Task: Look for space in Fort-de-France, Martinique from 5th June, 2023 to 16th June, 2023 for 2 adults in price range Rs.14000 to Rs.18000. Place can be entire place with 1  bedroom having 1 bed and 1 bathroom. Property type can be house, flat, guest house, hotel. Amenities needed are: washing machine. Booking option can be shelf check-in. Required host language is English.
Action: Mouse moved to (603, 112)
Screenshot: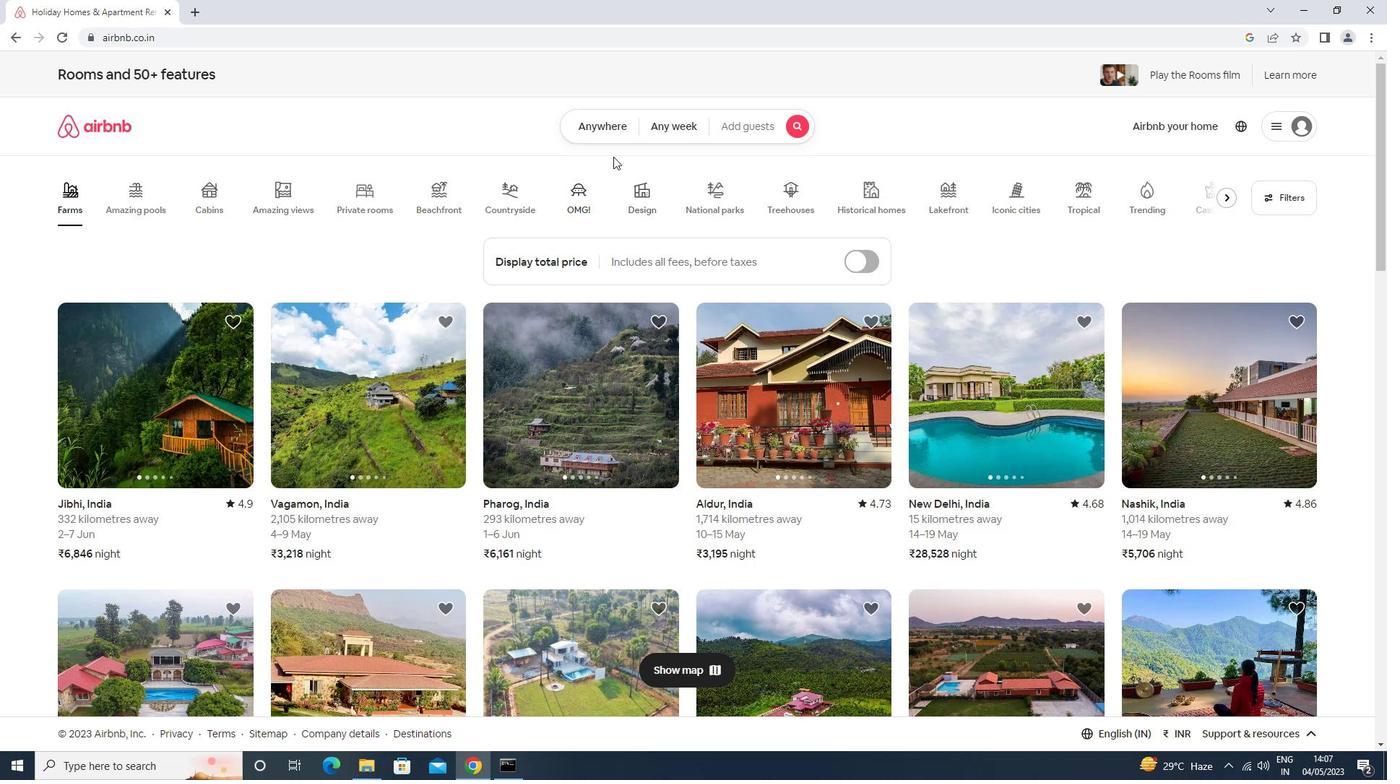 
Action: Mouse pressed left at (603, 112)
Screenshot: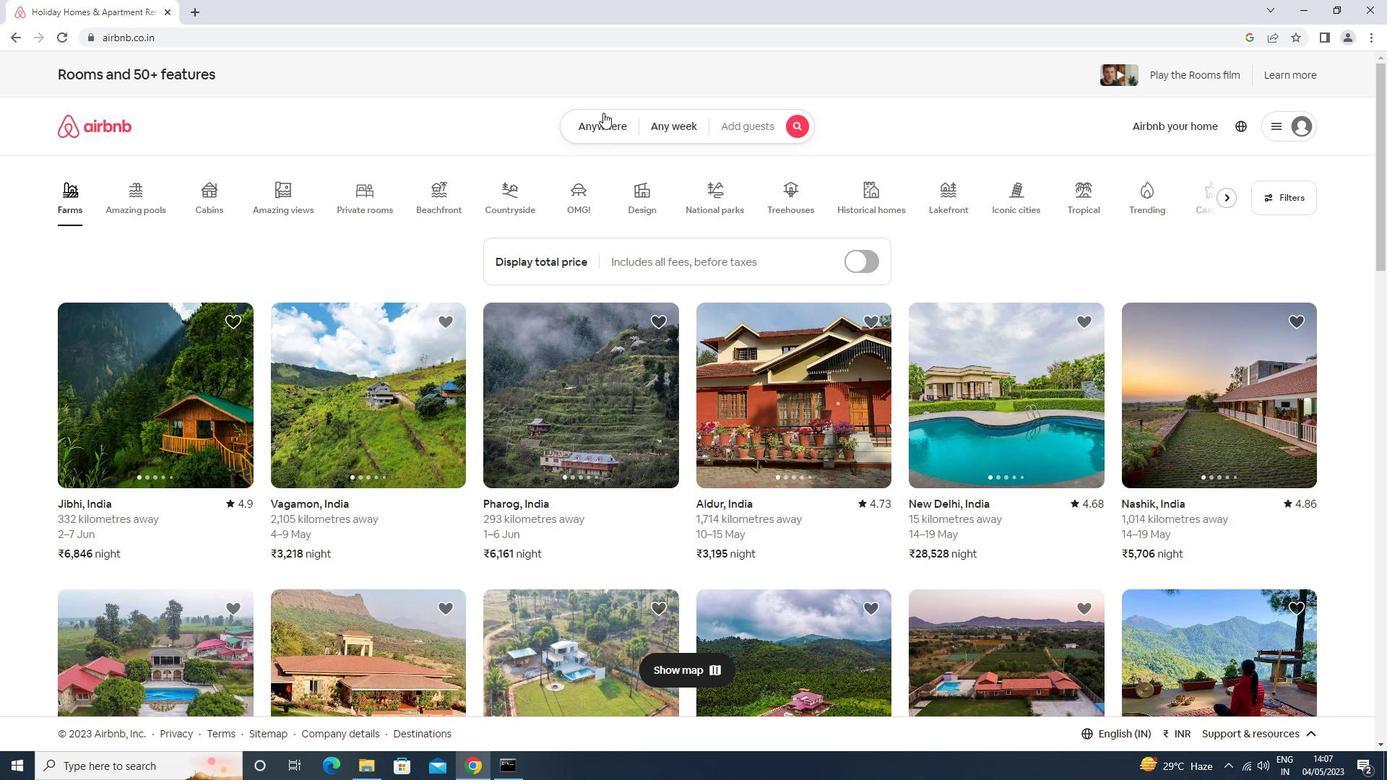 
Action: Mouse moved to (537, 167)
Screenshot: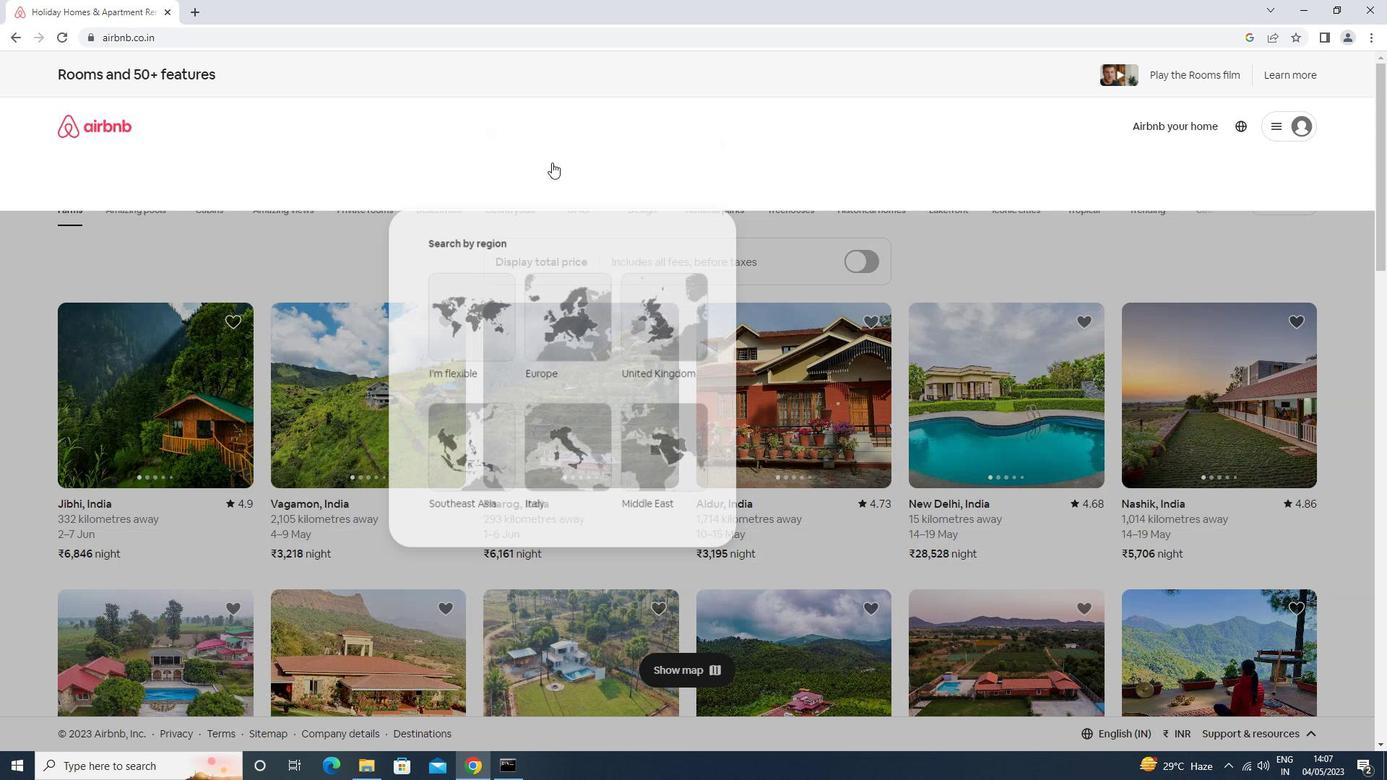 
Action: Mouse pressed left at (537, 167)
Screenshot: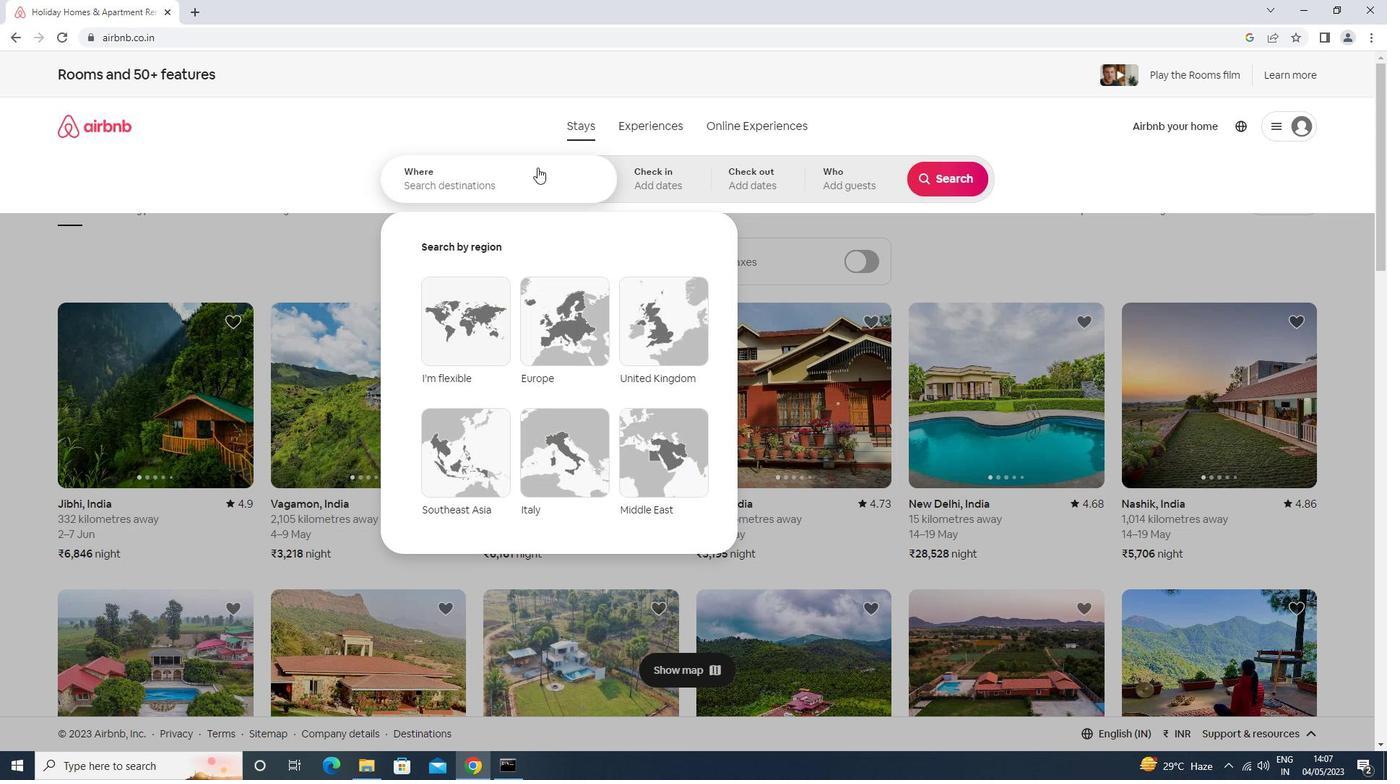 
Action: Mouse moved to (523, 172)
Screenshot: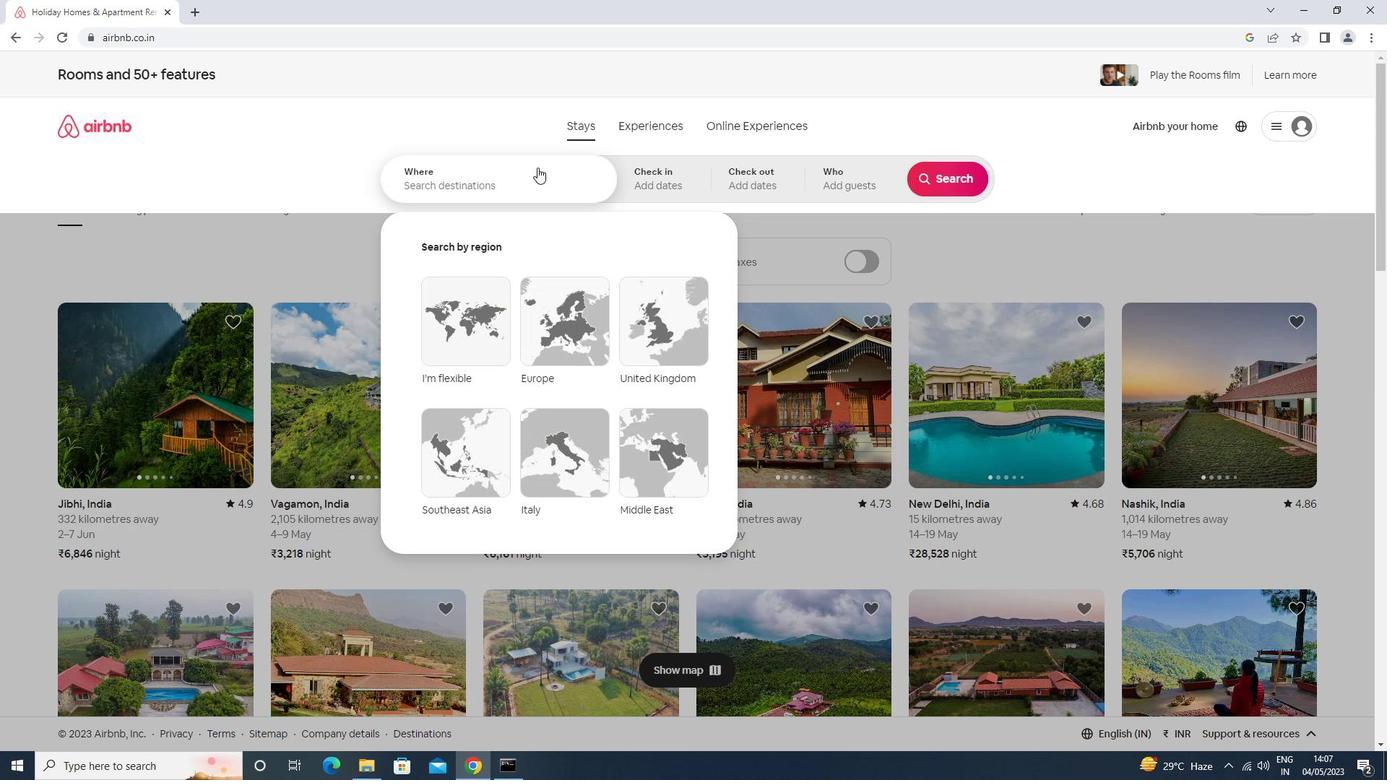 
Action: Key pressed ford<Key.space>de<Key.space>fra<Key.down><Key.enter>
Screenshot: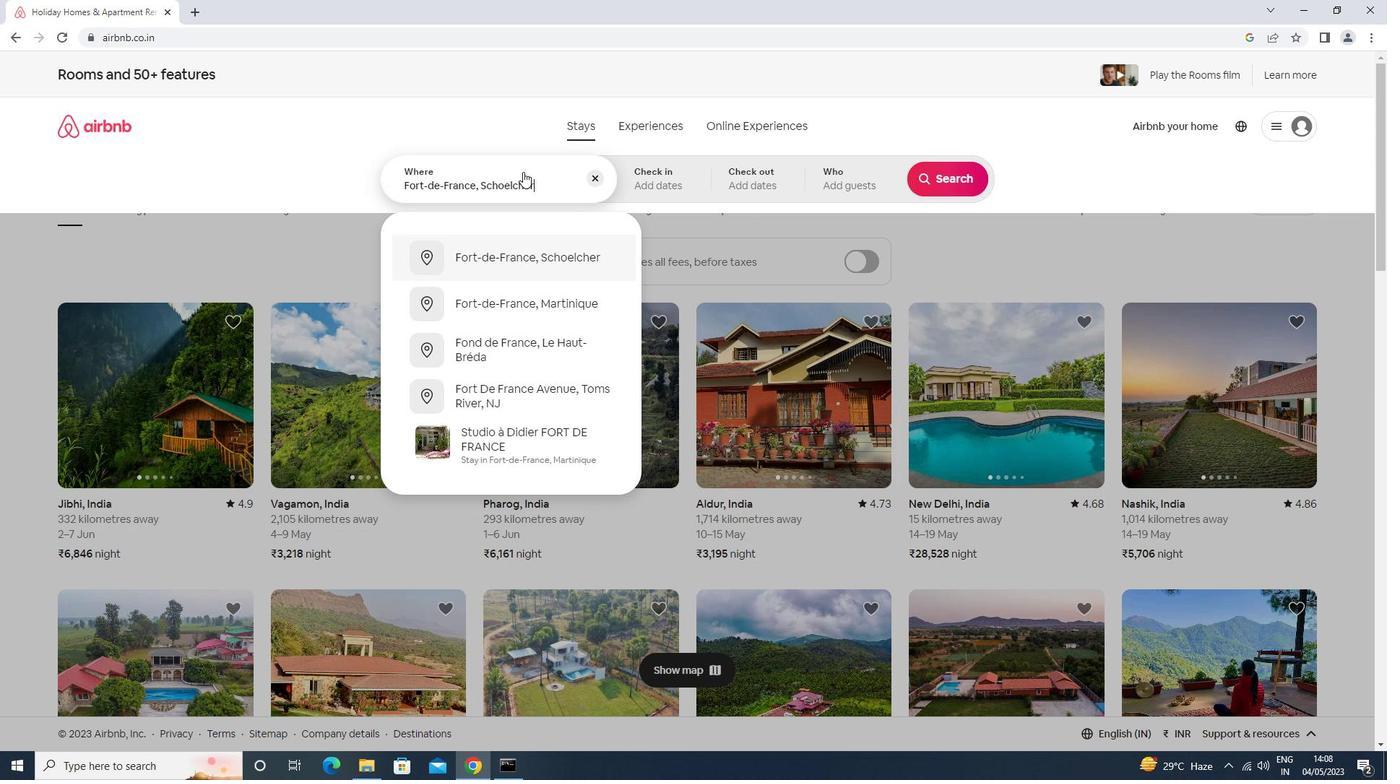 
Action: Mouse moved to (749, 388)
Screenshot: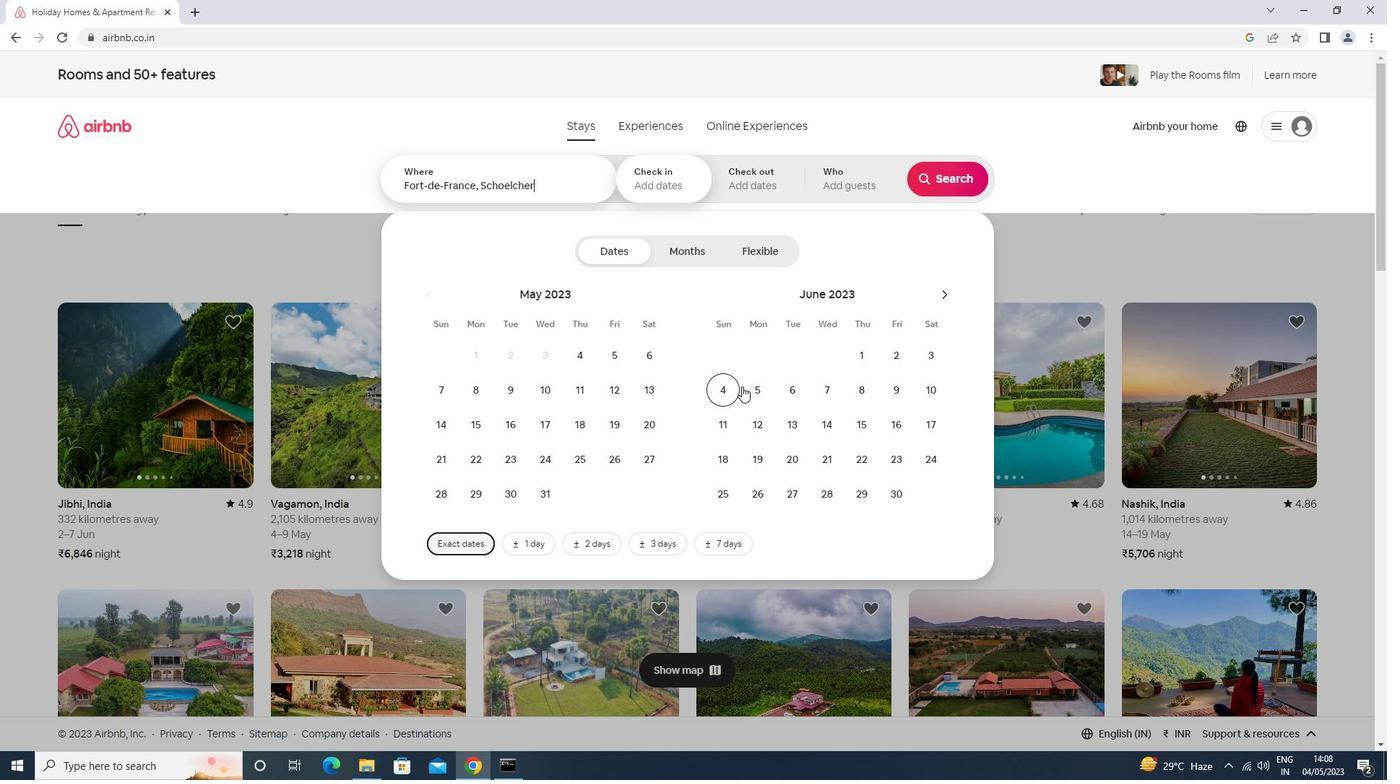 
Action: Mouse pressed left at (749, 388)
Screenshot: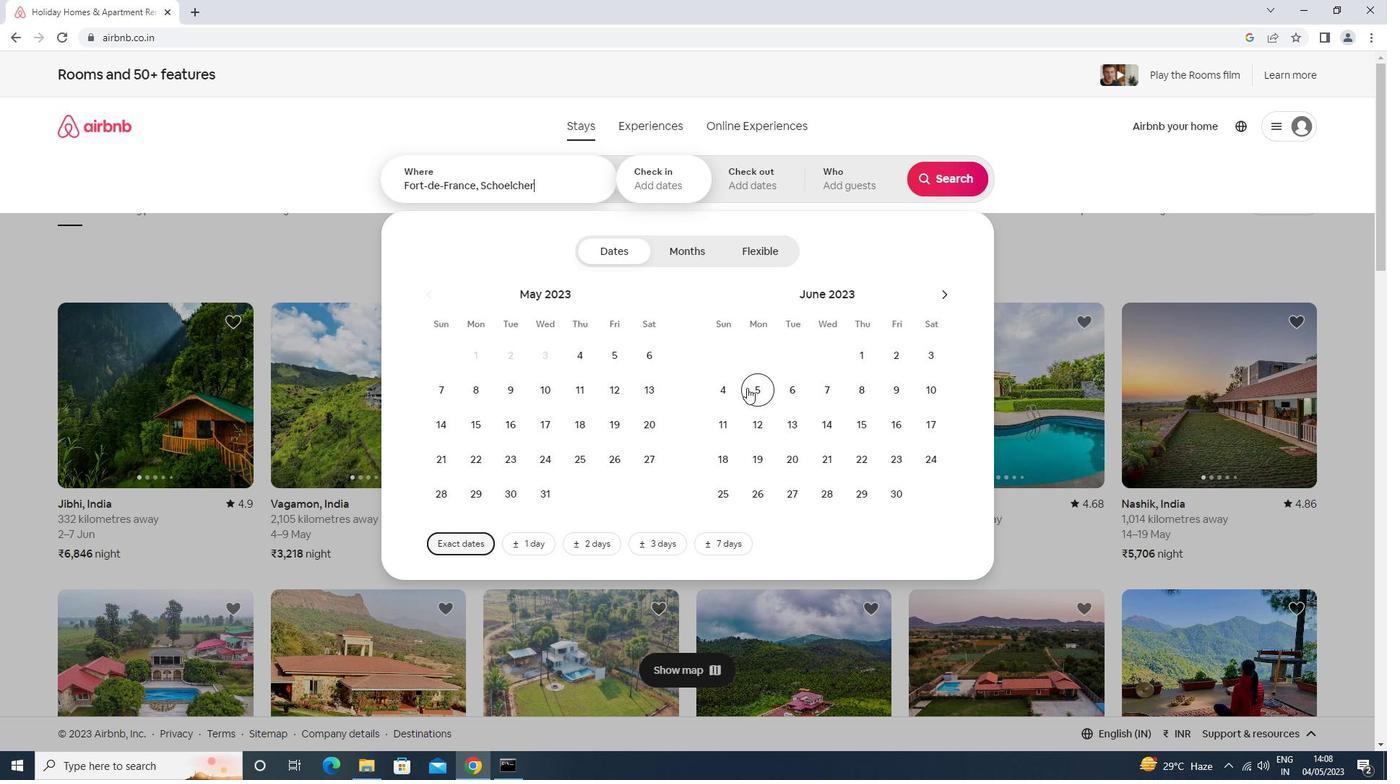 
Action: Mouse moved to (907, 425)
Screenshot: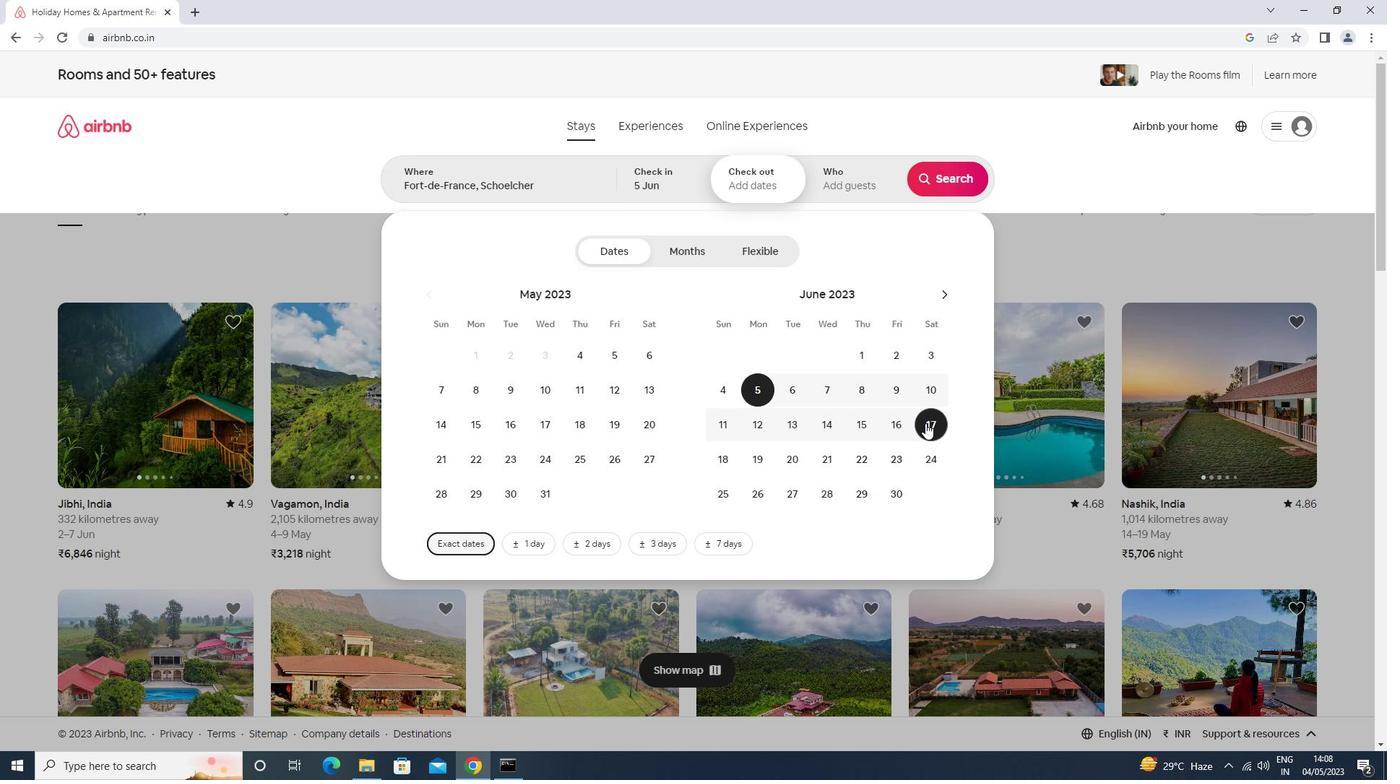 
Action: Mouse pressed left at (907, 425)
Screenshot: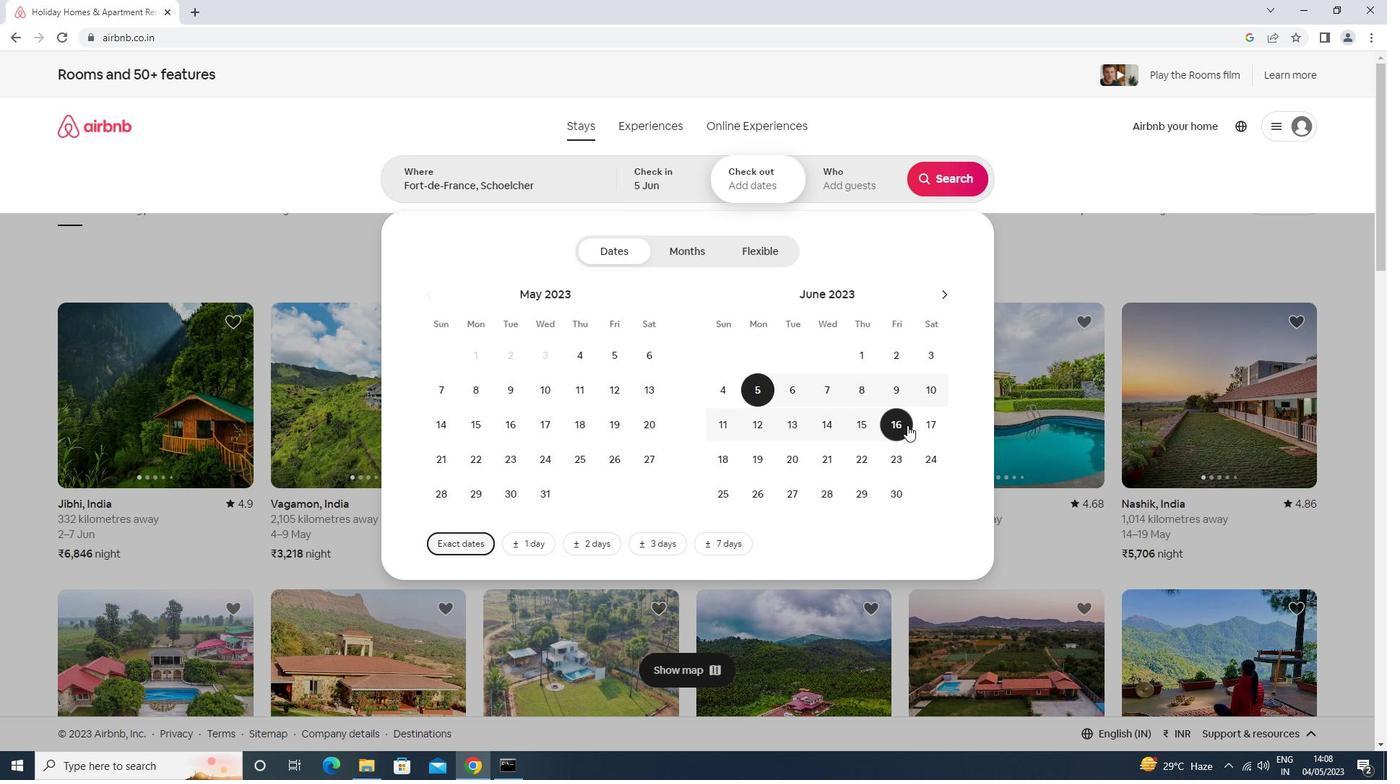 
Action: Mouse moved to (856, 188)
Screenshot: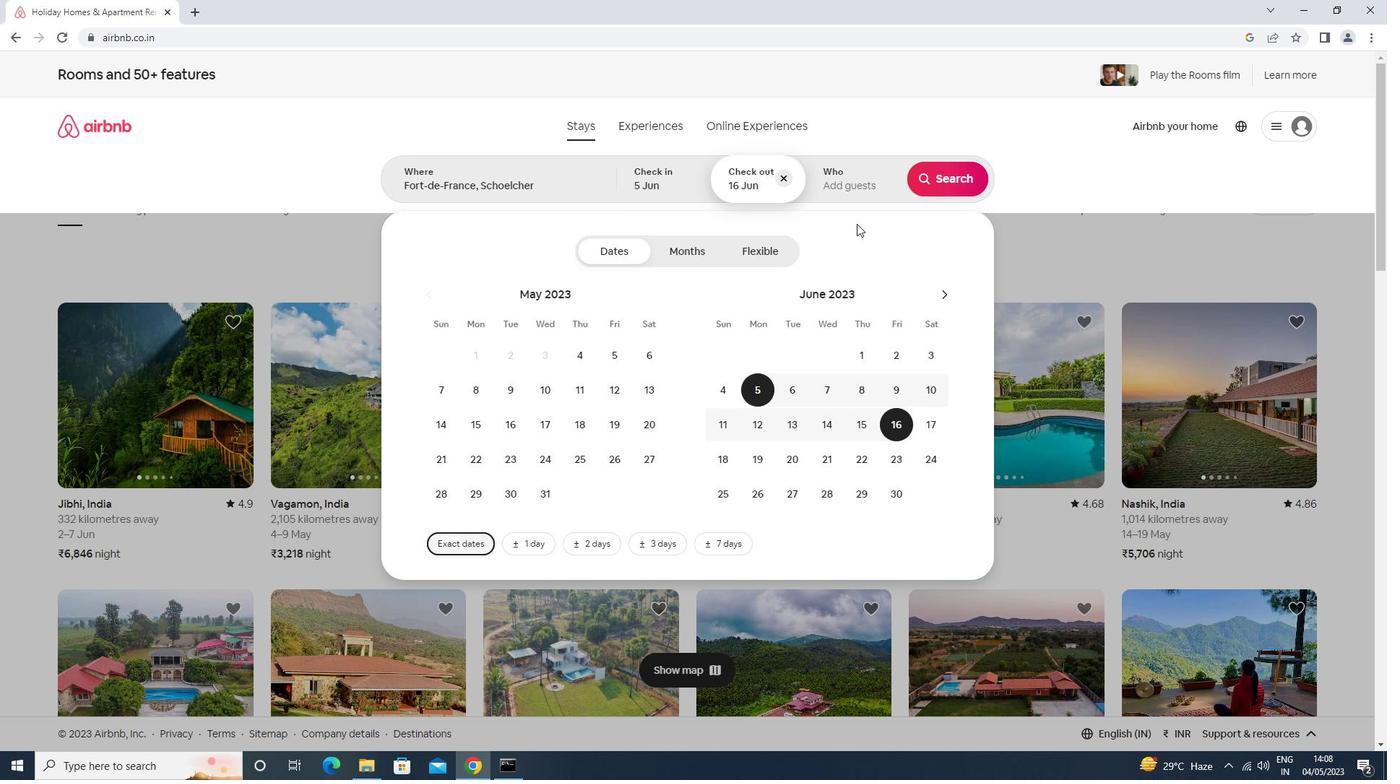 
Action: Mouse pressed left at (856, 188)
Screenshot: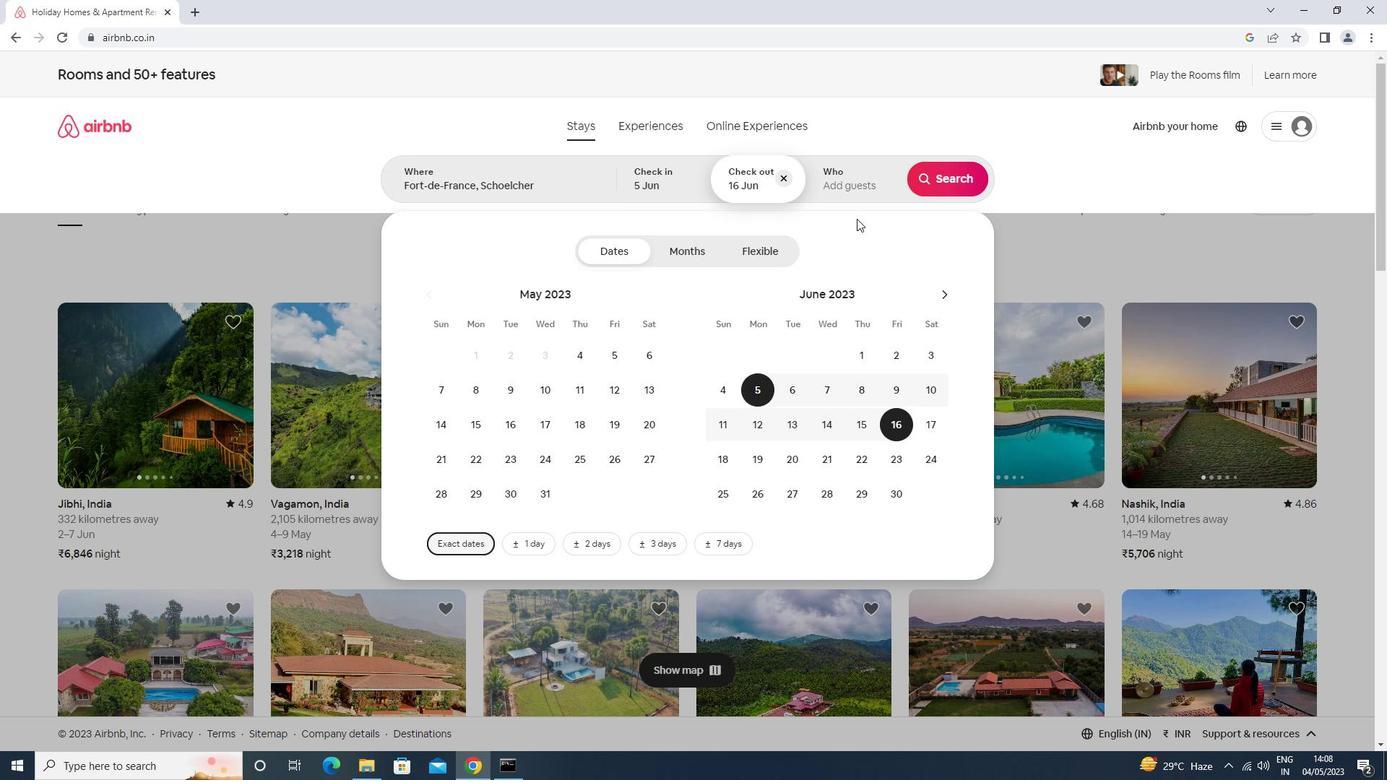 
Action: Mouse moved to (957, 261)
Screenshot: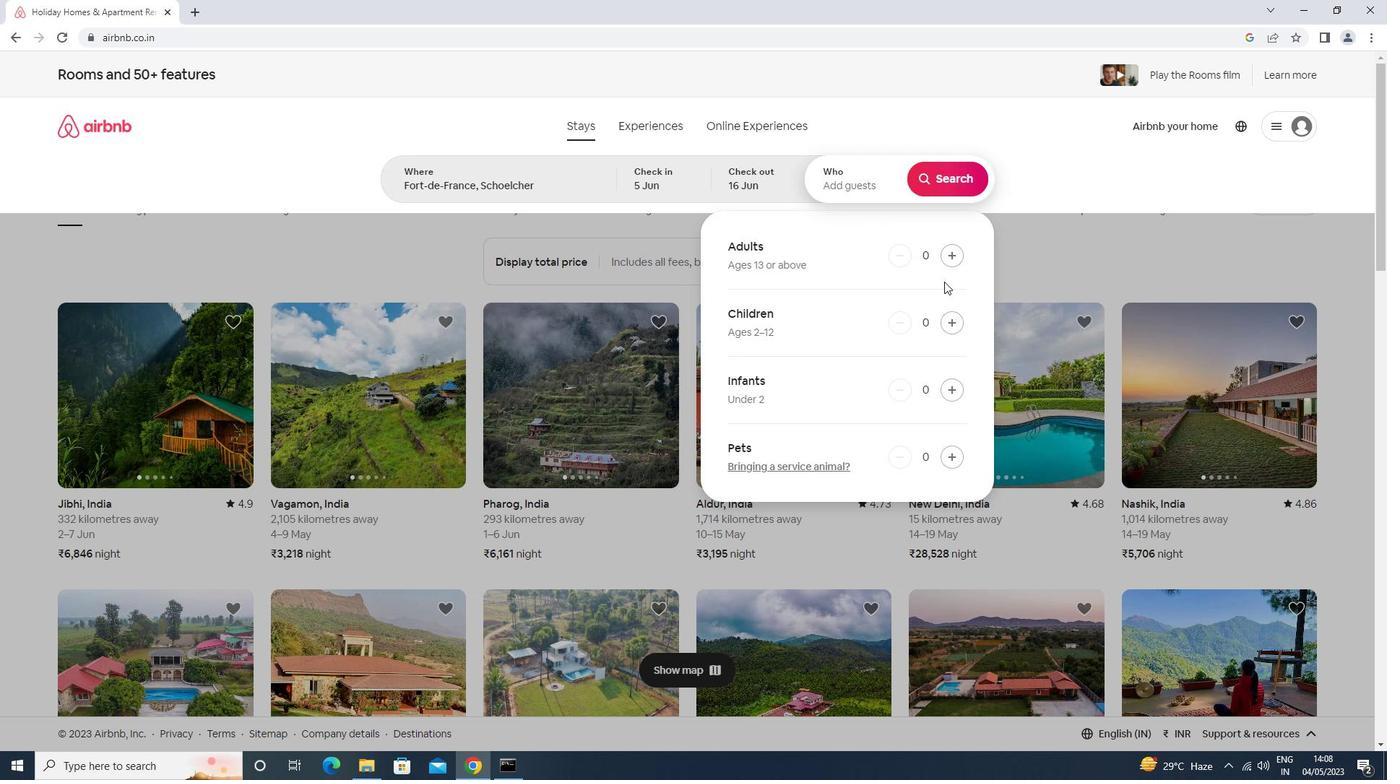 
Action: Mouse pressed left at (957, 261)
Screenshot: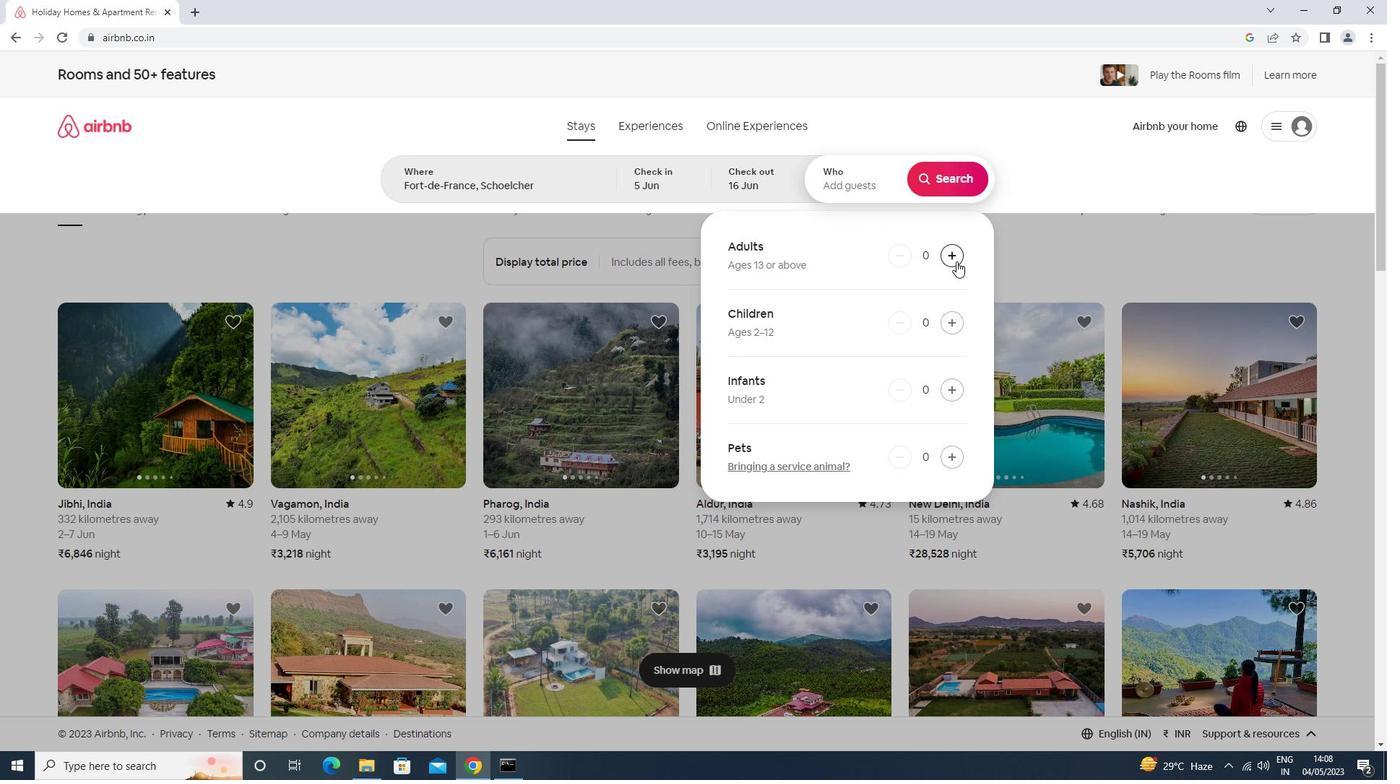 
Action: Mouse pressed left at (957, 261)
Screenshot: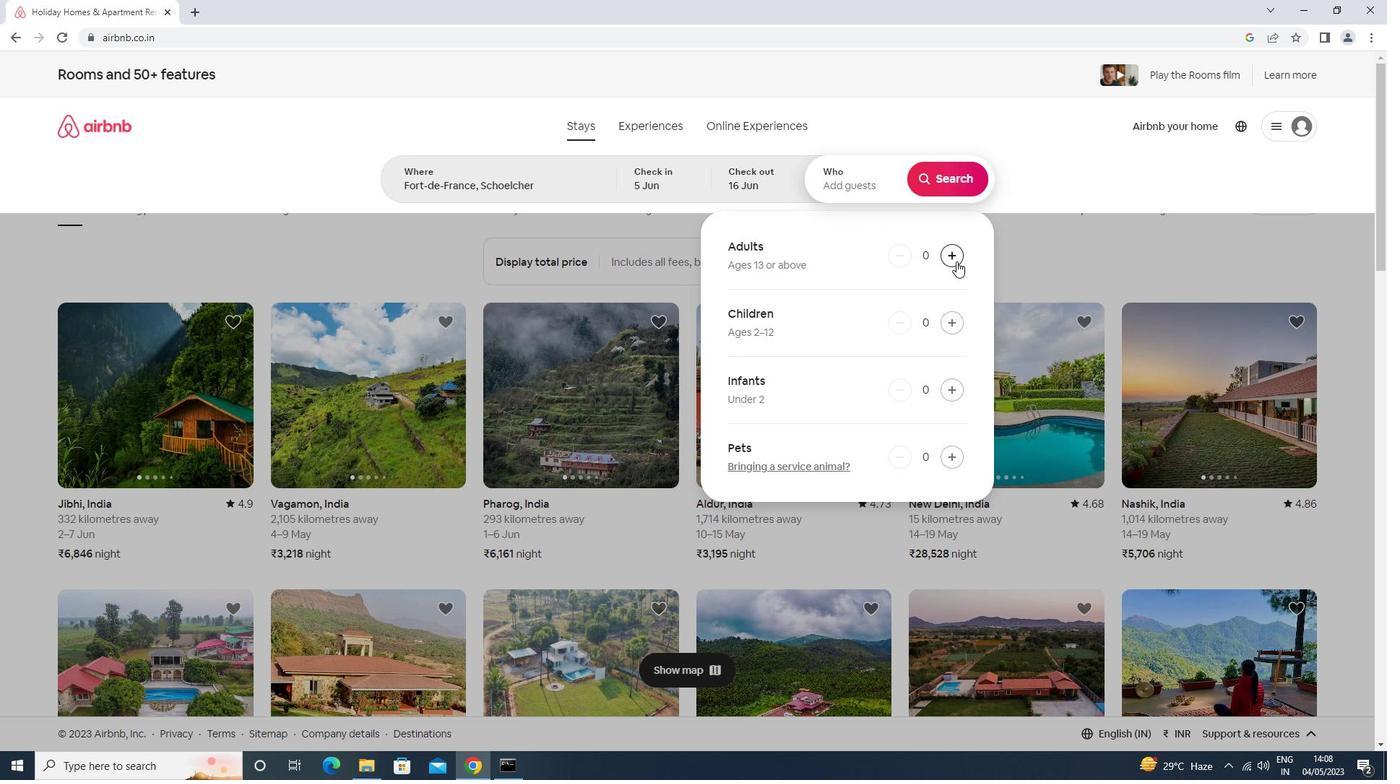 
Action: Mouse moved to (951, 151)
Screenshot: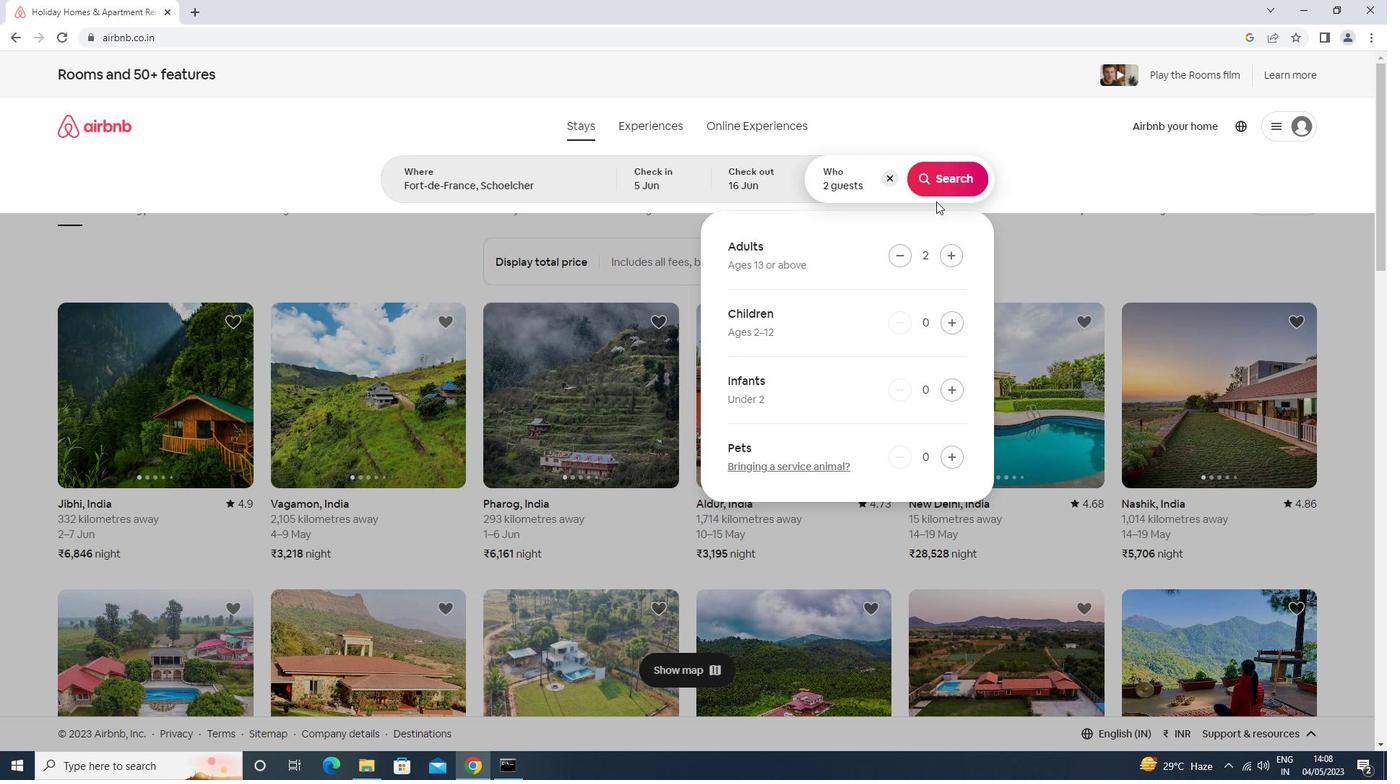 
Action: Mouse pressed left at (951, 151)
Screenshot: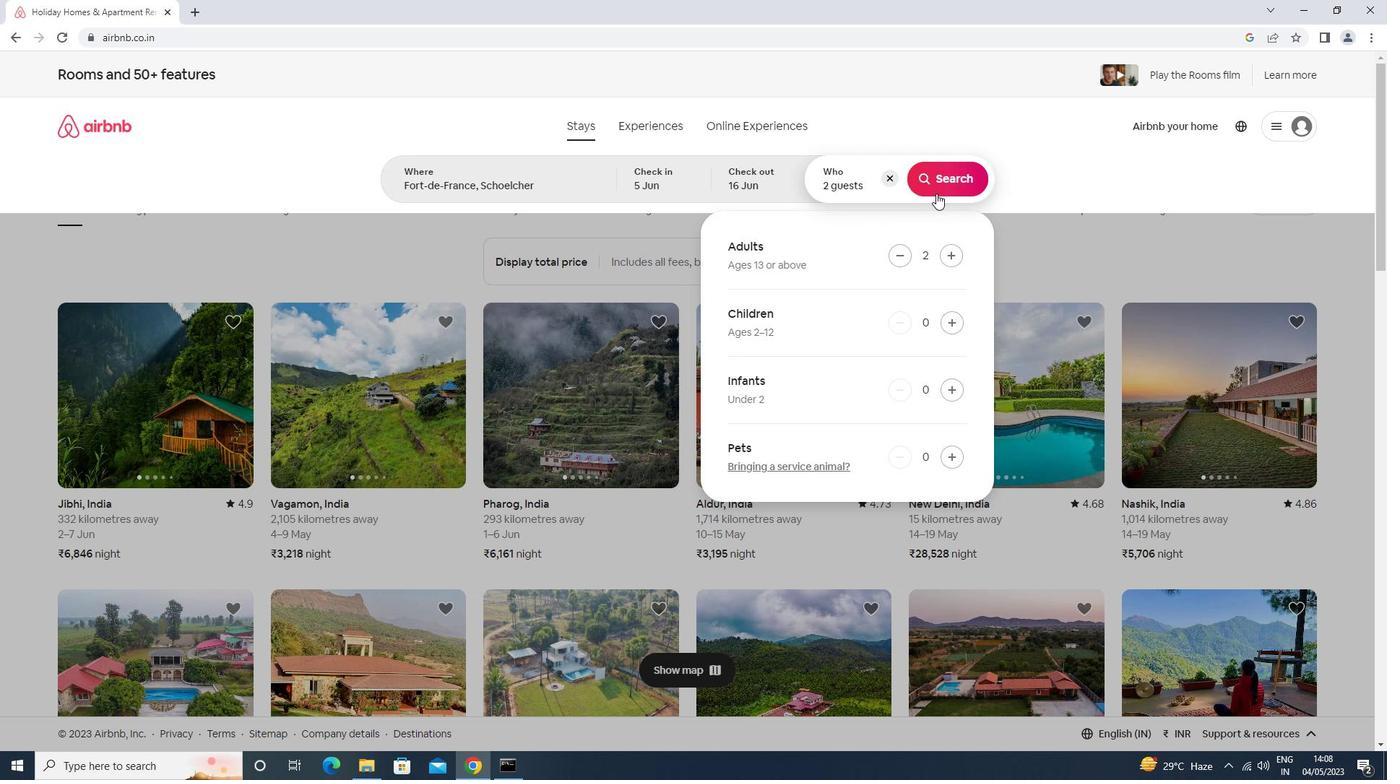 
Action: Mouse moved to (970, 177)
Screenshot: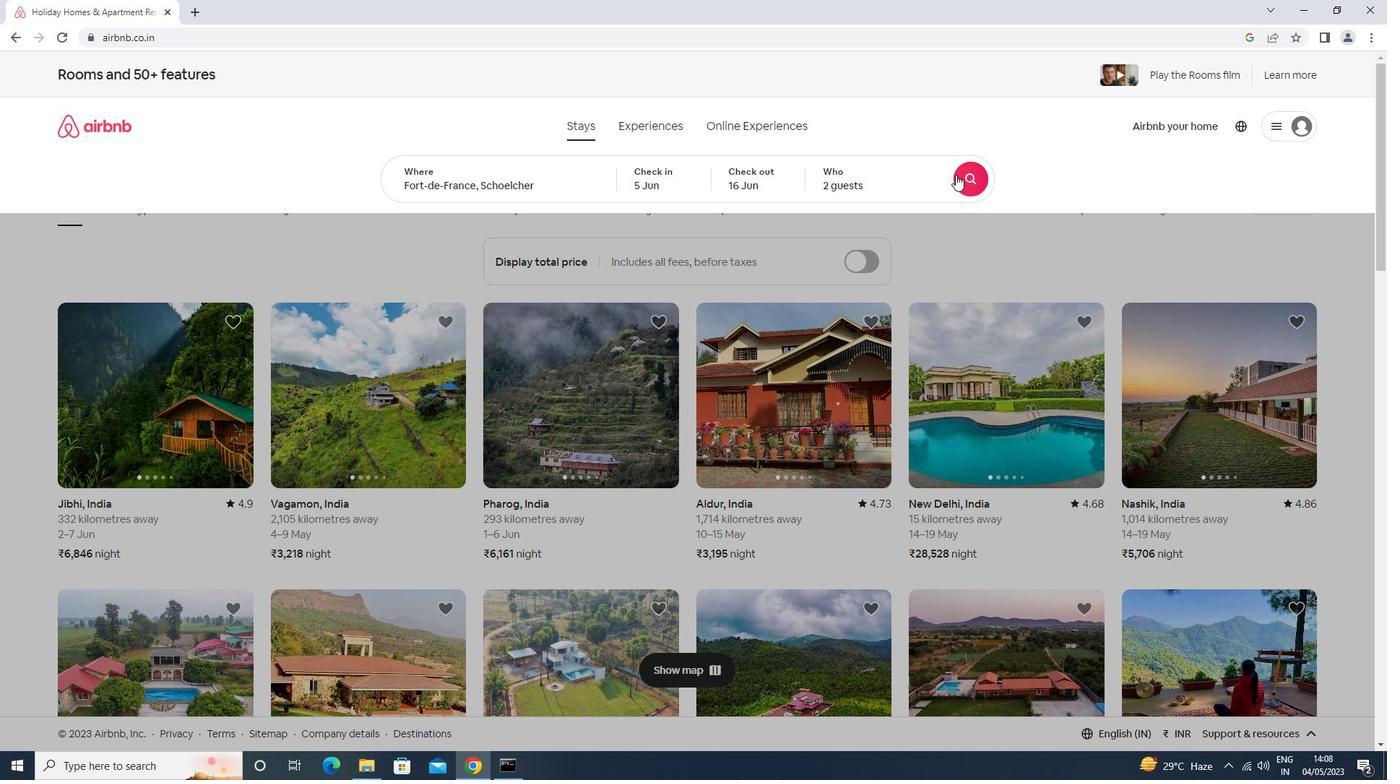 
Action: Mouse pressed left at (970, 177)
Screenshot: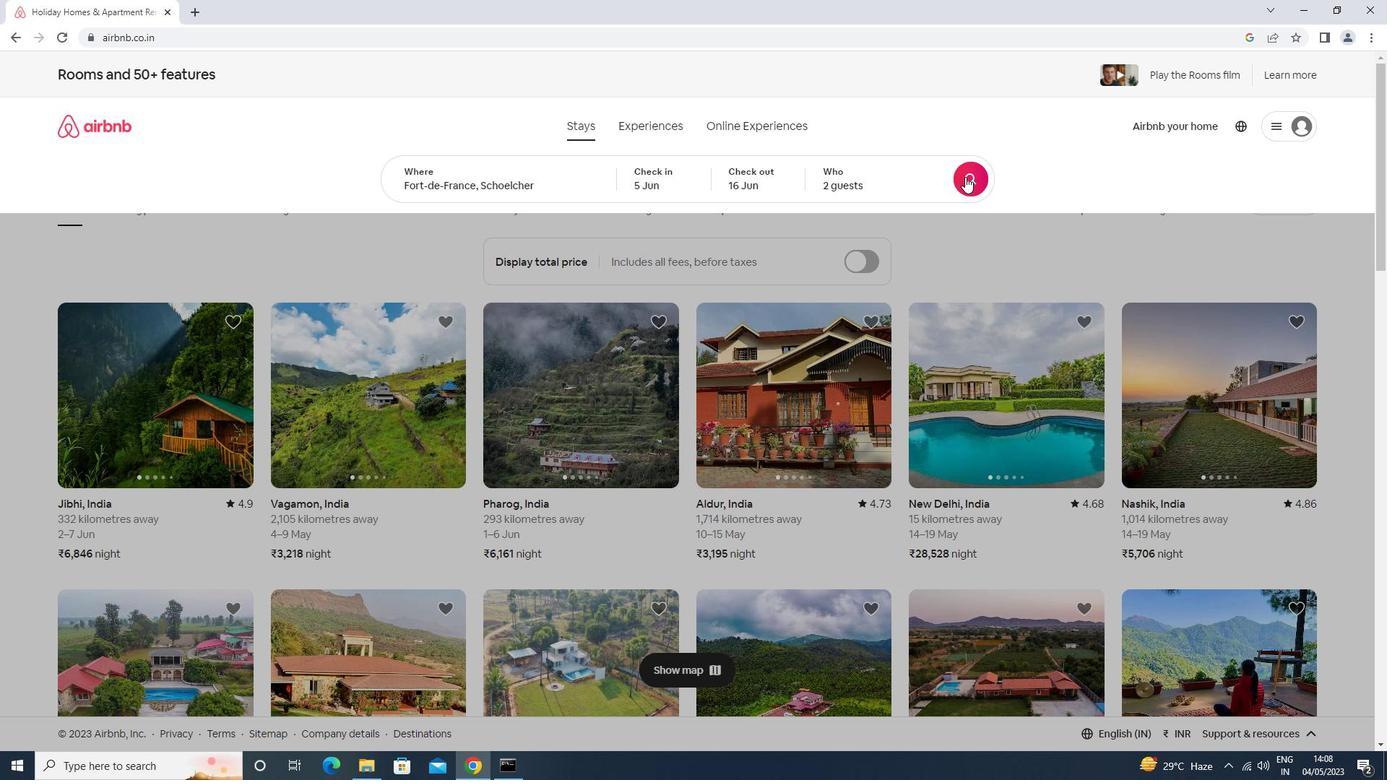 
Action: Mouse moved to (1320, 136)
Screenshot: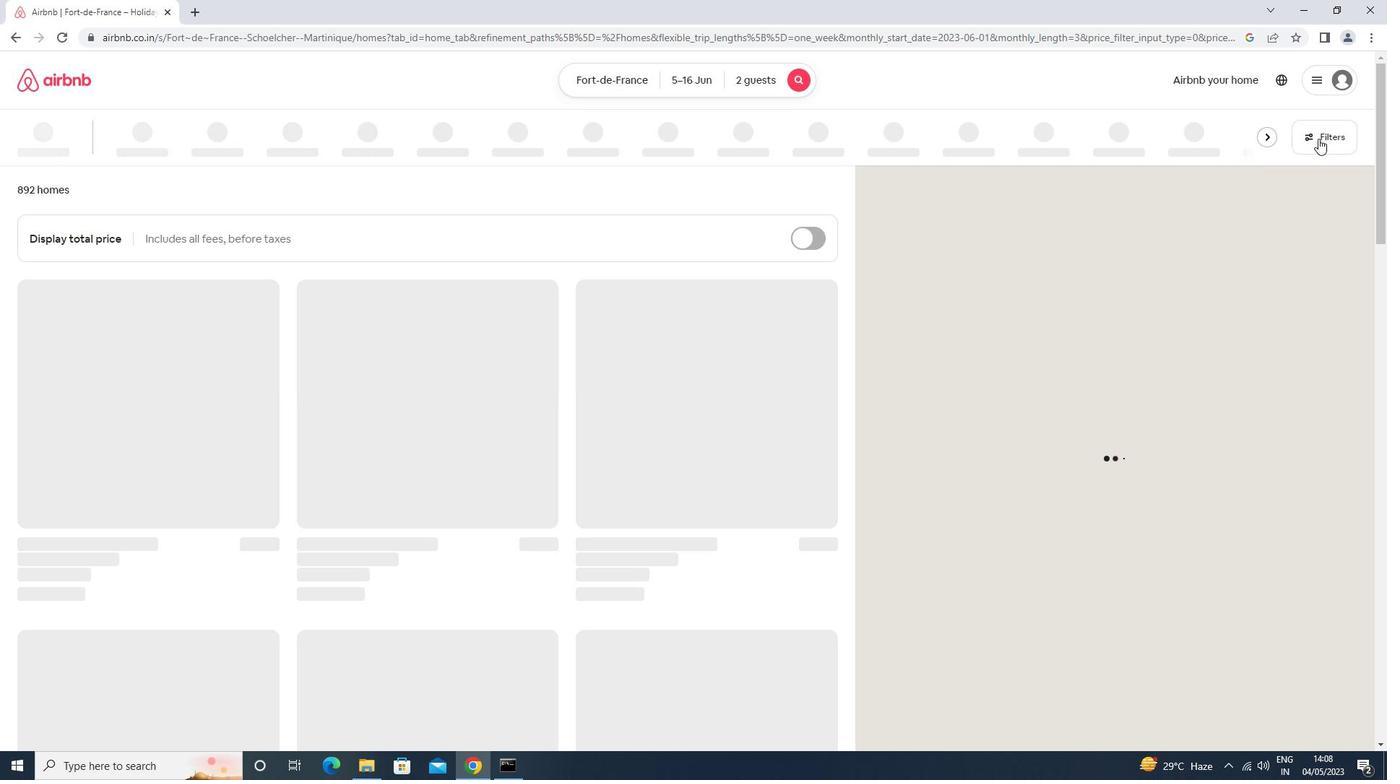
Action: Mouse pressed left at (1320, 136)
Screenshot: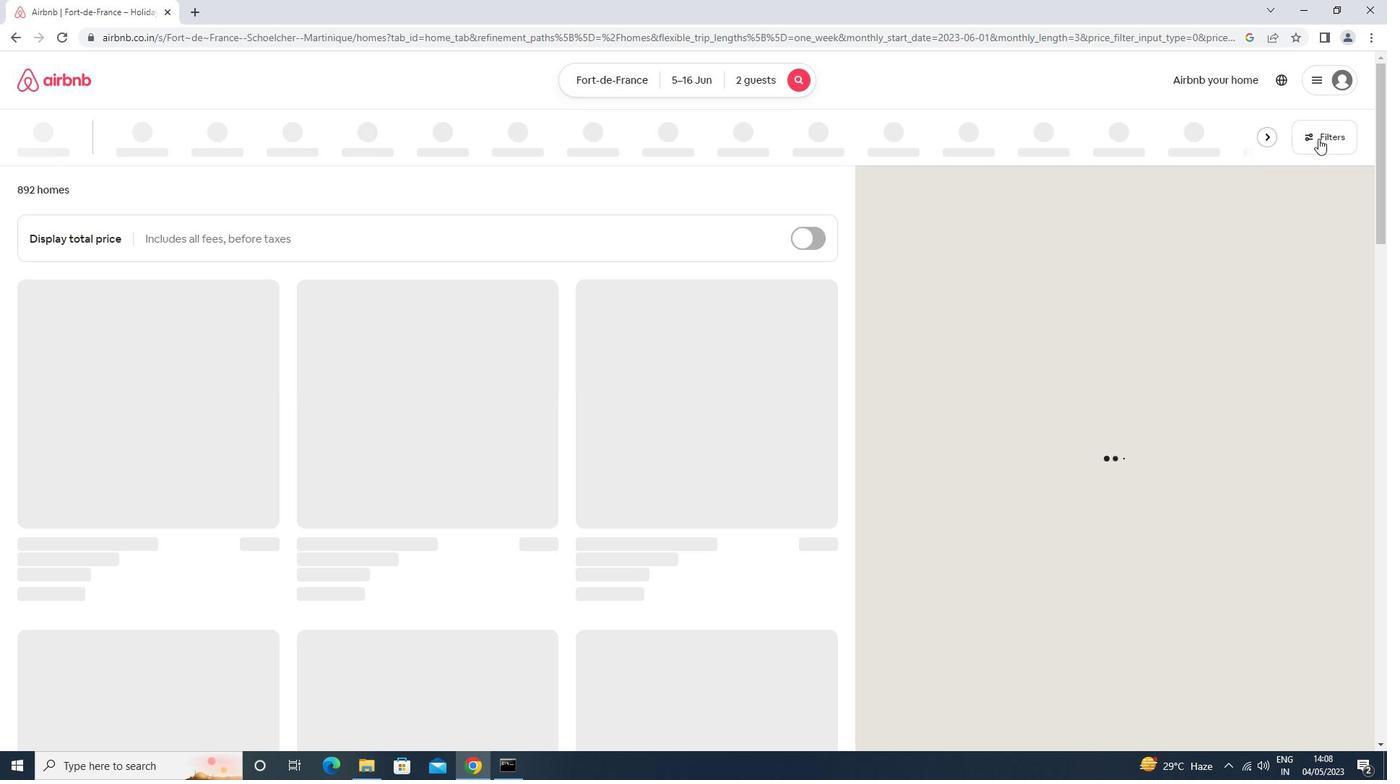 
Action: Mouse moved to (586, 314)
Screenshot: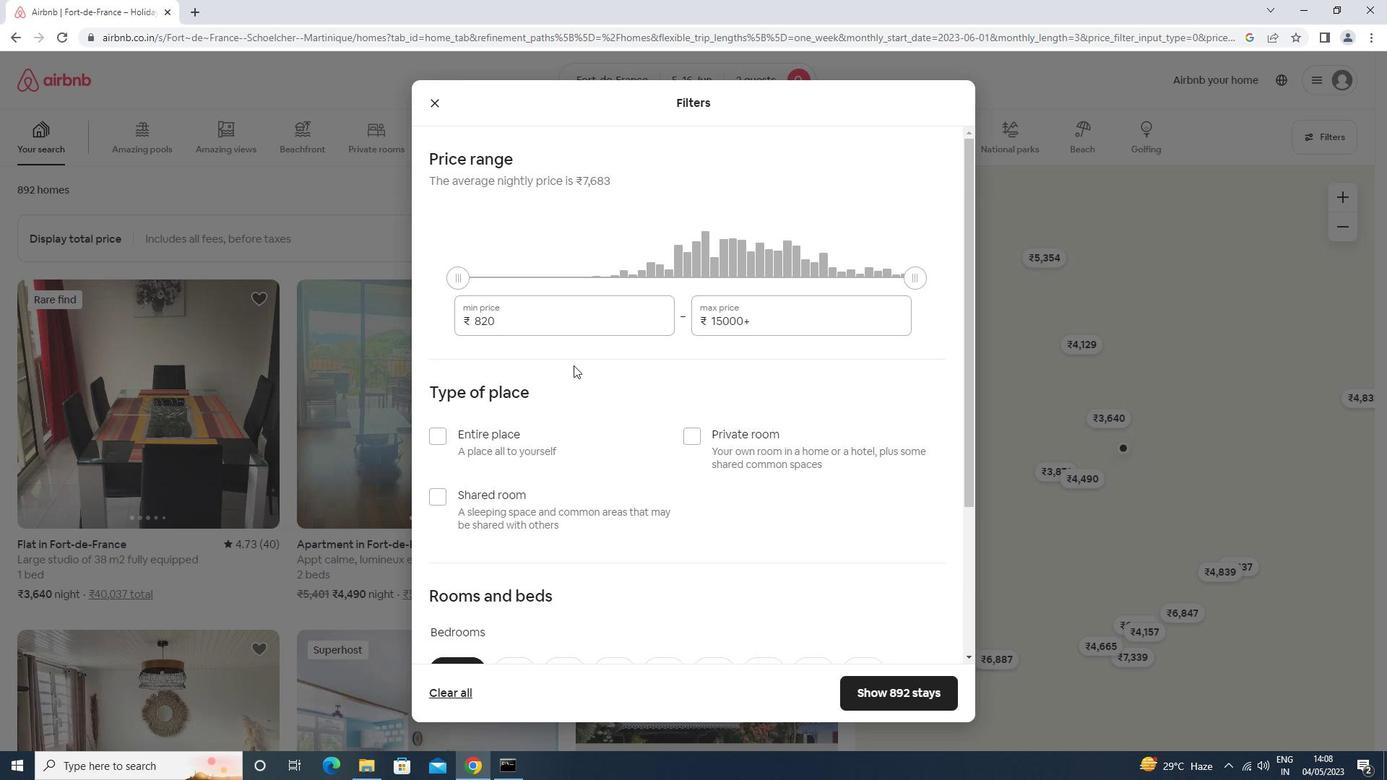 
Action: Mouse pressed left at (586, 314)
Screenshot: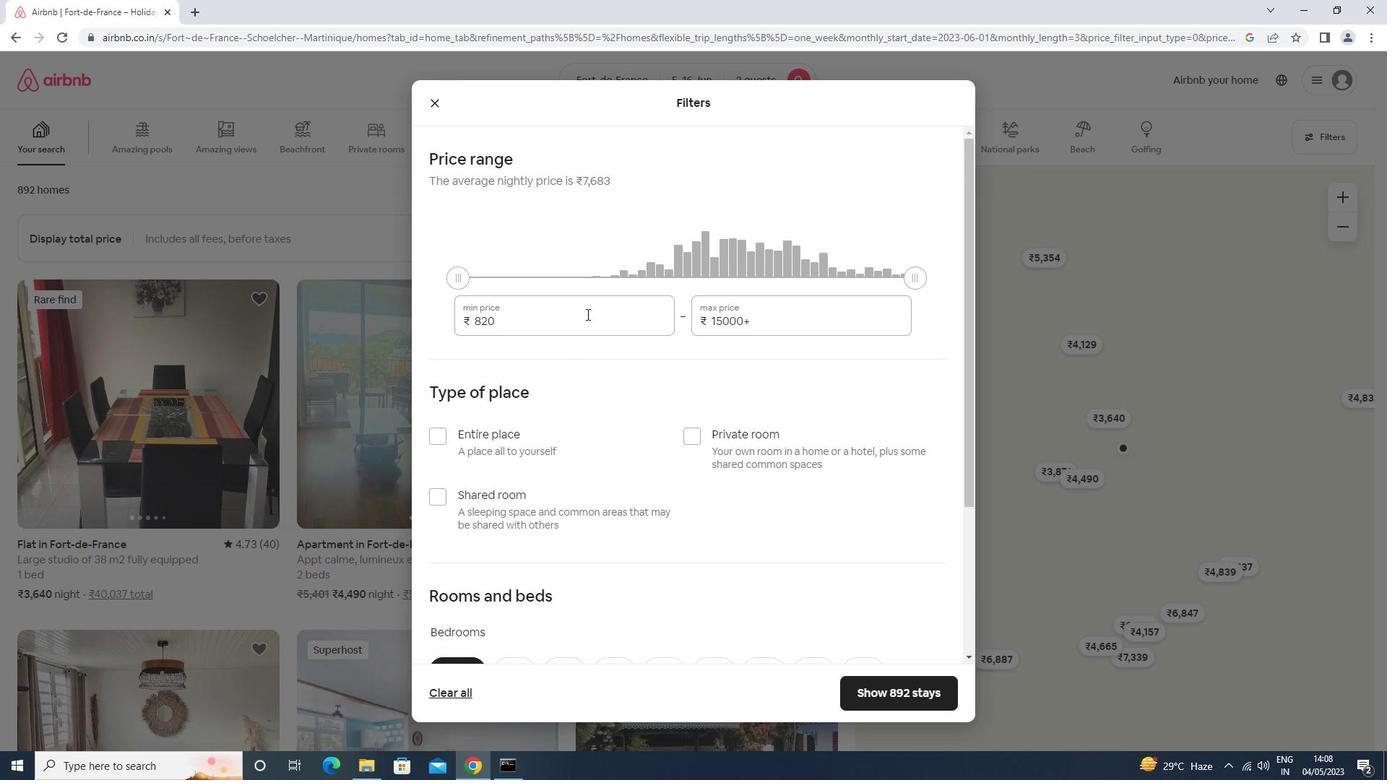 
Action: Key pressed <Key.backspace><Key.backspace><Key.backspace>14000<Key.tab>18000
Screenshot: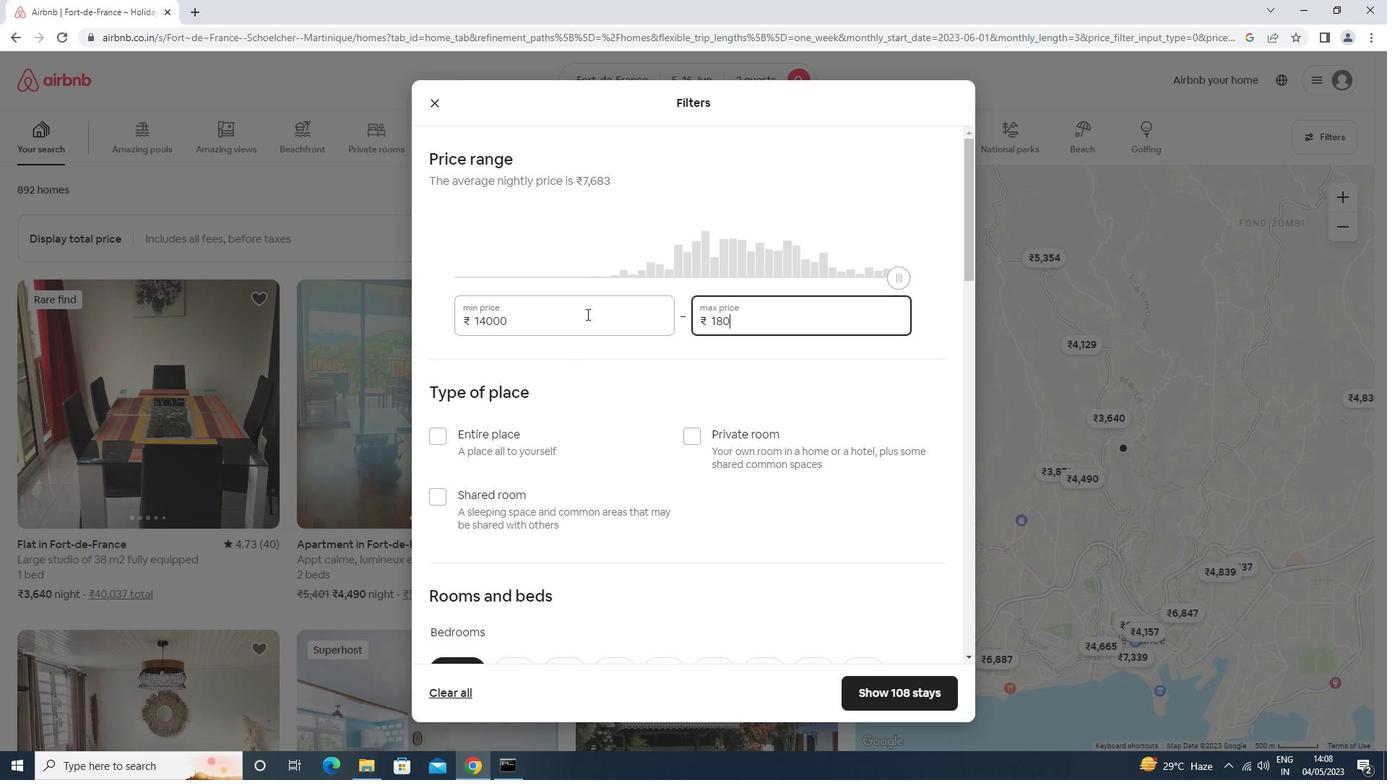 
Action: Mouse moved to (481, 447)
Screenshot: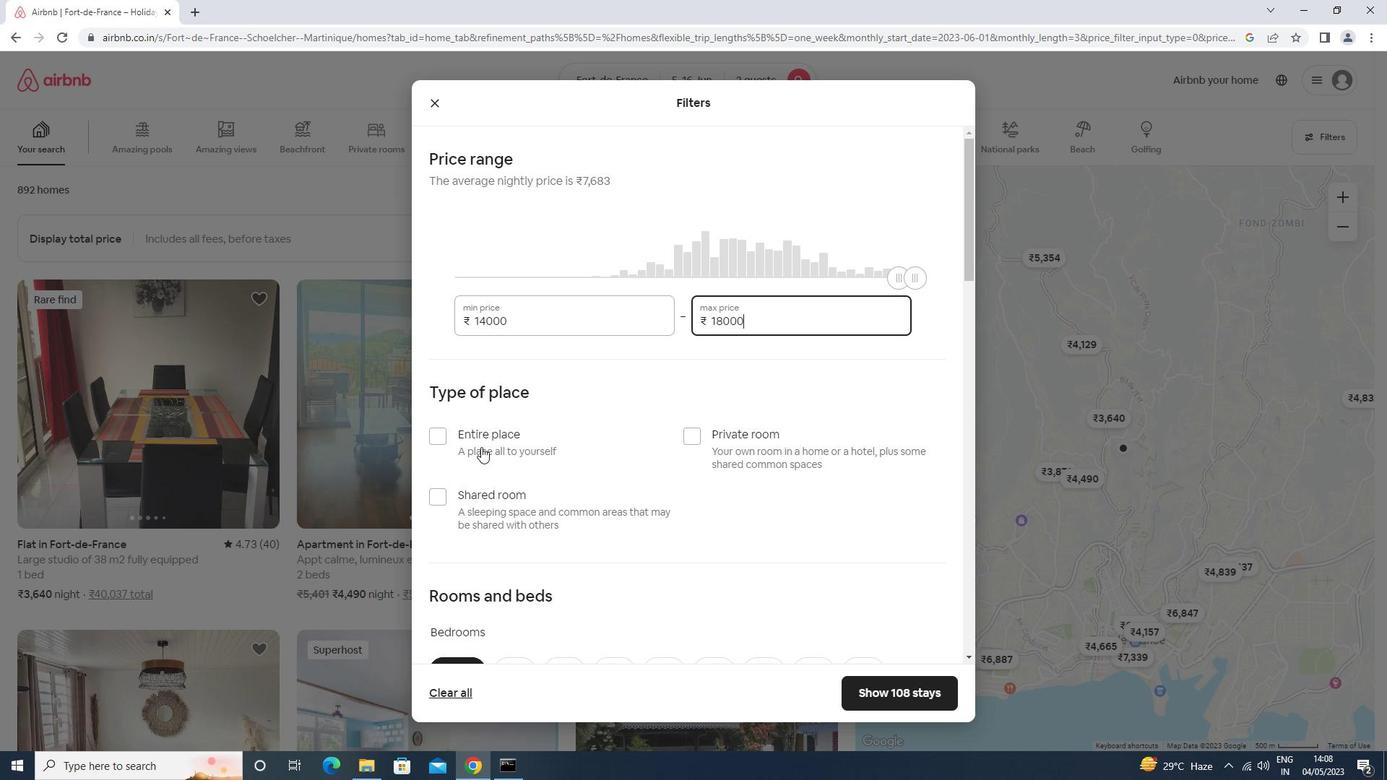 
Action: Mouse pressed left at (481, 447)
Screenshot: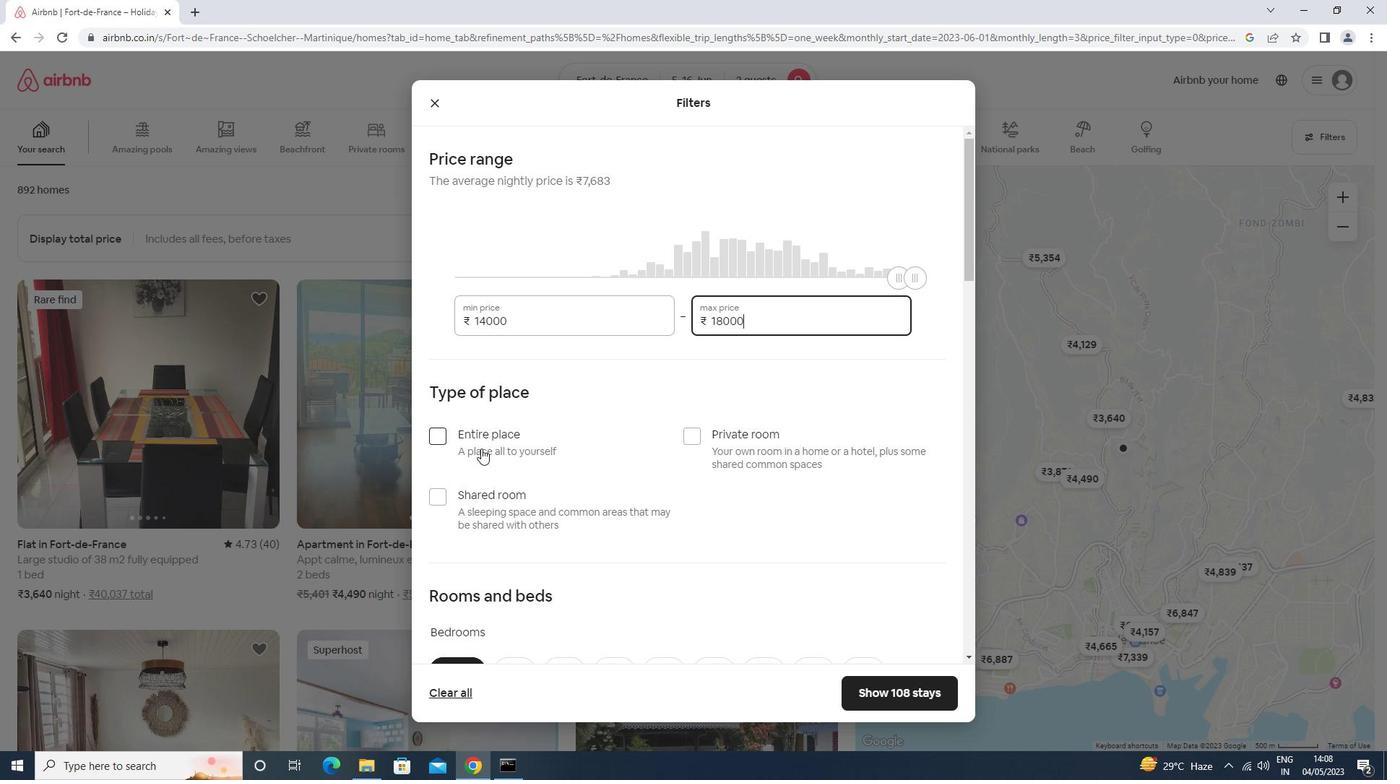 
Action: Mouse scrolled (481, 446) with delta (0, 0)
Screenshot: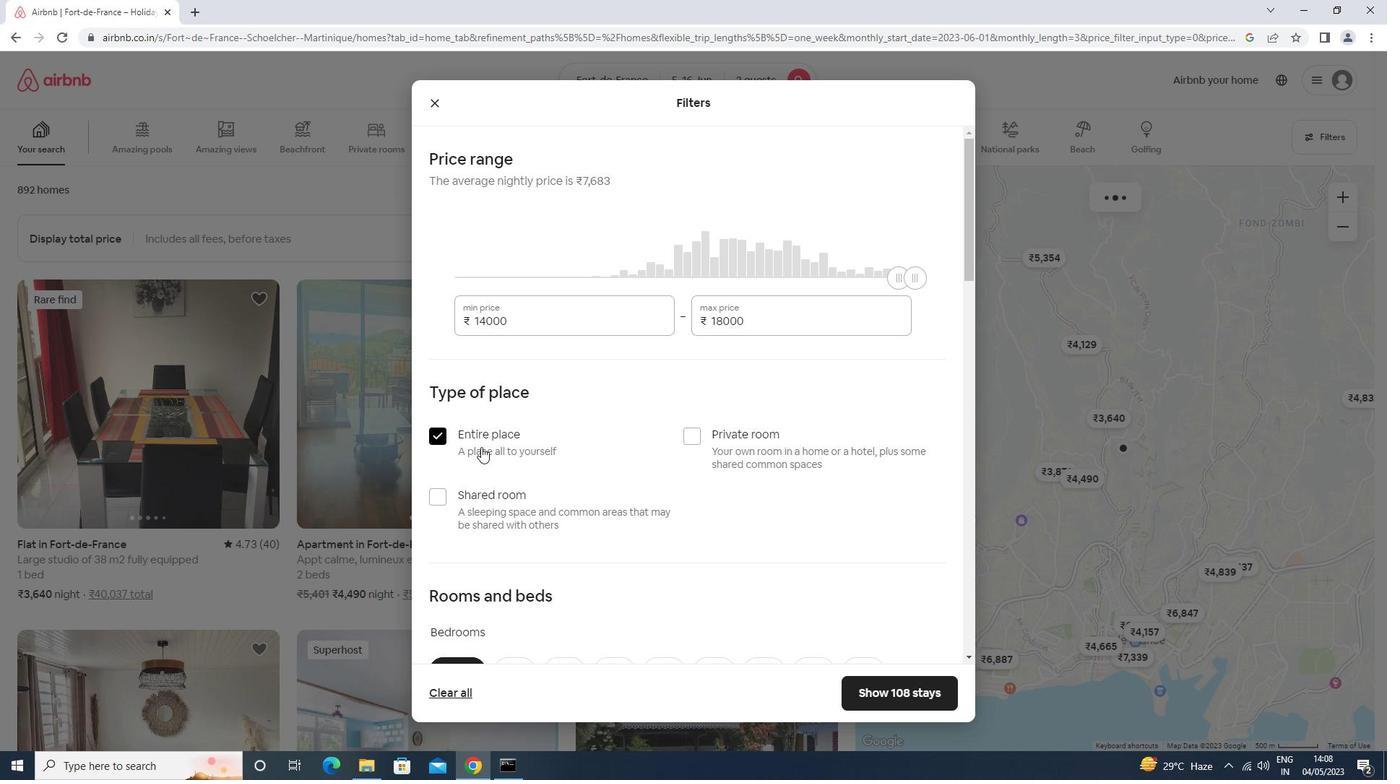 
Action: Mouse scrolled (481, 446) with delta (0, 0)
Screenshot: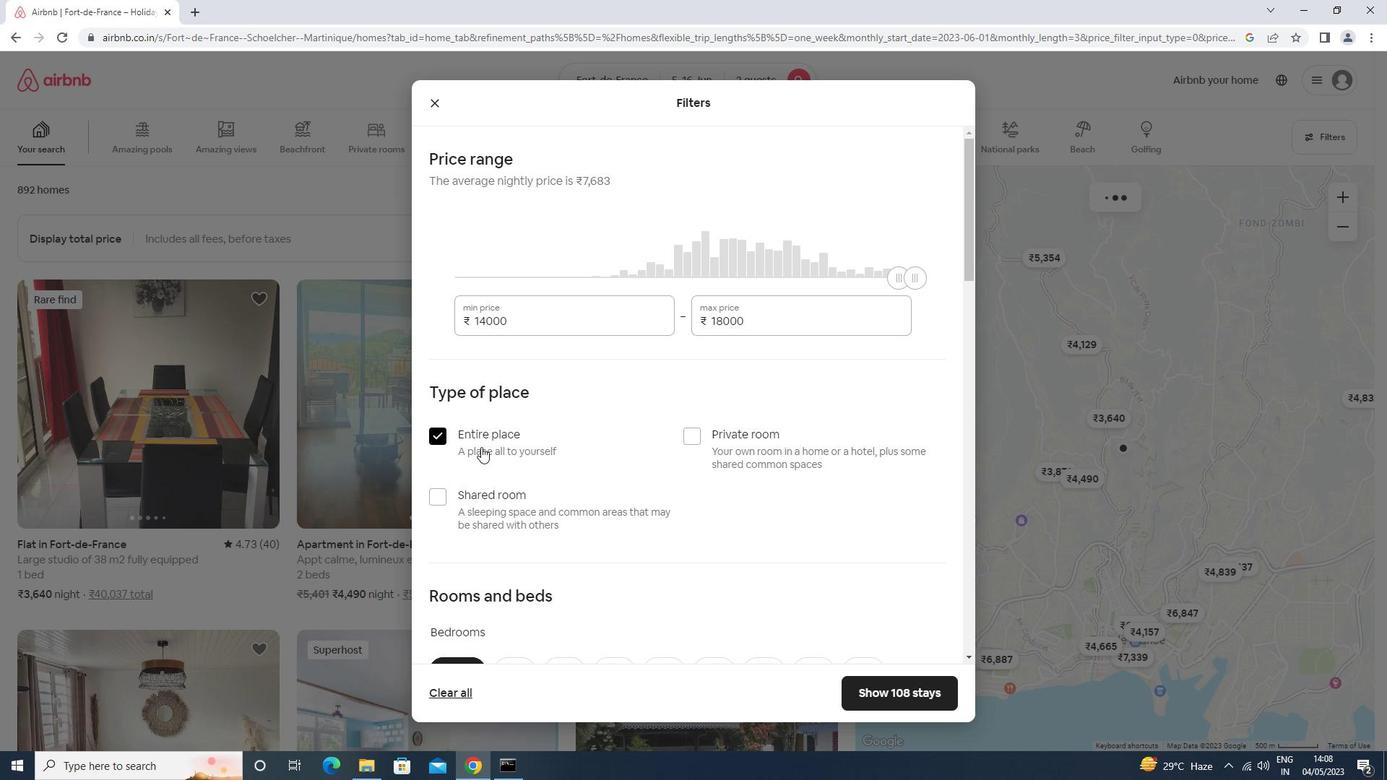 
Action: Mouse scrolled (481, 446) with delta (0, 0)
Screenshot: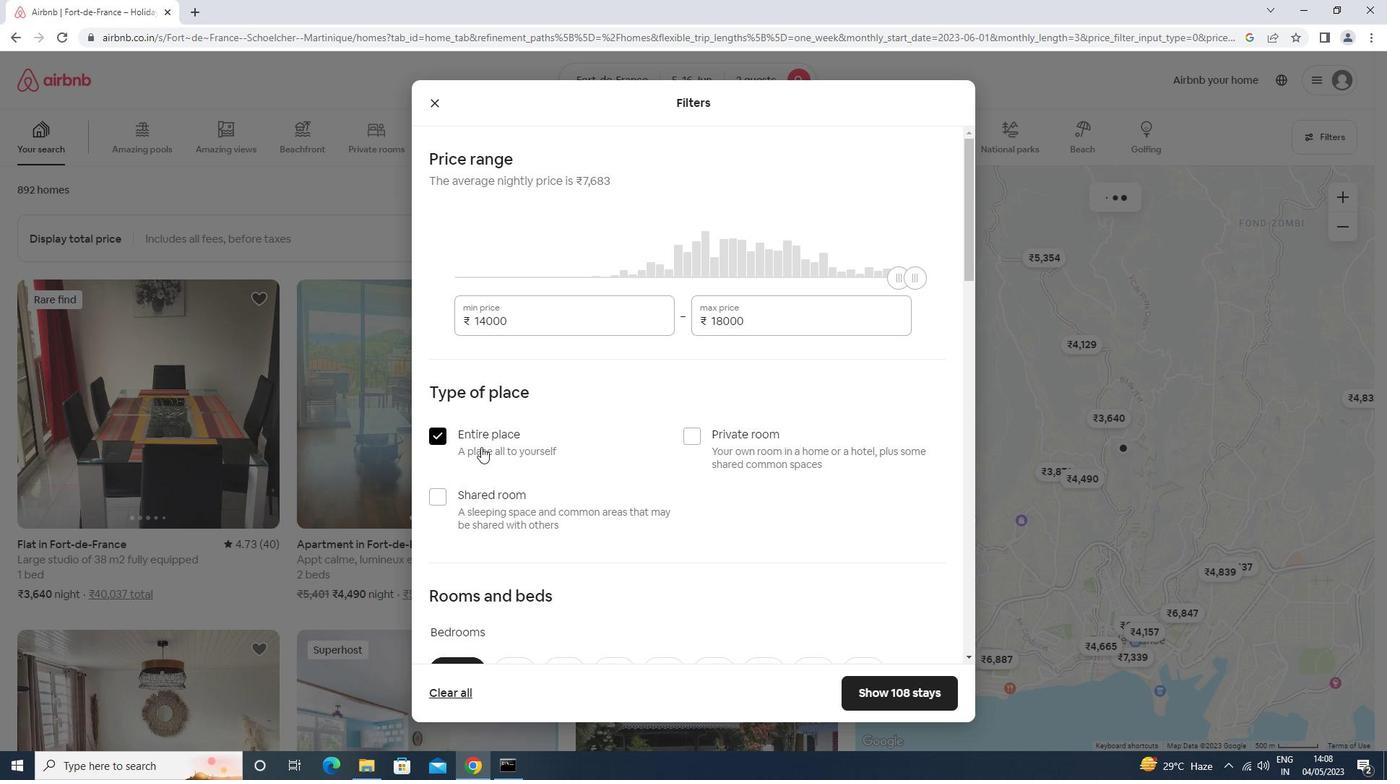 
Action: Mouse moved to (500, 459)
Screenshot: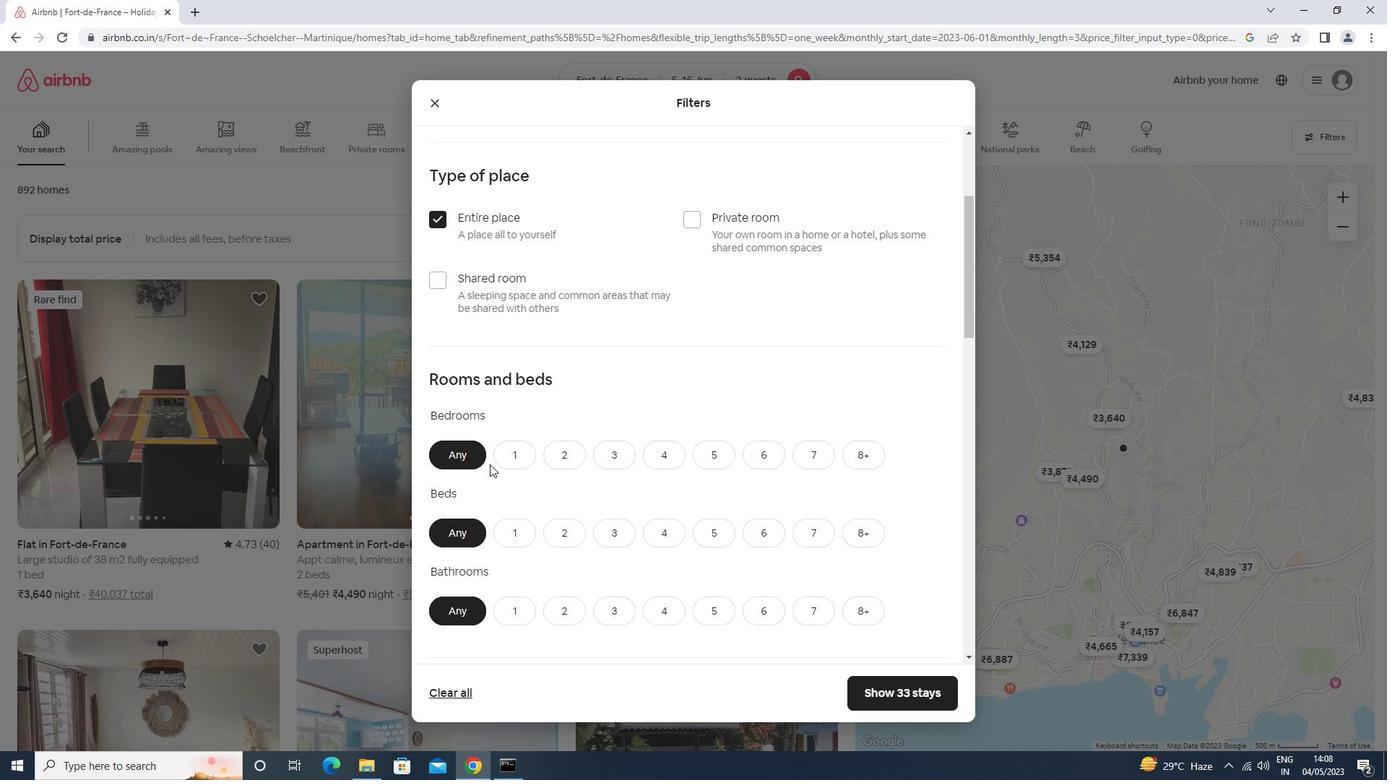 
Action: Mouse pressed left at (500, 459)
Screenshot: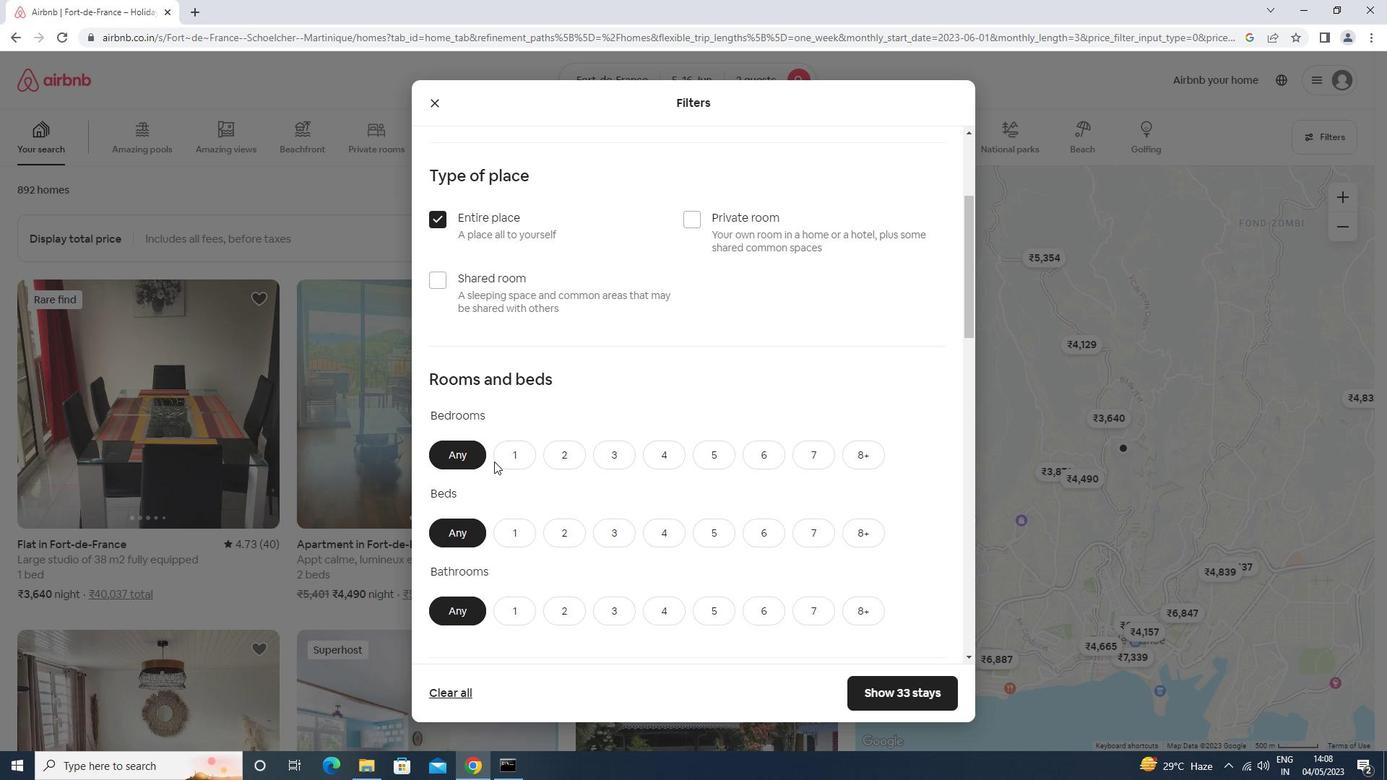 
Action: Mouse moved to (516, 536)
Screenshot: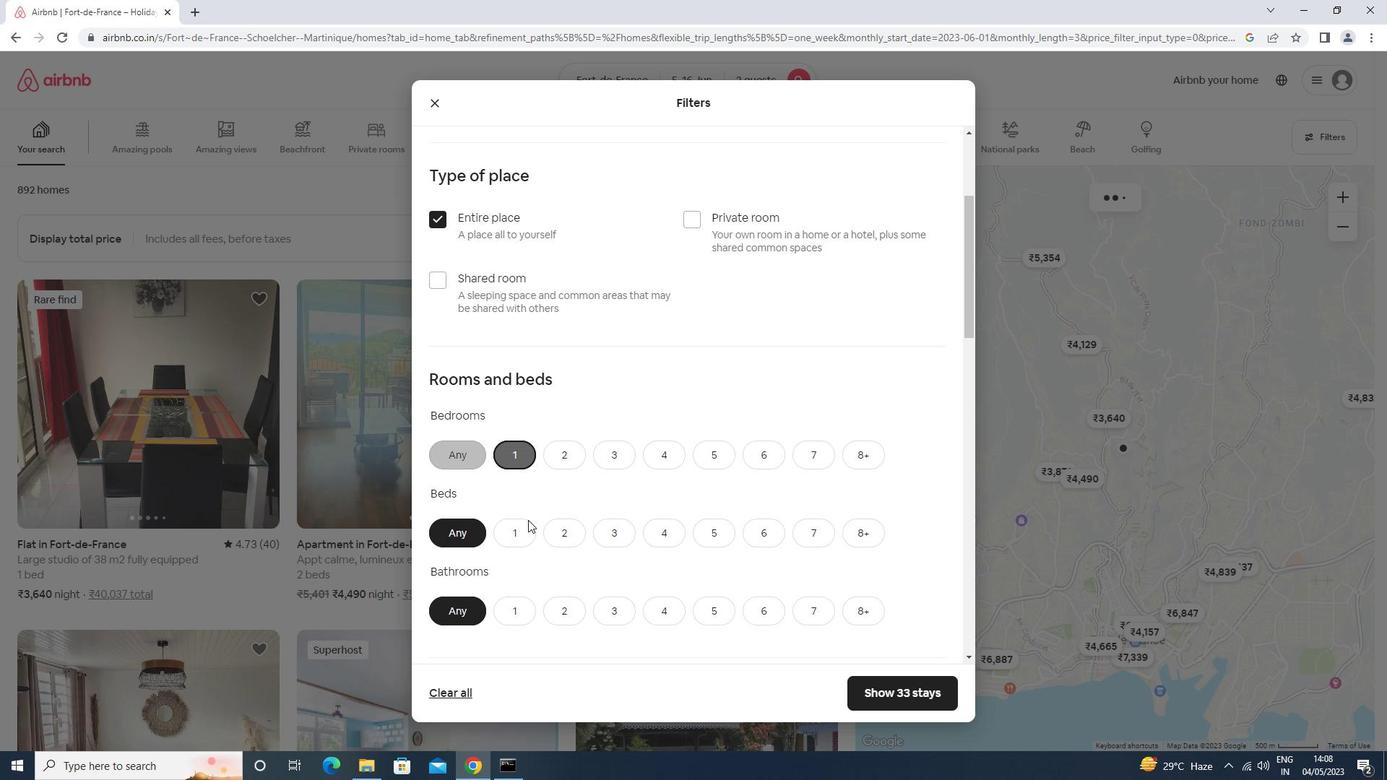 
Action: Mouse pressed left at (516, 536)
Screenshot: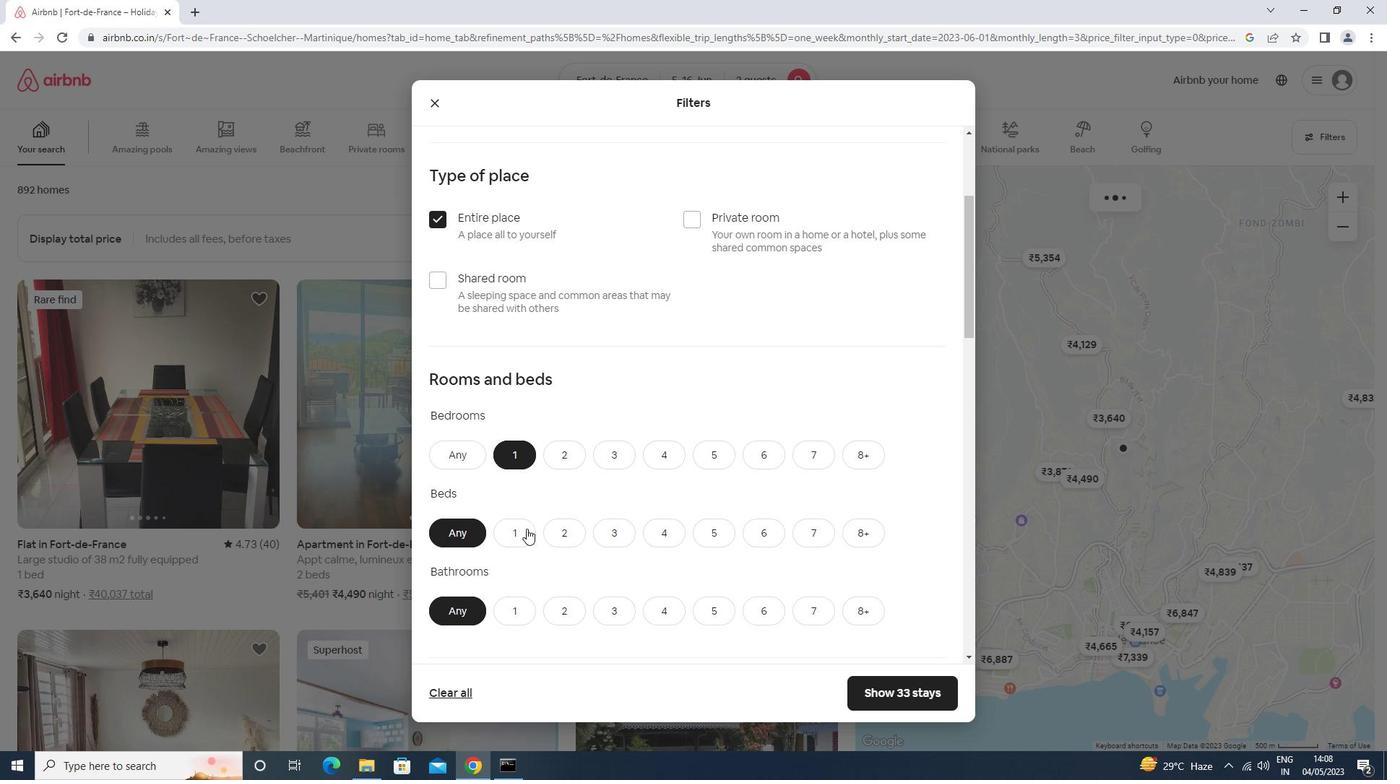 
Action: Mouse moved to (515, 604)
Screenshot: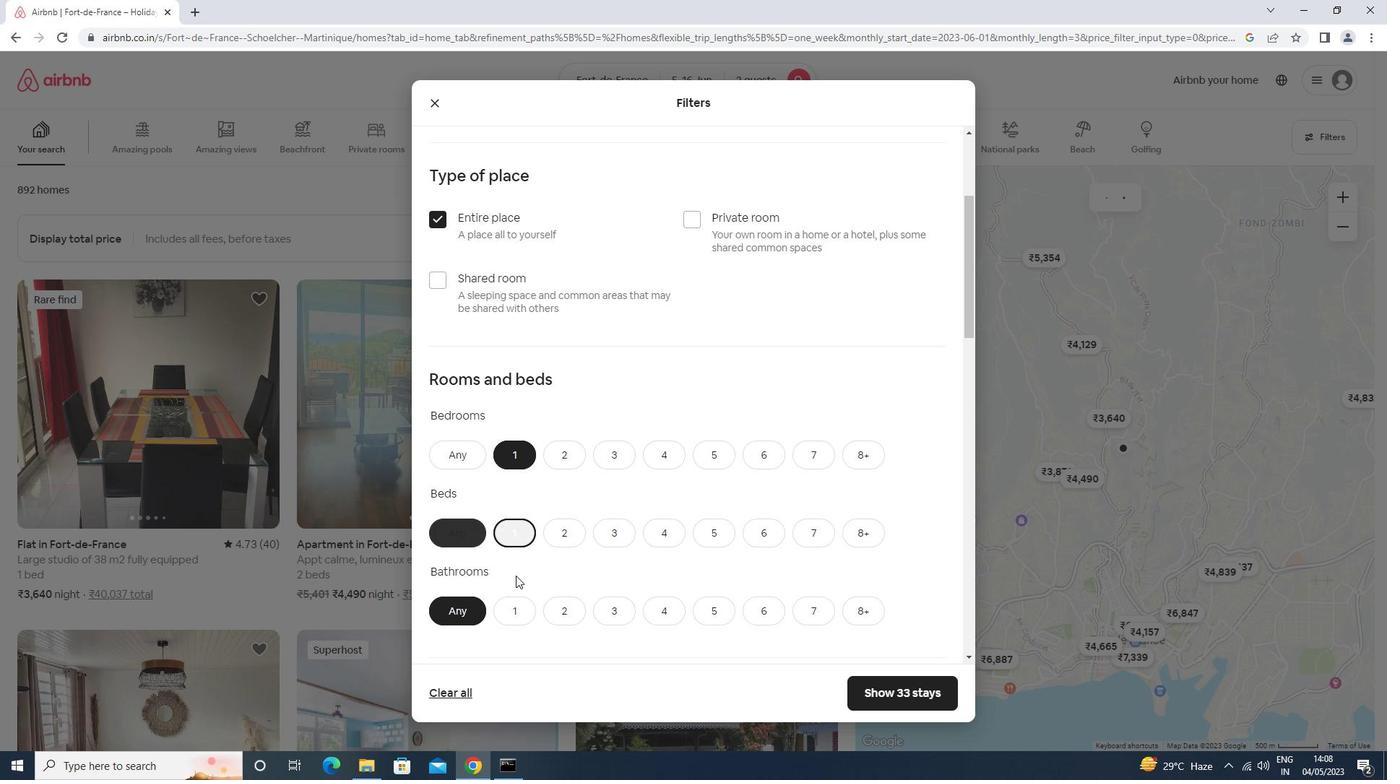 
Action: Mouse pressed left at (515, 604)
Screenshot: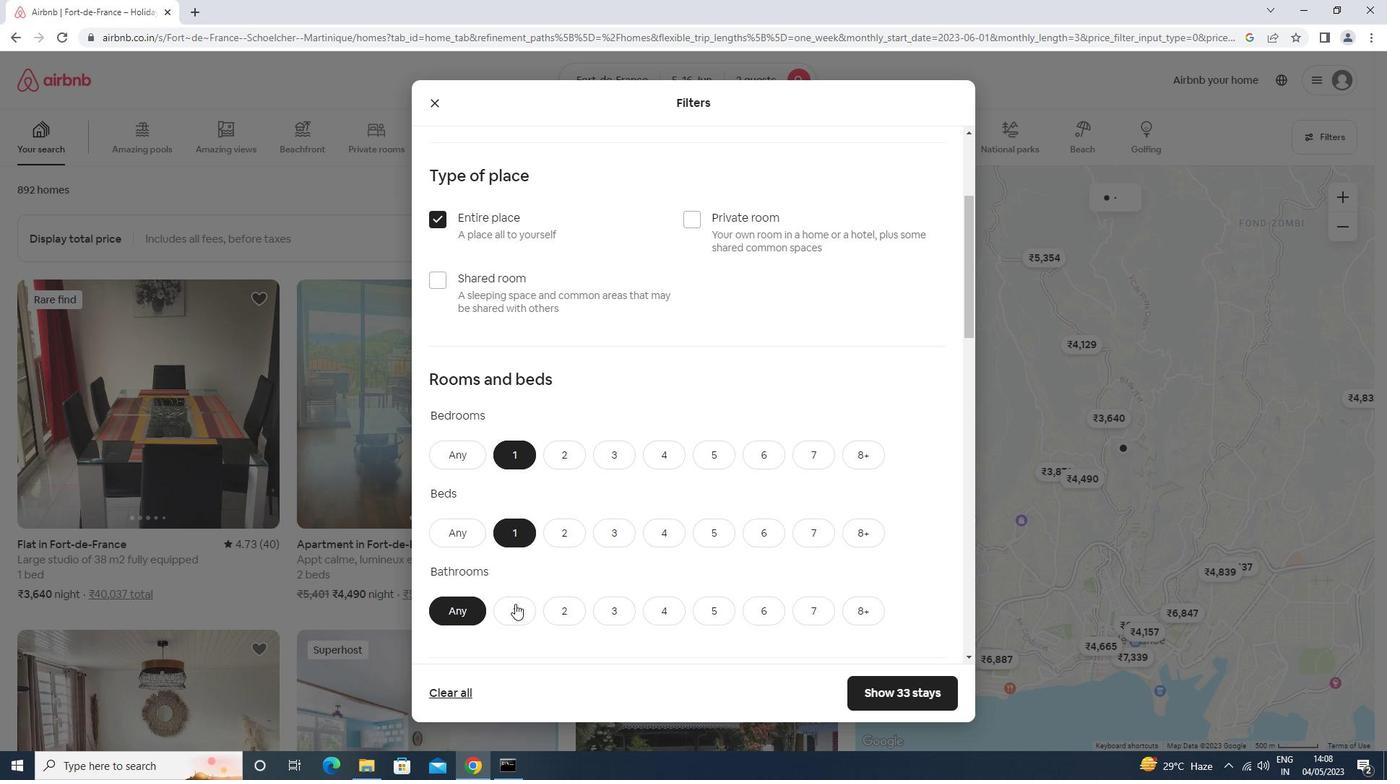 
Action: Mouse moved to (514, 596)
Screenshot: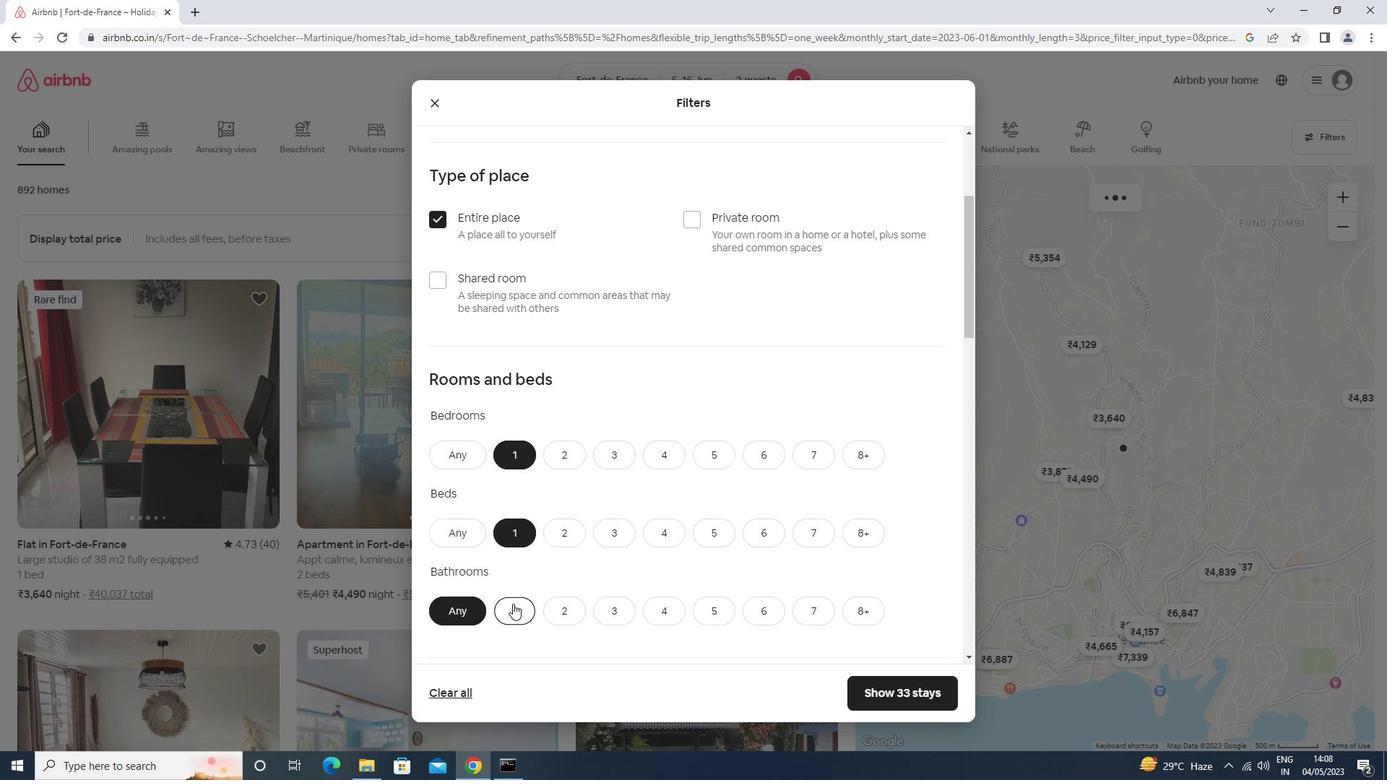 
Action: Mouse scrolled (514, 595) with delta (0, 0)
Screenshot: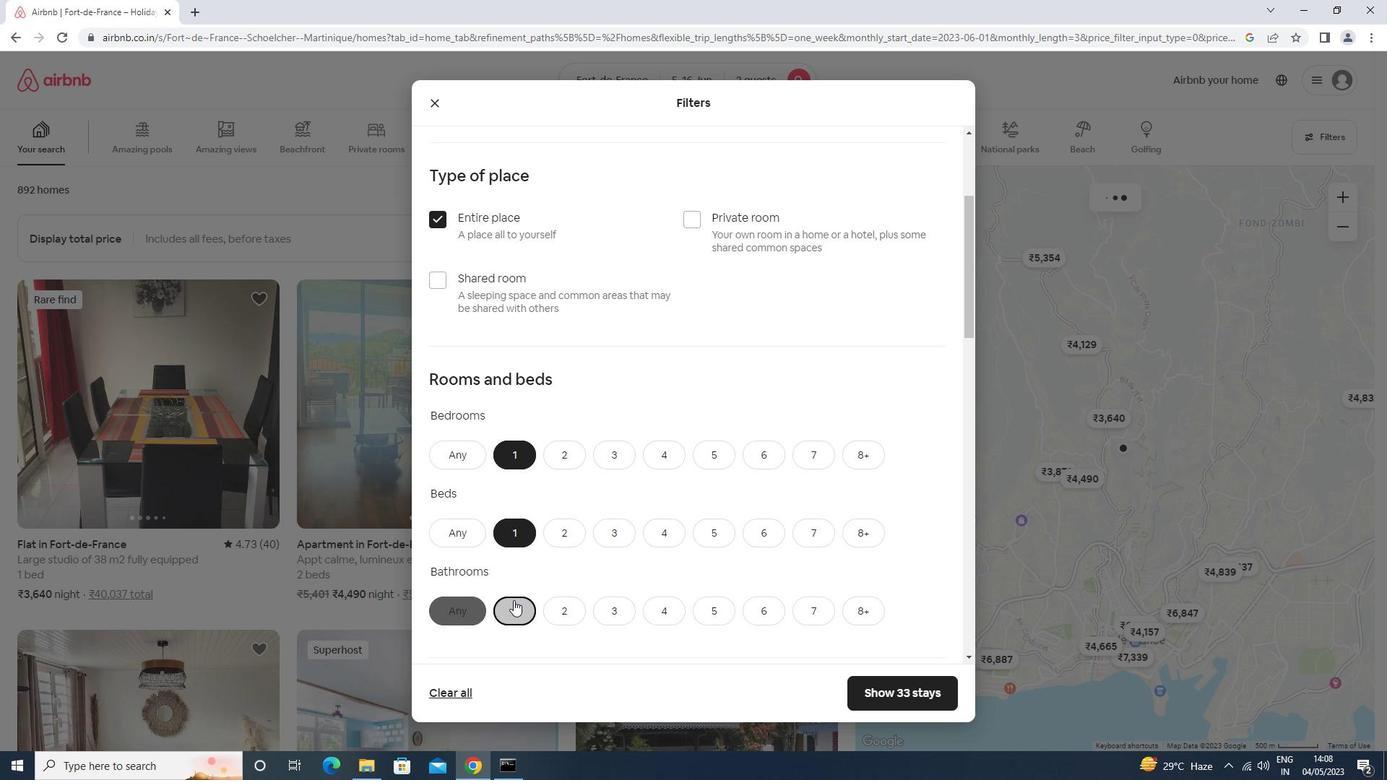
Action: Mouse scrolled (514, 595) with delta (0, 0)
Screenshot: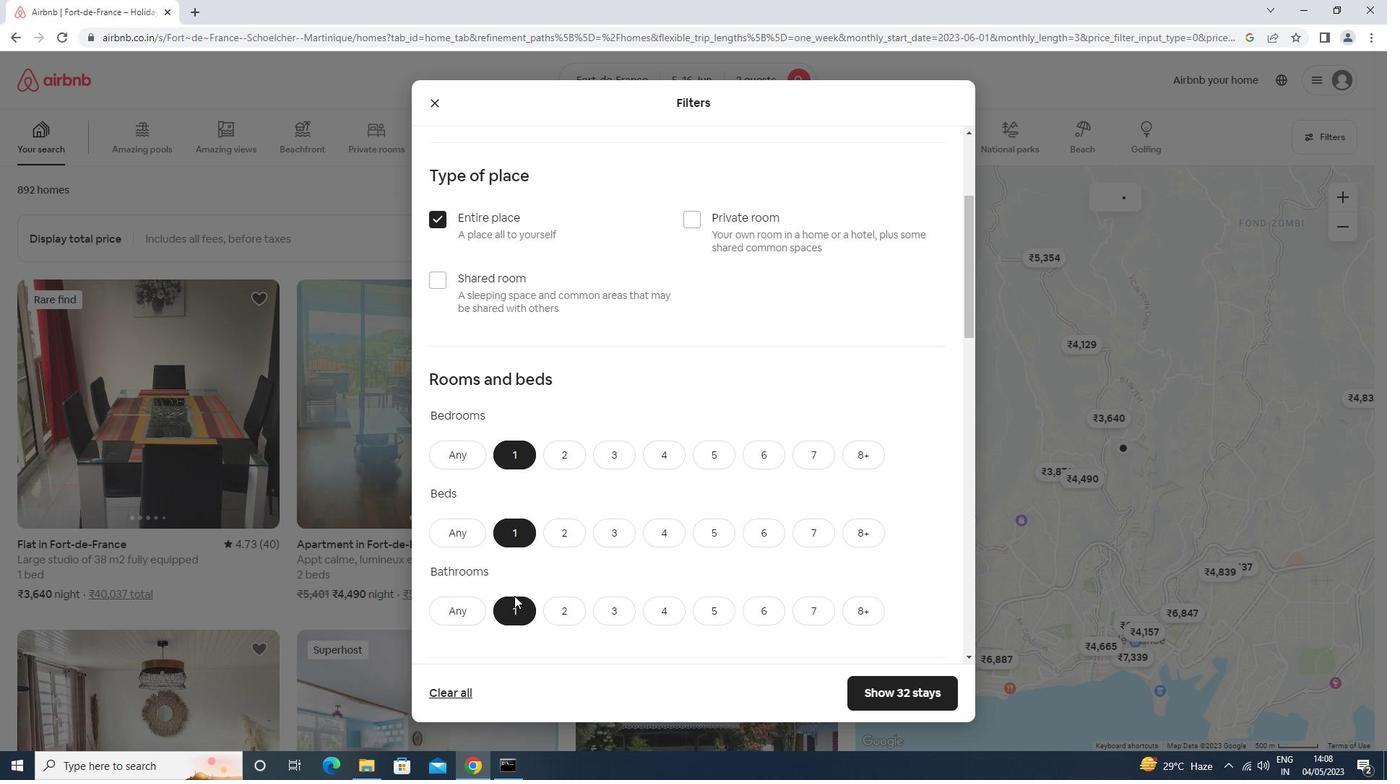 
Action: Mouse scrolled (514, 595) with delta (0, 0)
Screenshot: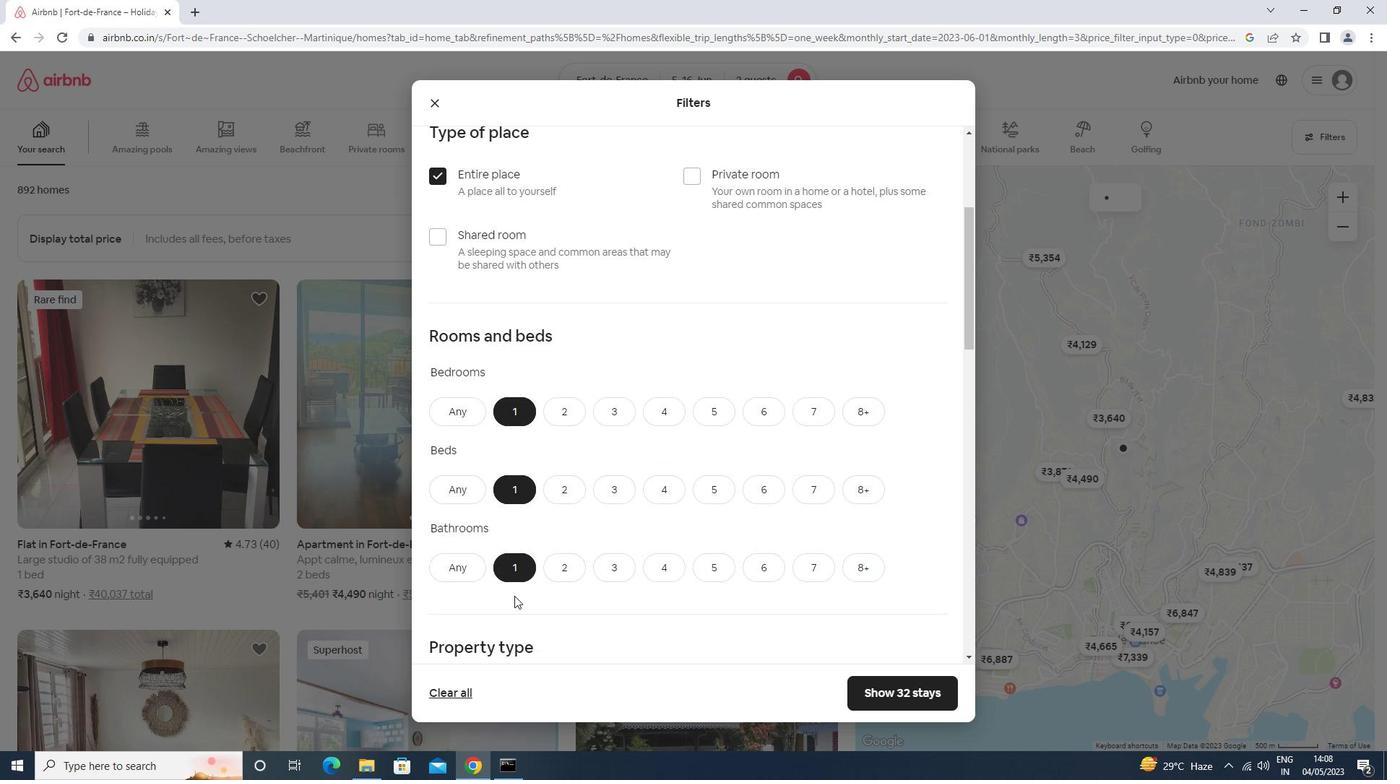 
Action: Mouse moved to (509, 569)
Screenshot: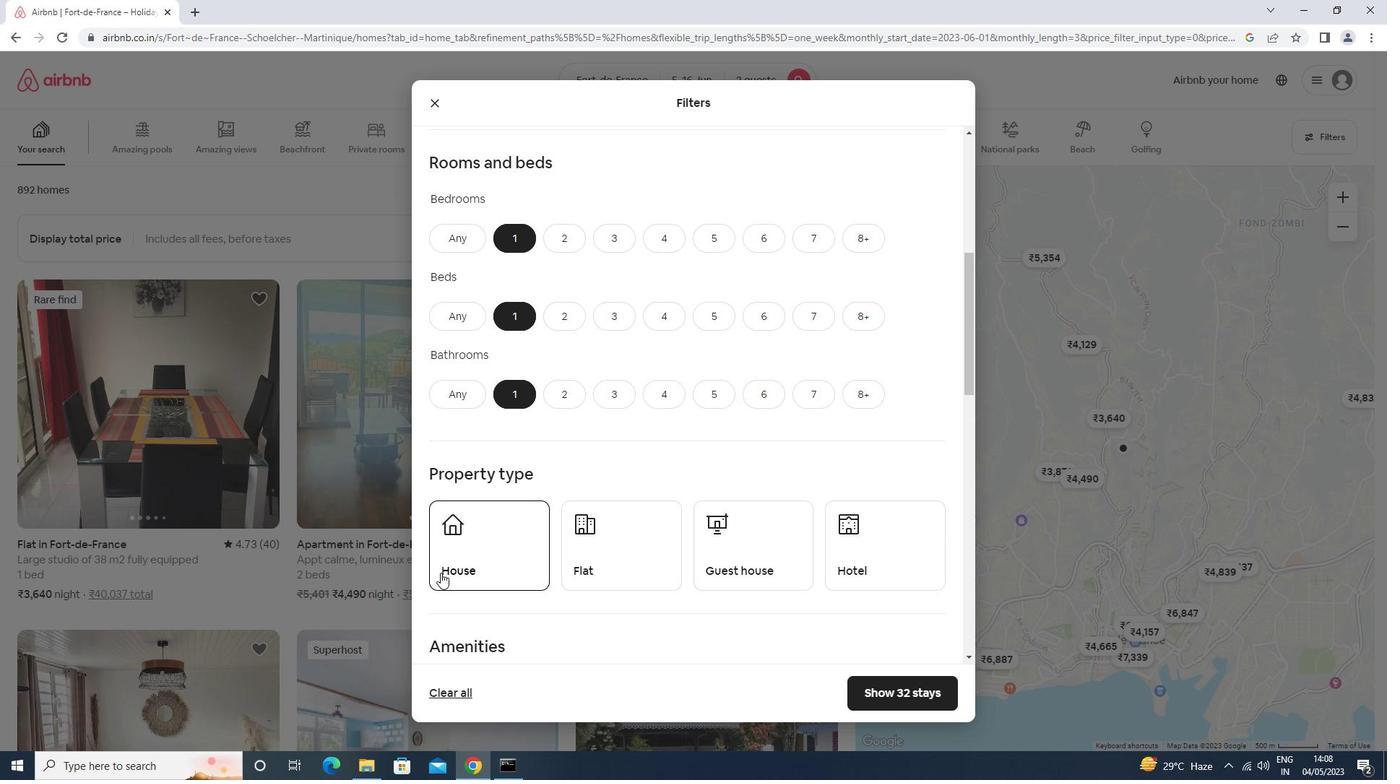 
Action: Mouse pressed left at (509, 569)
Screenshot: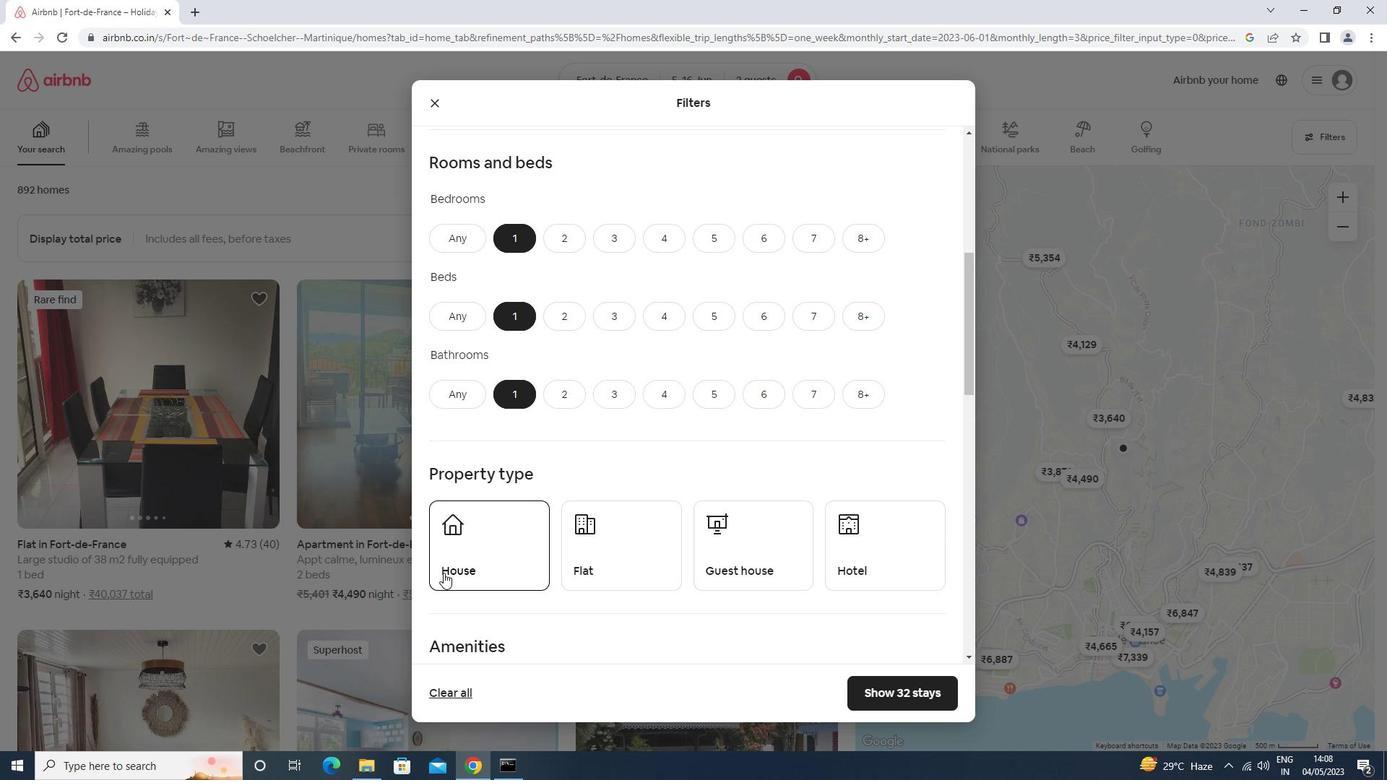 
Action: Mouse moved to (627, 569)
Screenshot: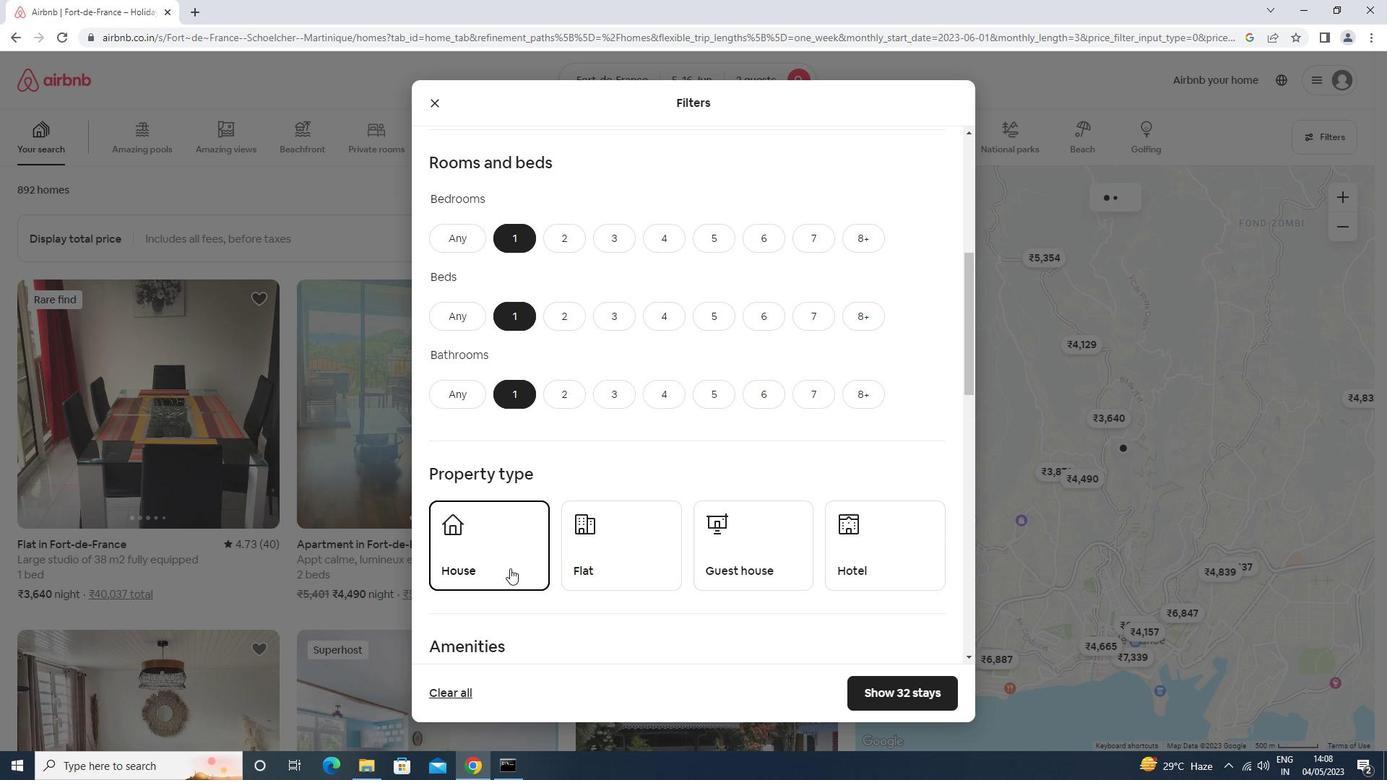 
Action: Mouse pressed left at (627, 569)
Screenshot: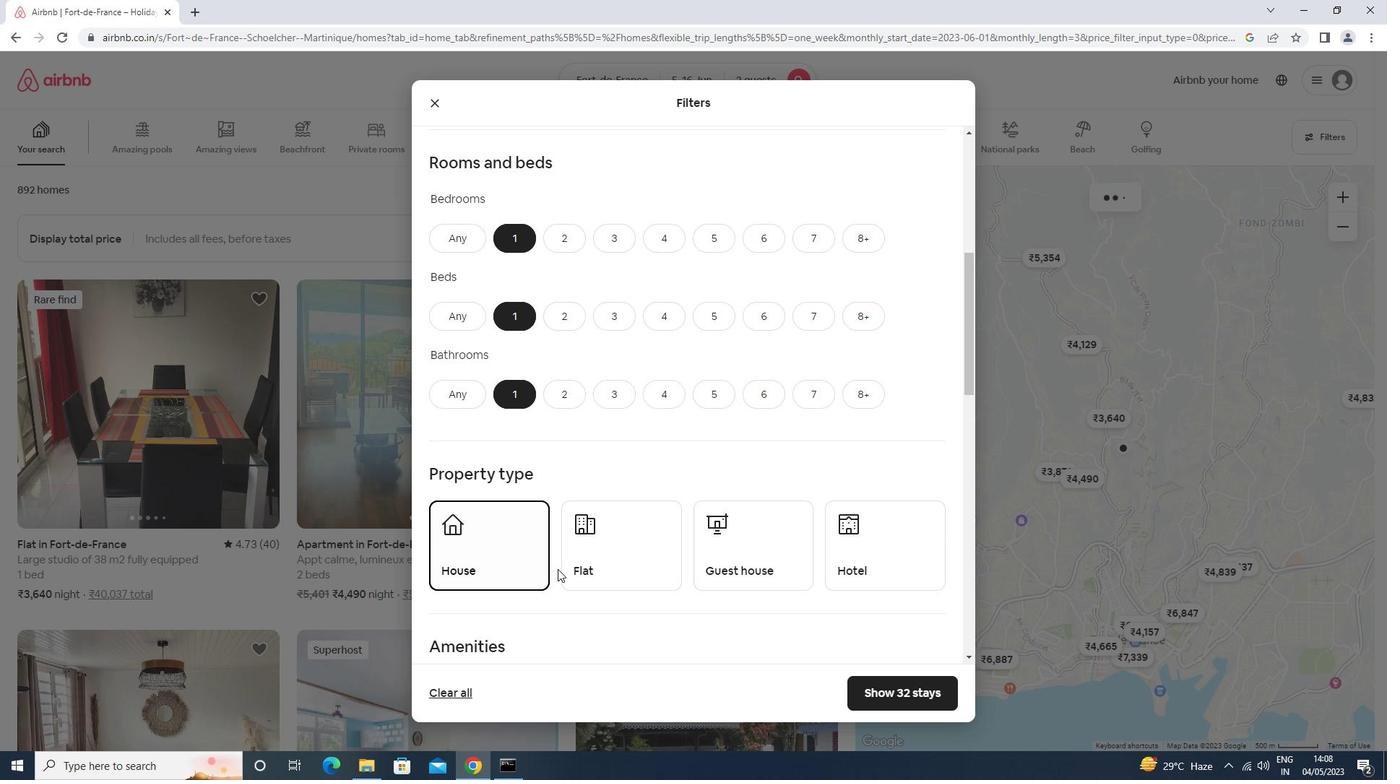 
Action: Mouse moved to (759, 542)
Screenshot: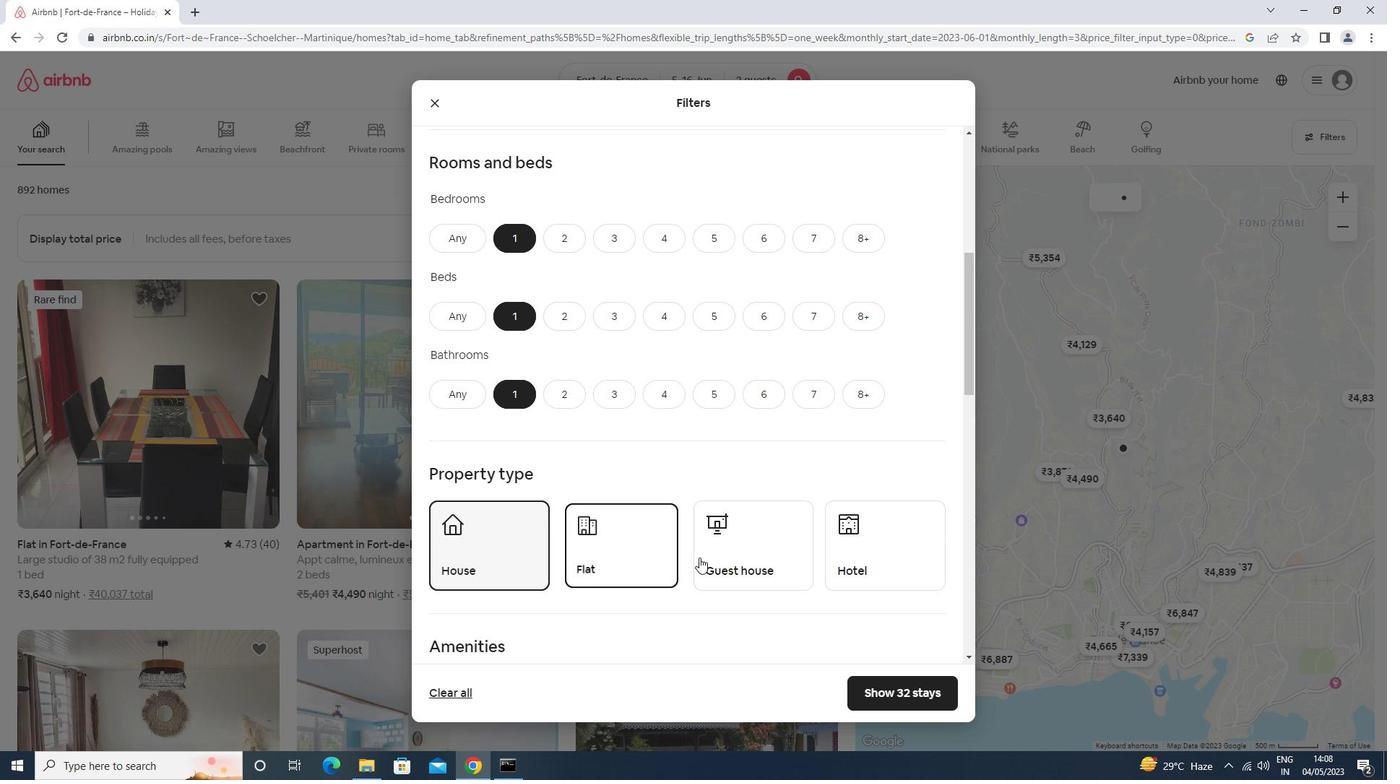 
Action: Mouse pressed left at (759, 542)
Screenshot: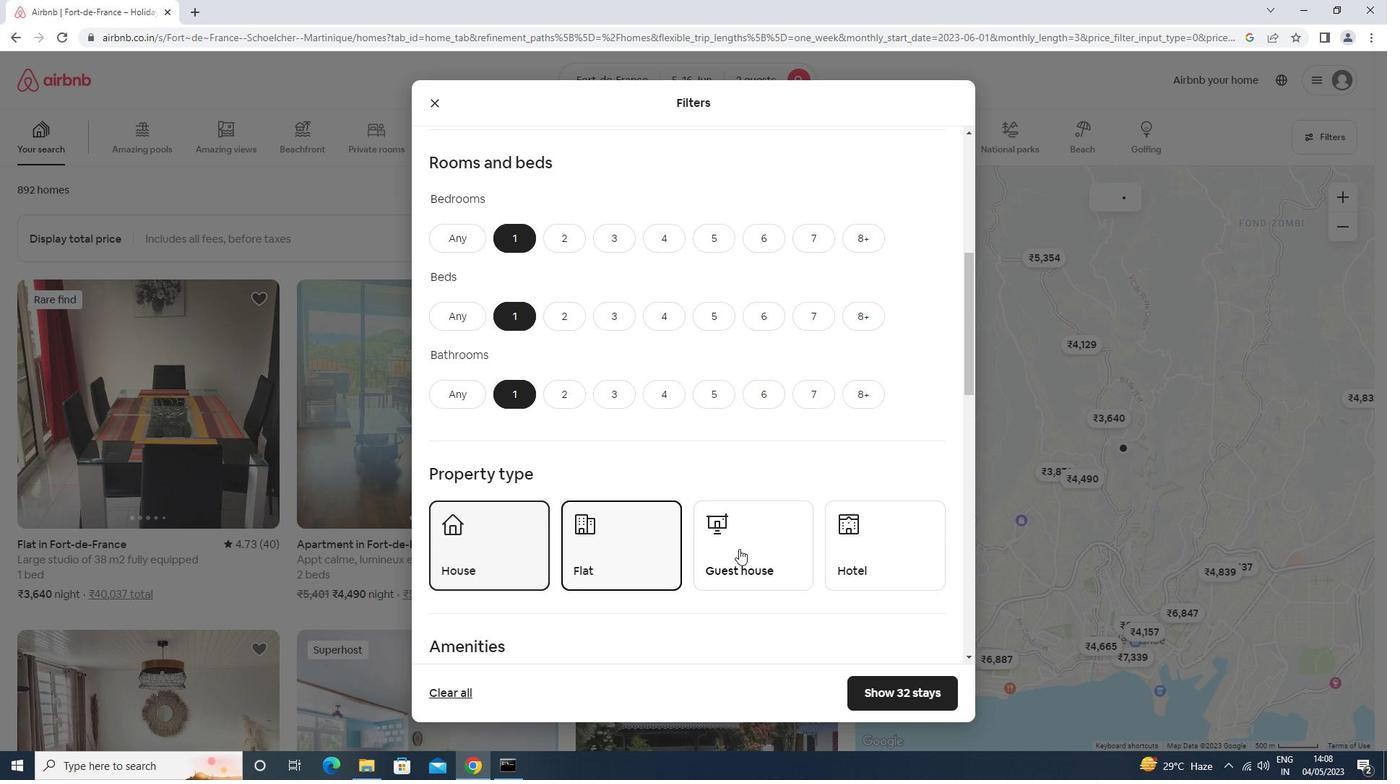 
Action: Mouse moved to (895, 547)
Screenshot: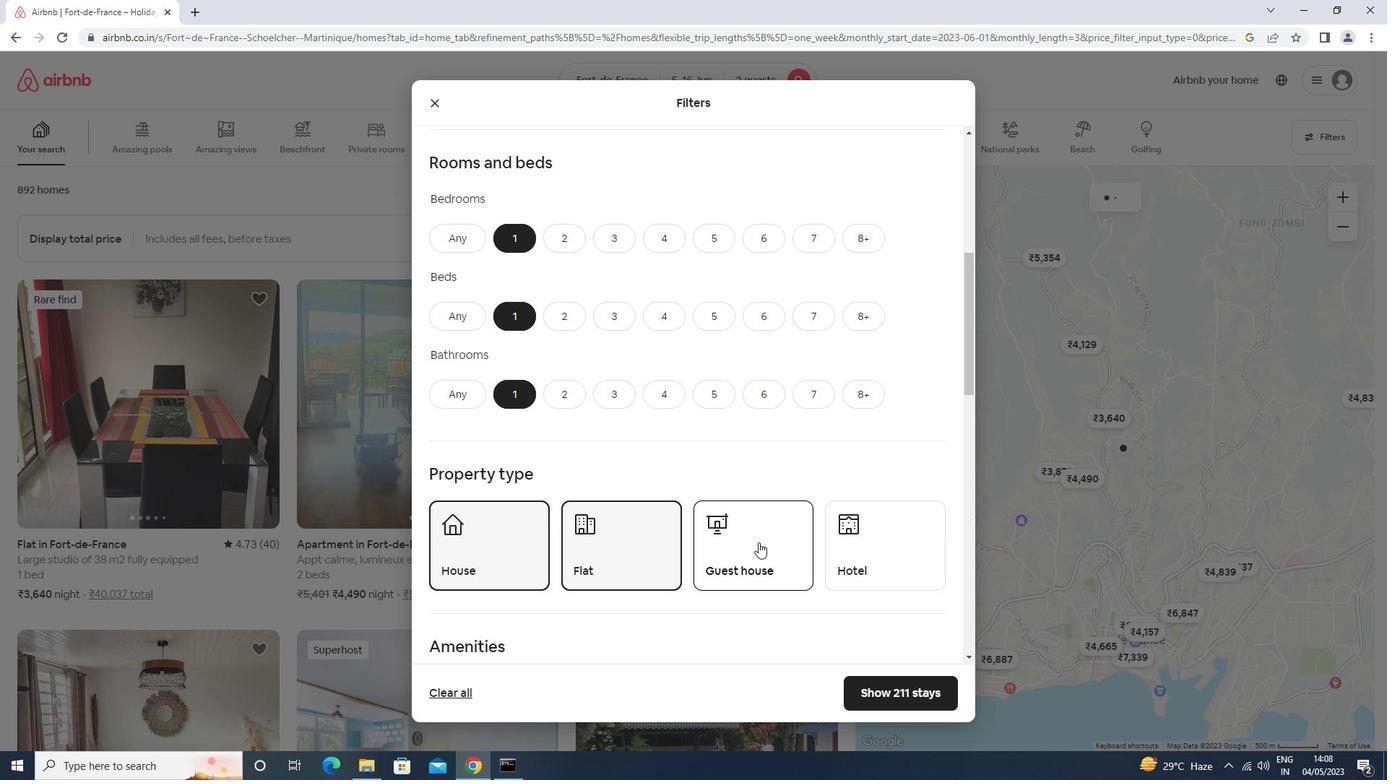 
Action: Mouse pressed left at (895, 547)
Screenshot: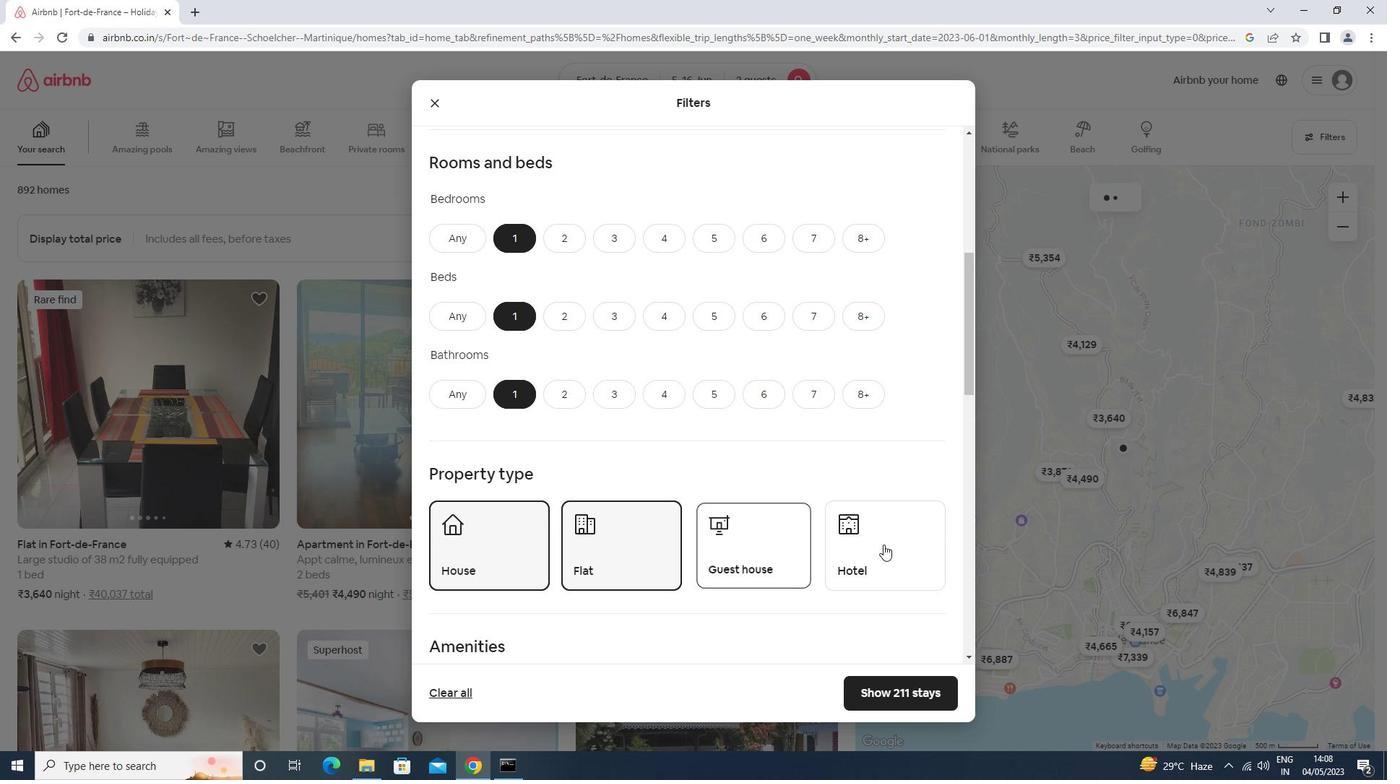 
Action: Mouse moved to (902, 512)
Screenshot: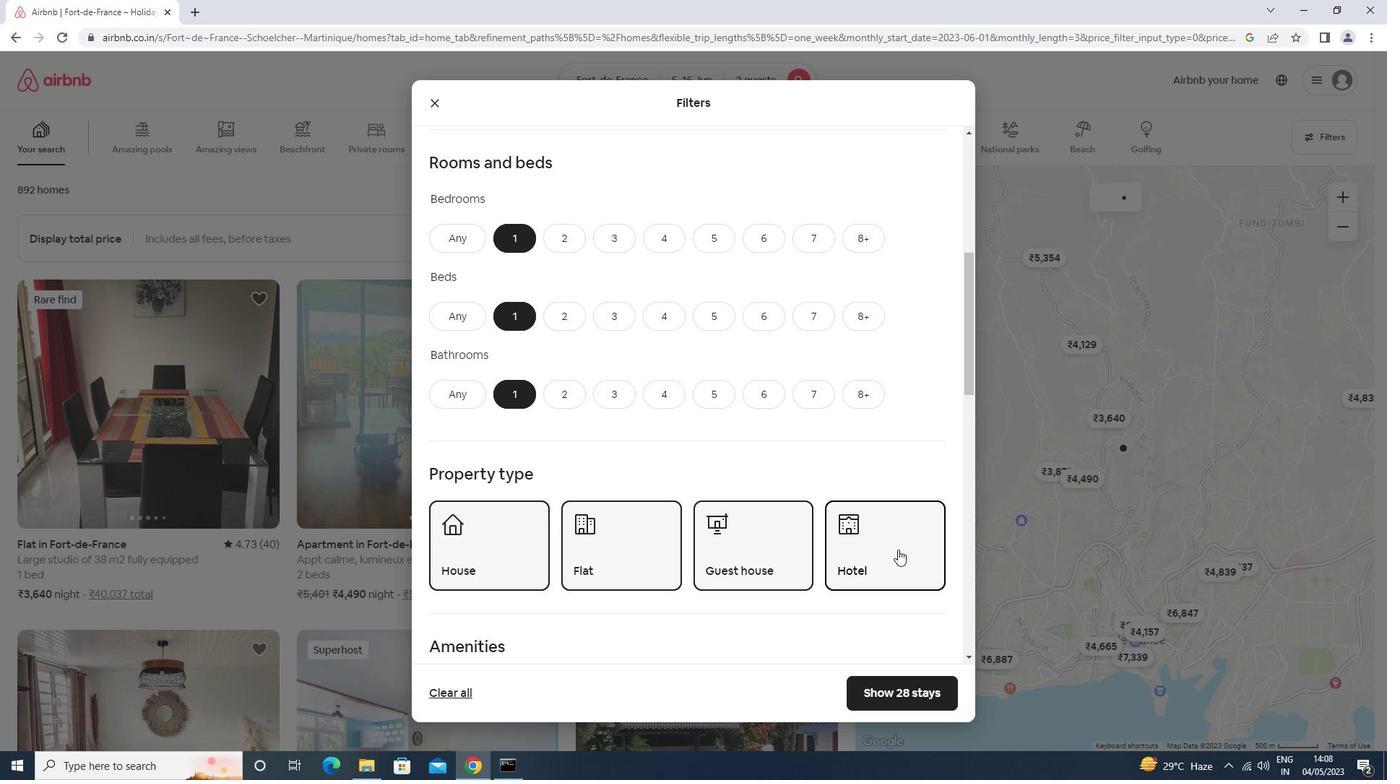 
Action: Mouse scrolled (902, 511) with delta (0, 0)
Screenshot: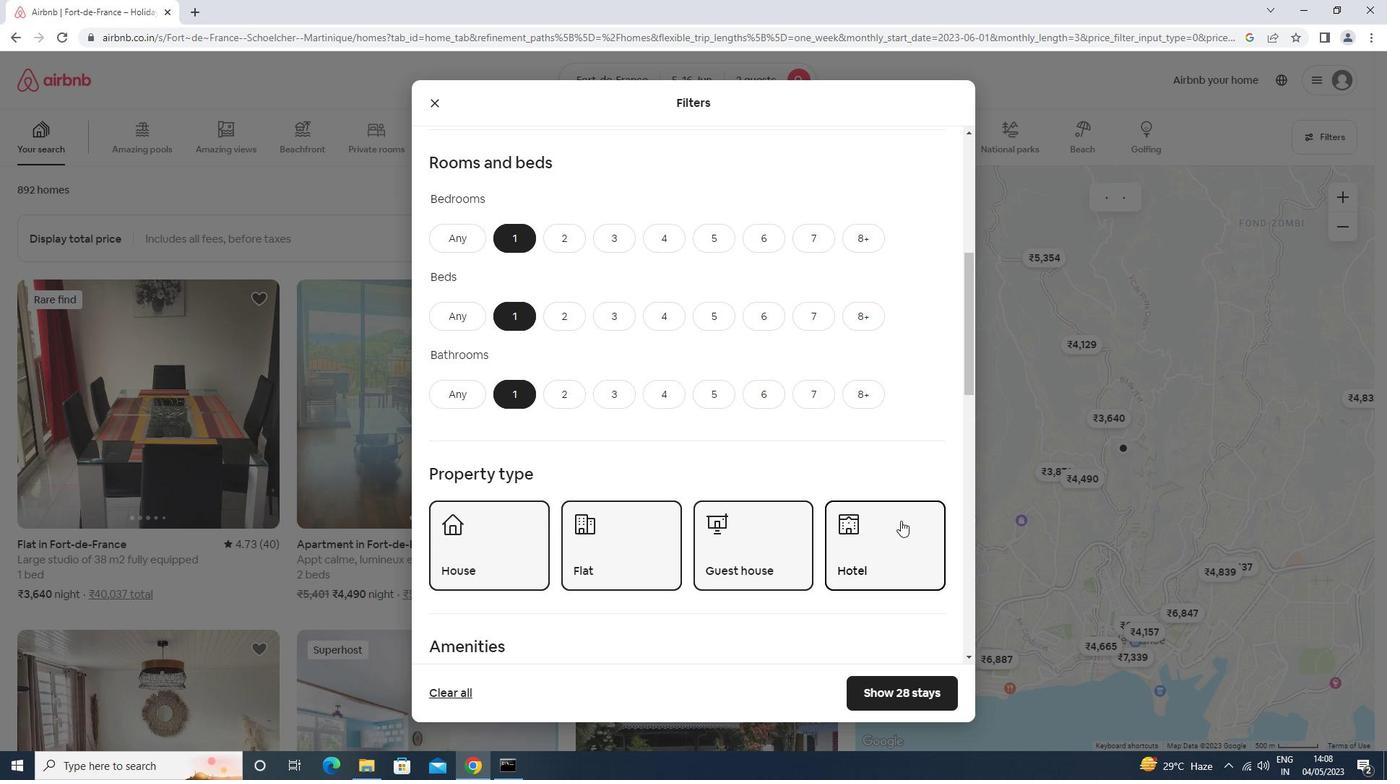 
Action: Mouse scrolled (902, 511) with delta (0, 0)
Screenshot: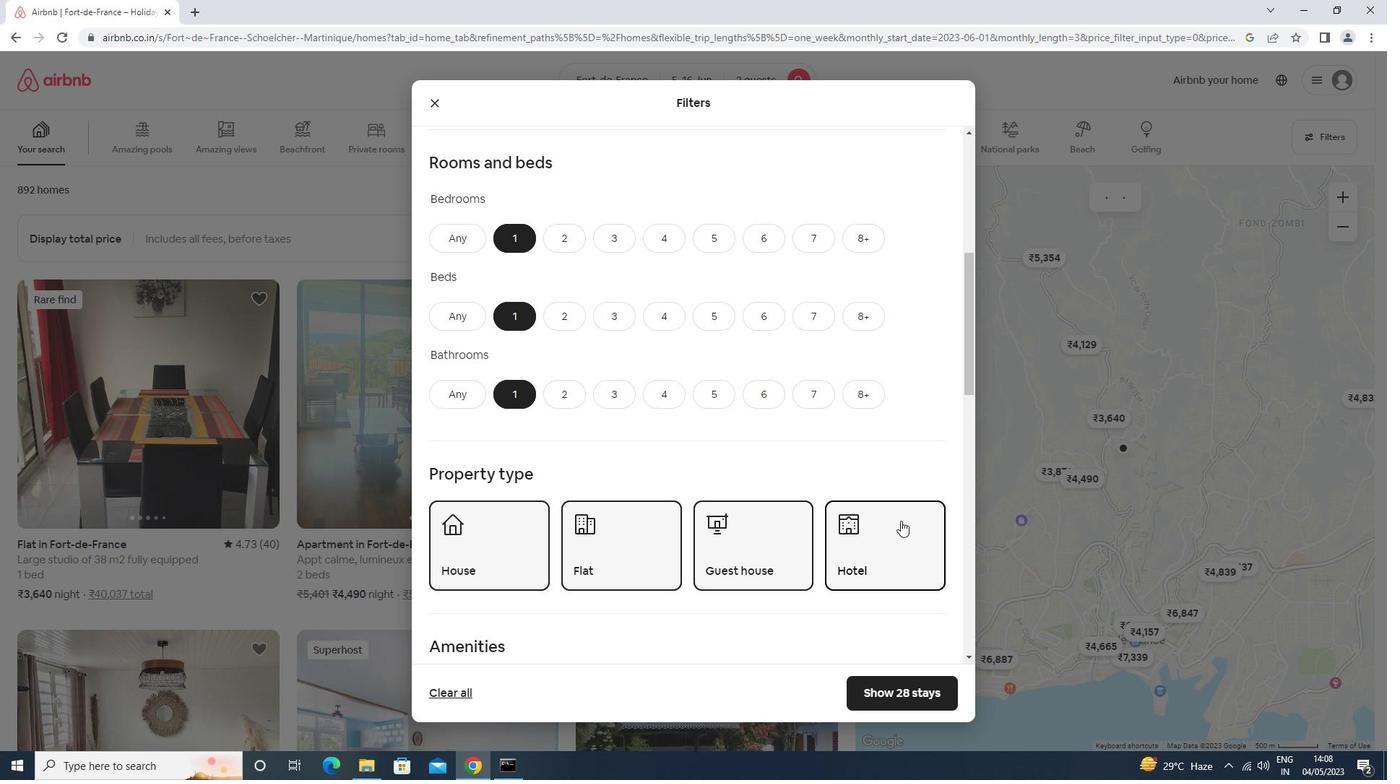 
Action: Mouse scrolled (902, 511) with delta (0, 0)
Screenshot: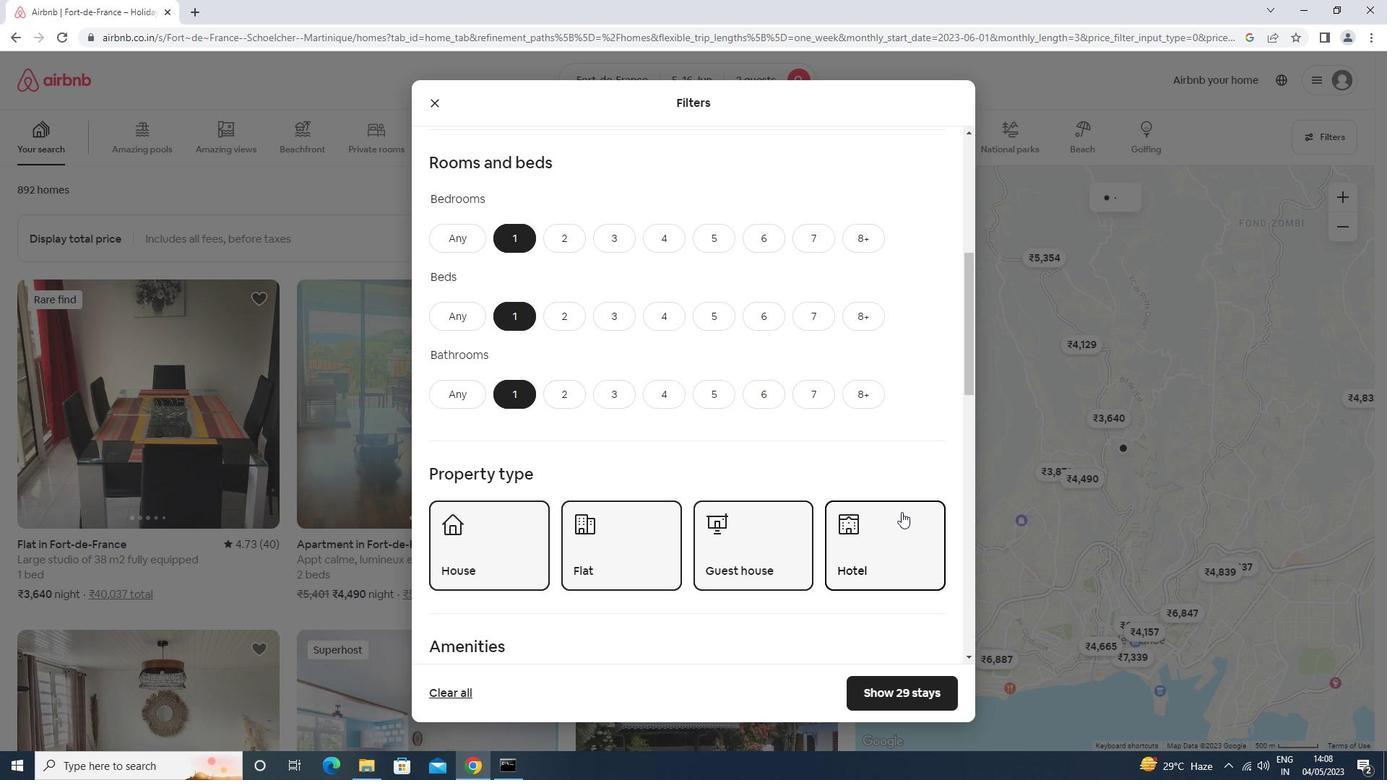 
Action: Mouse moved to (902, 511)
Screenshot: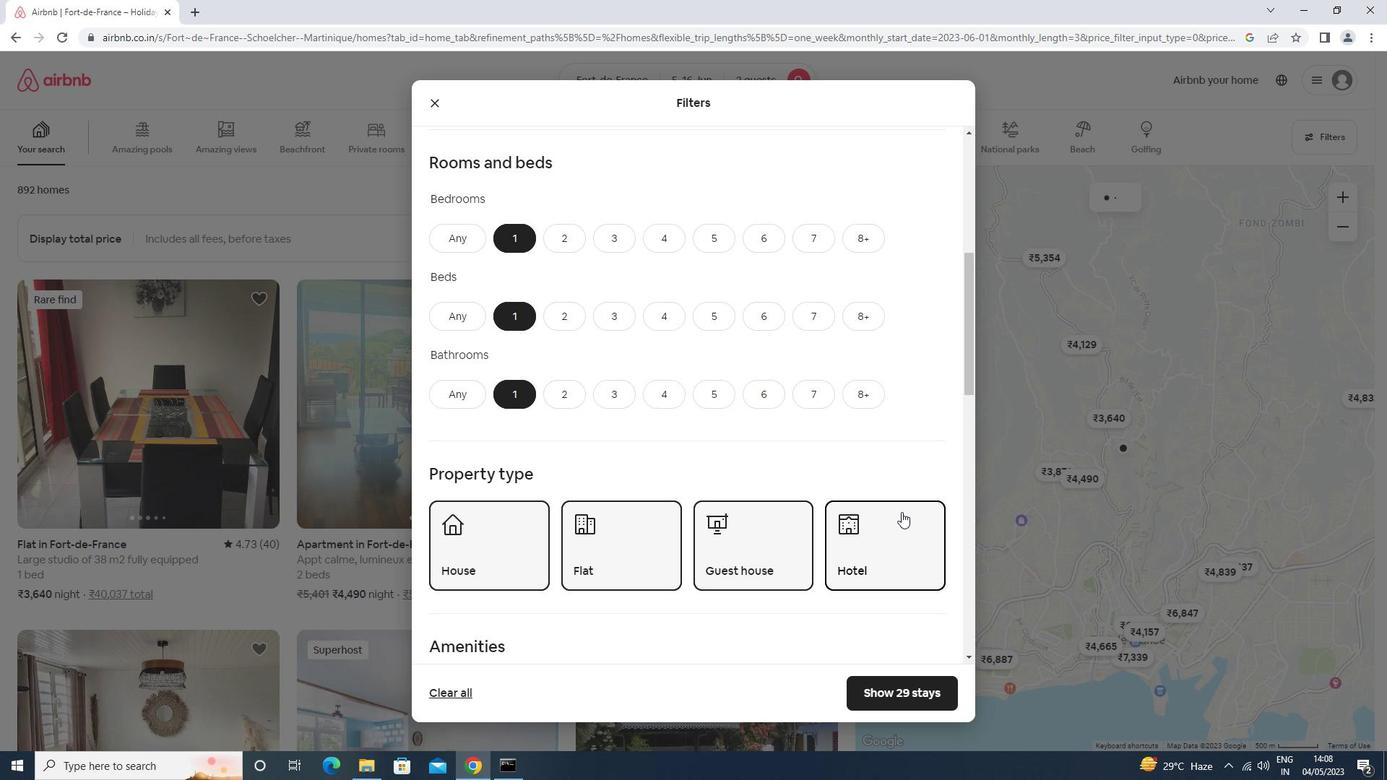 
Action: Mouse scrolled (902, 511) with delta (0, 0)
Screenshot: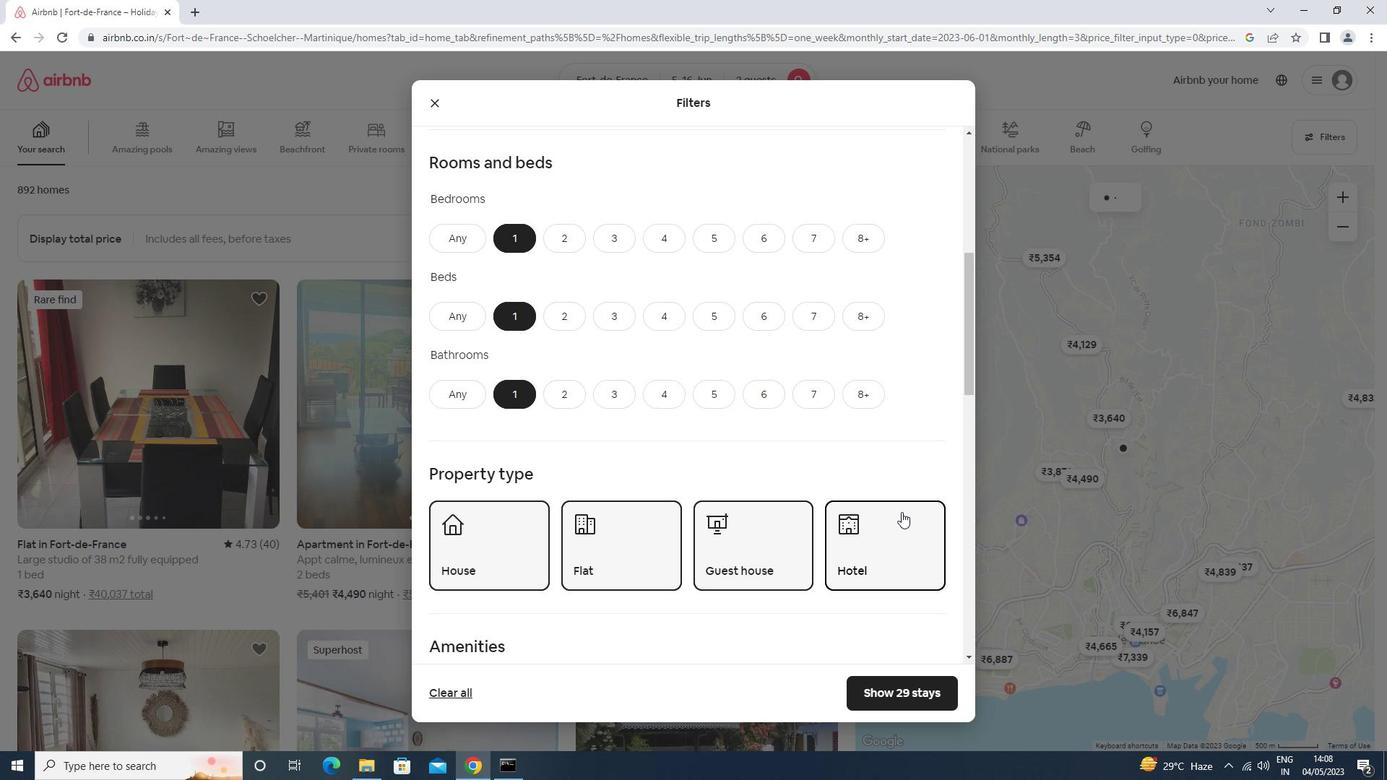 
Action: Mouse moved to (515, 495)
Screenshot: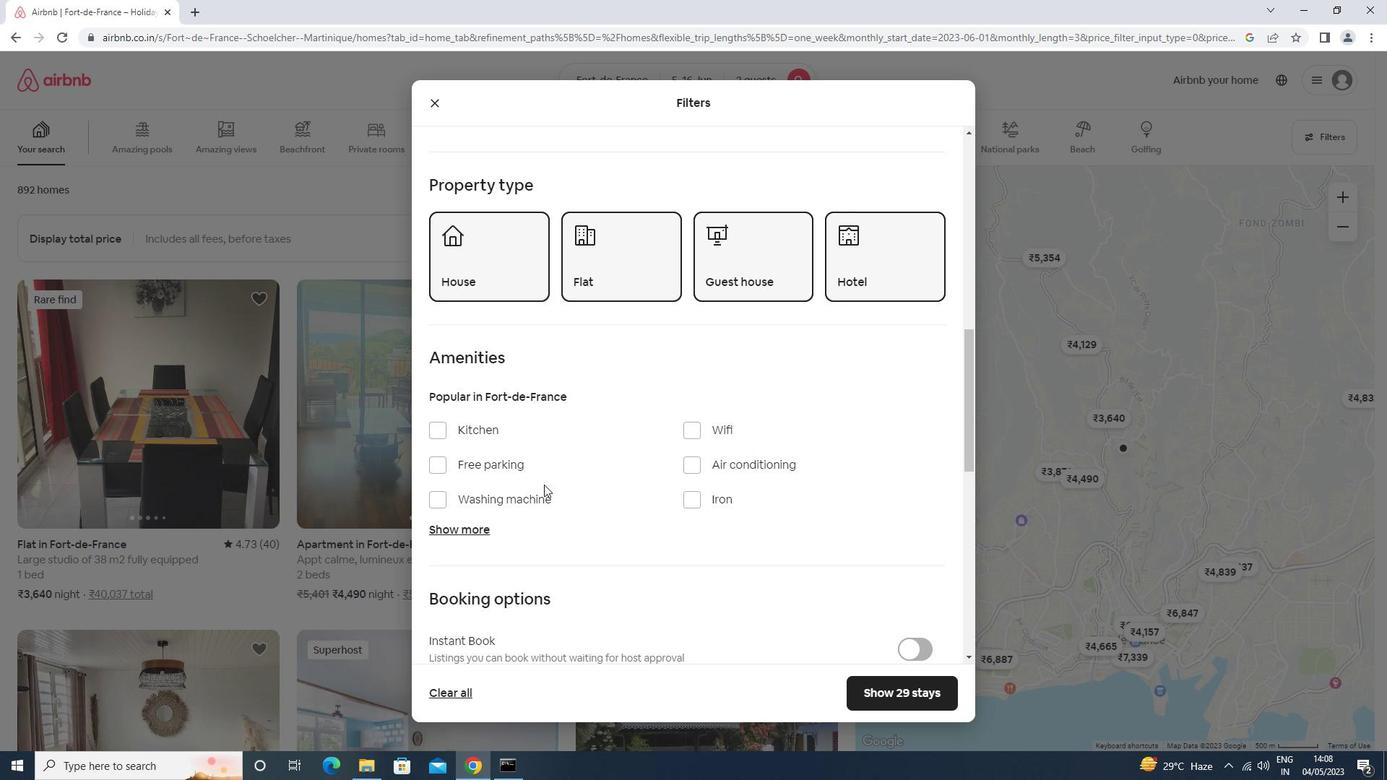 
Action: Mouse pressed left at (515, 495)
Screenshot: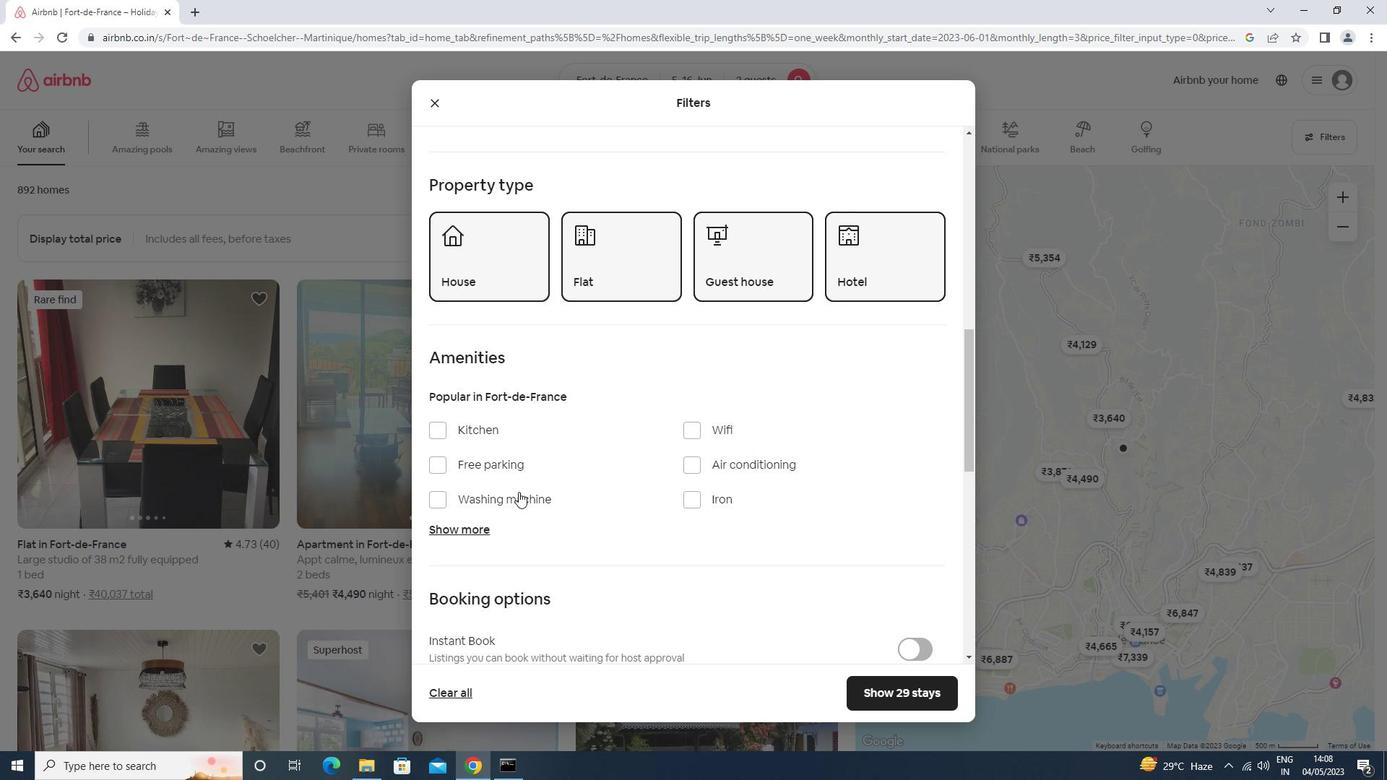 
Action: Mouse moved to (524, 492)
Screenshot: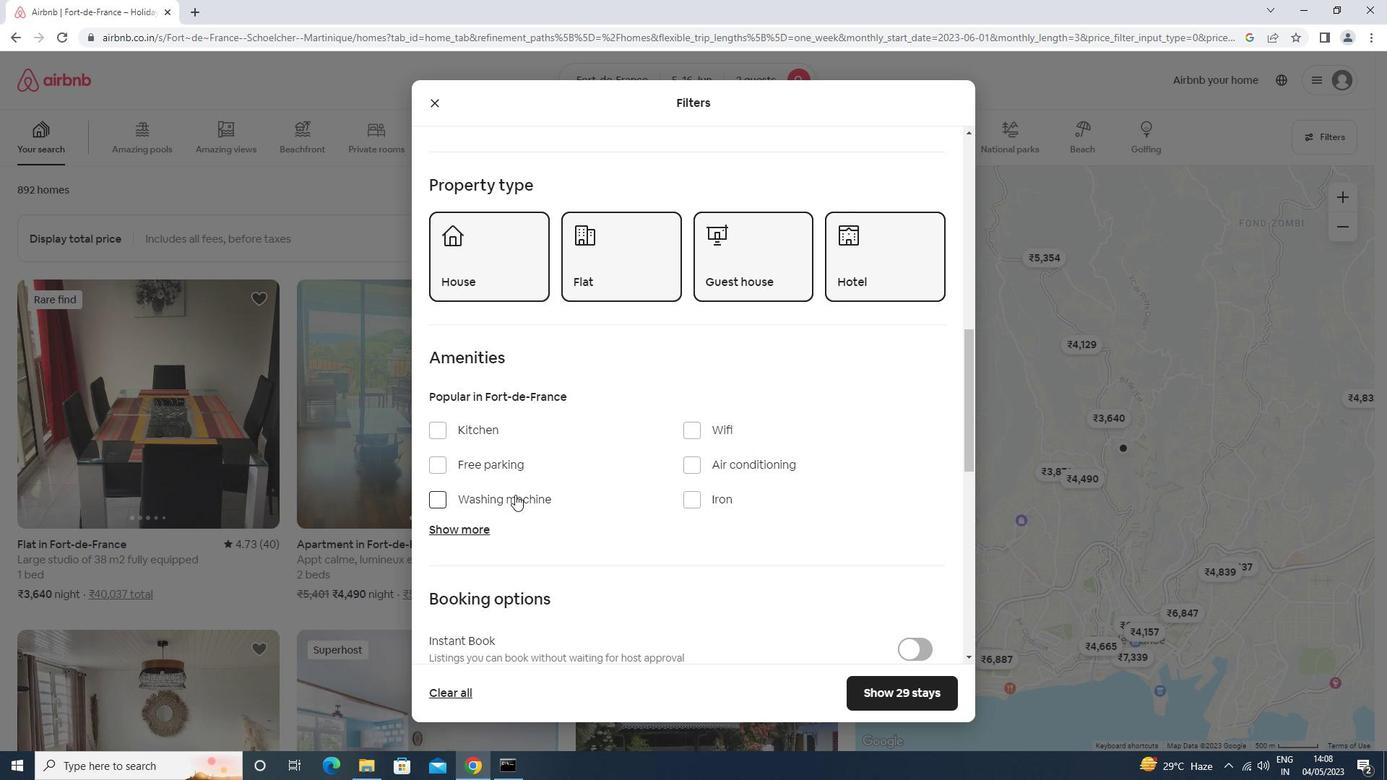 
Action: Mouse scrolled (524, 491) with delta (0, 0)
Screenshot: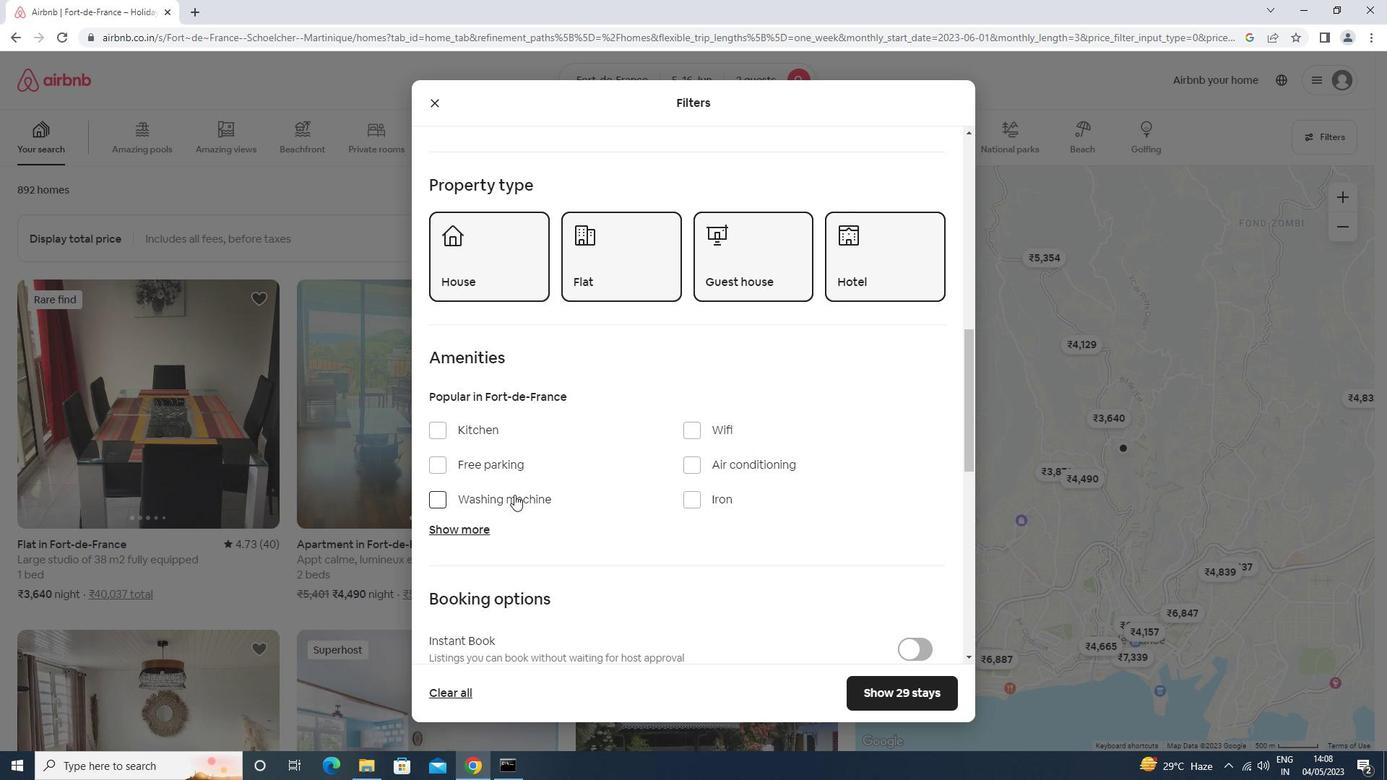 
Action: Mouse moved to (524, 492)
Screenshot: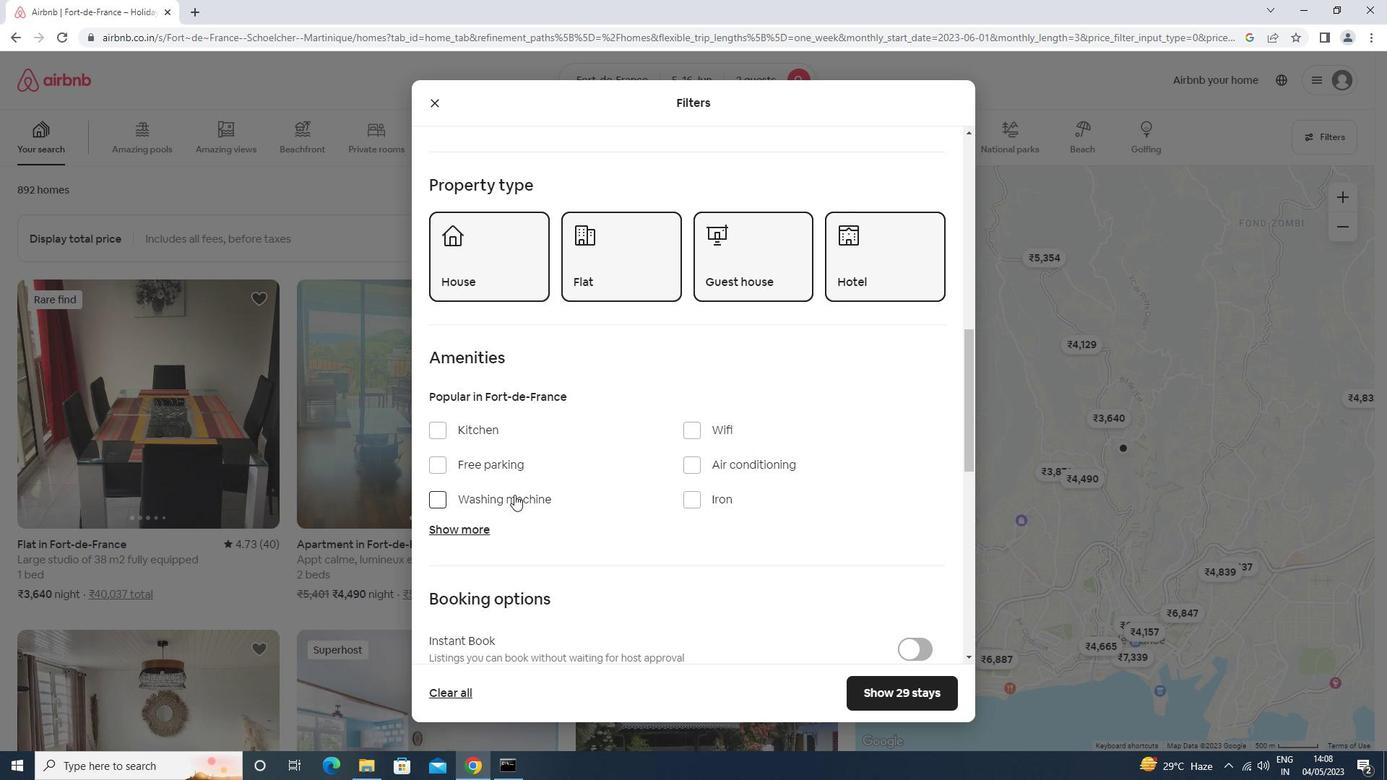 
Action: Mouse scrolled (524, 491) with delta (0, 0)
Screenshot: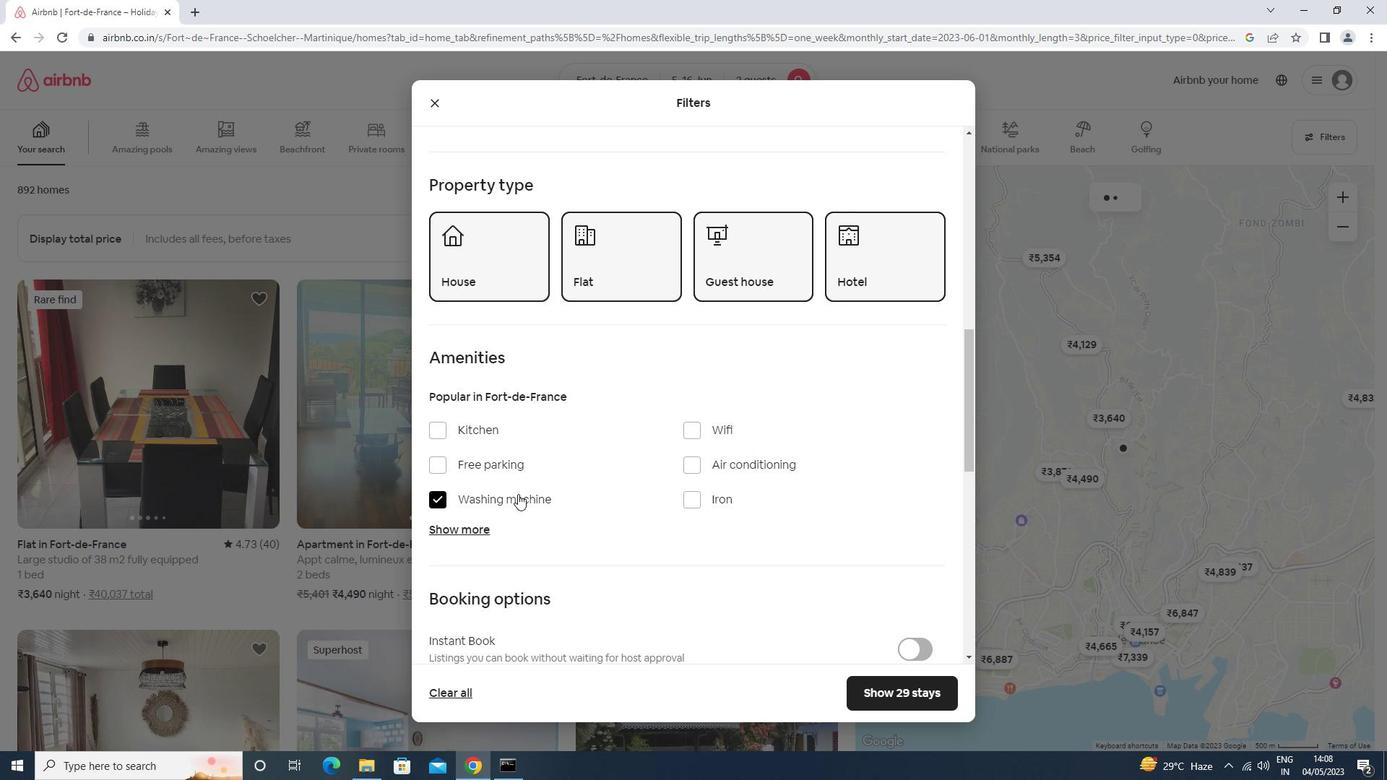 
Action: Mouse scrolled (524, 491) with delta (0, 0)
Screenshot: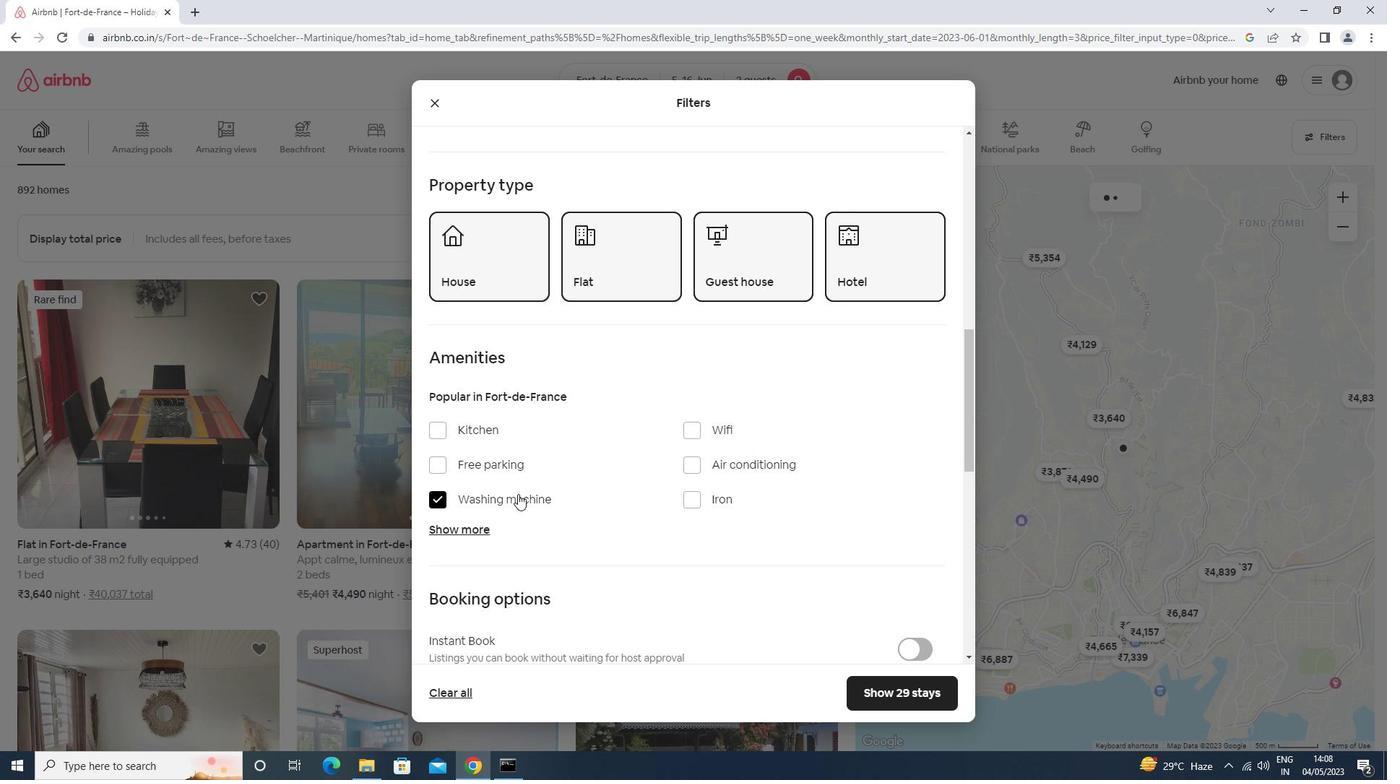 
Action: Mouse moved to (929, 479)
Screenshot: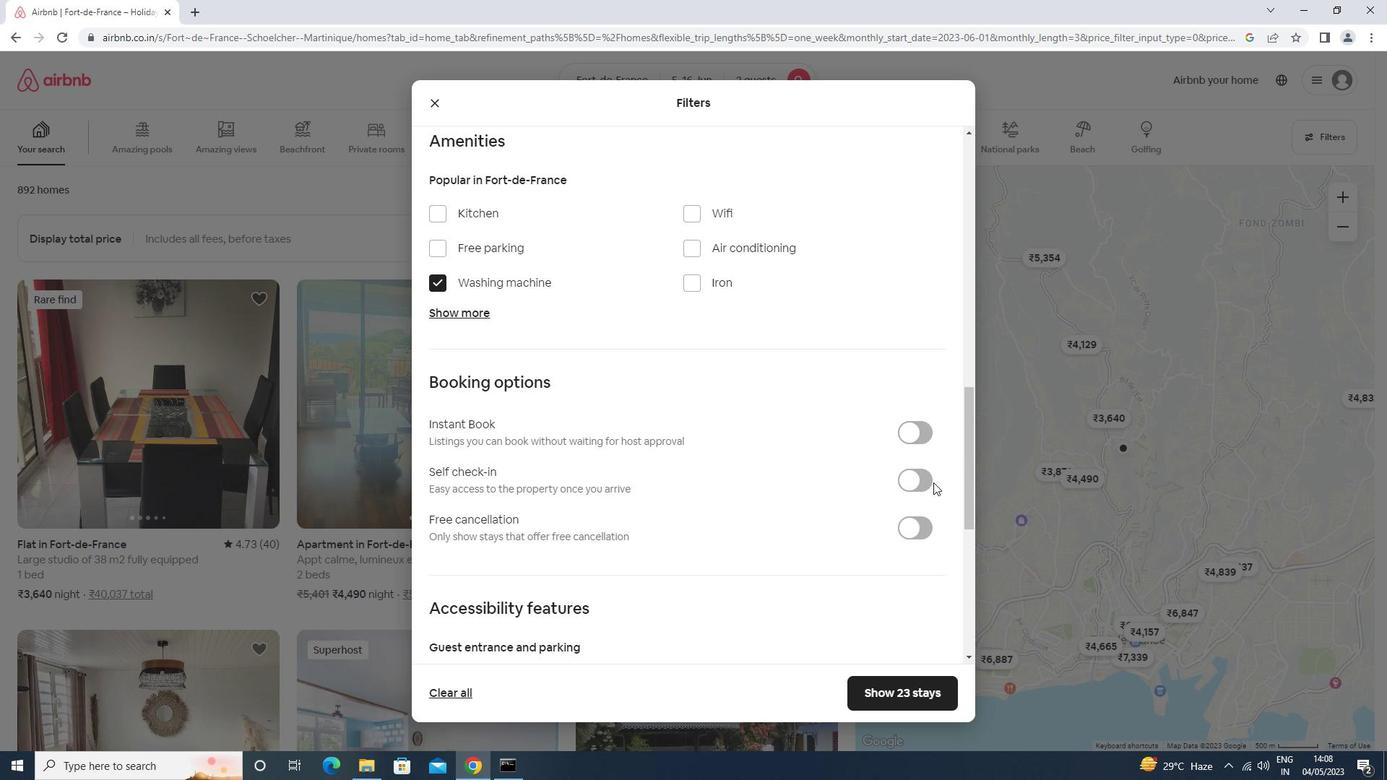 
Action: Mouse pressed left at (929, 479)
Screenshot: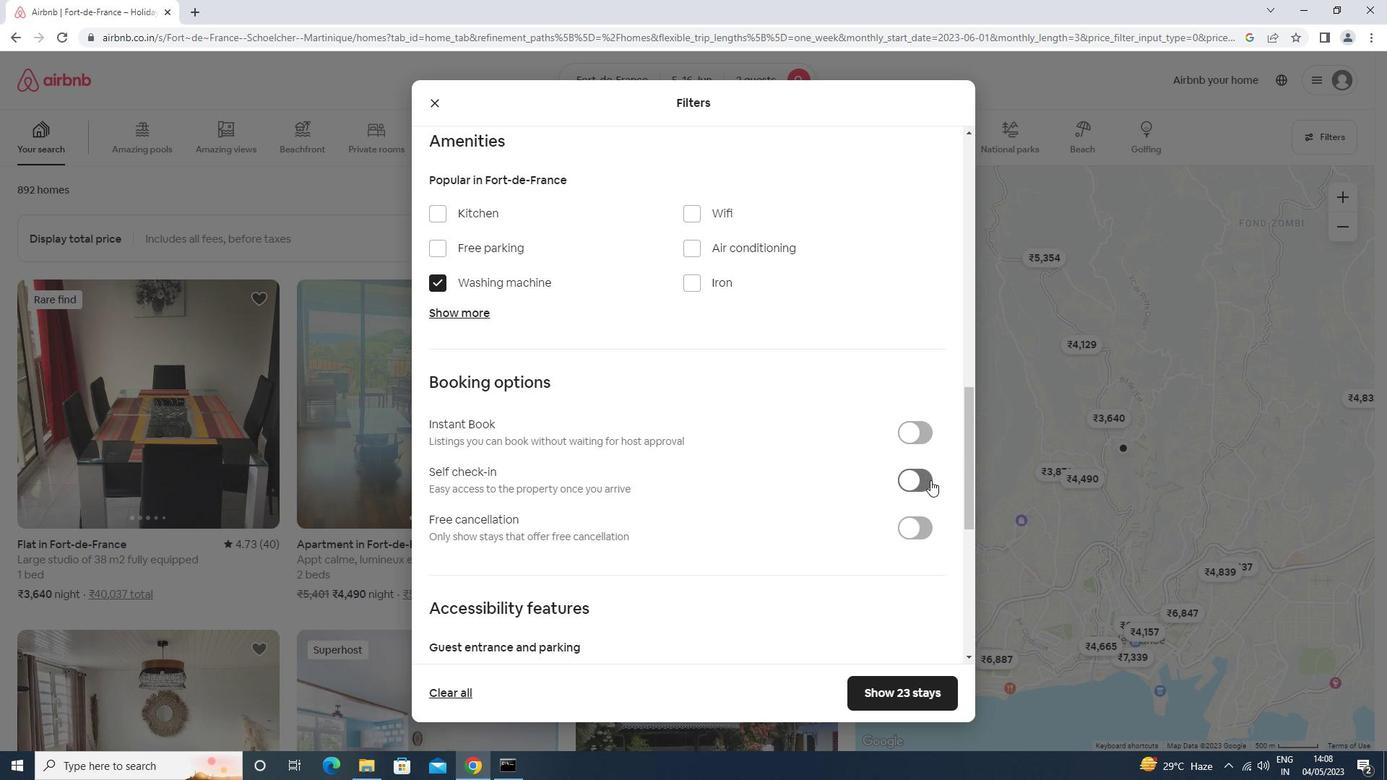 
Action: Mouse moved to (888, 466)
Screenshot: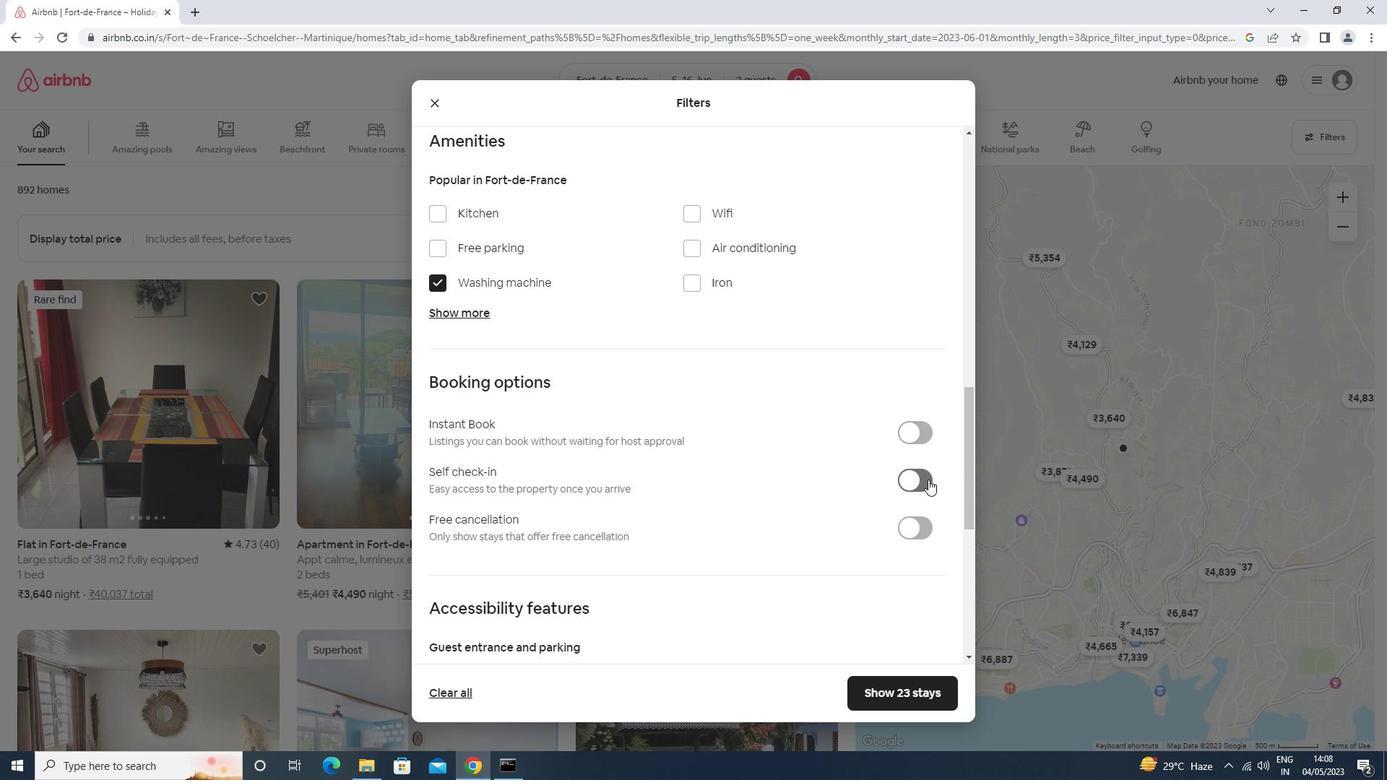 
Action: Mouse scrolled (888, 465) with delta (0, 0)
Screenshot: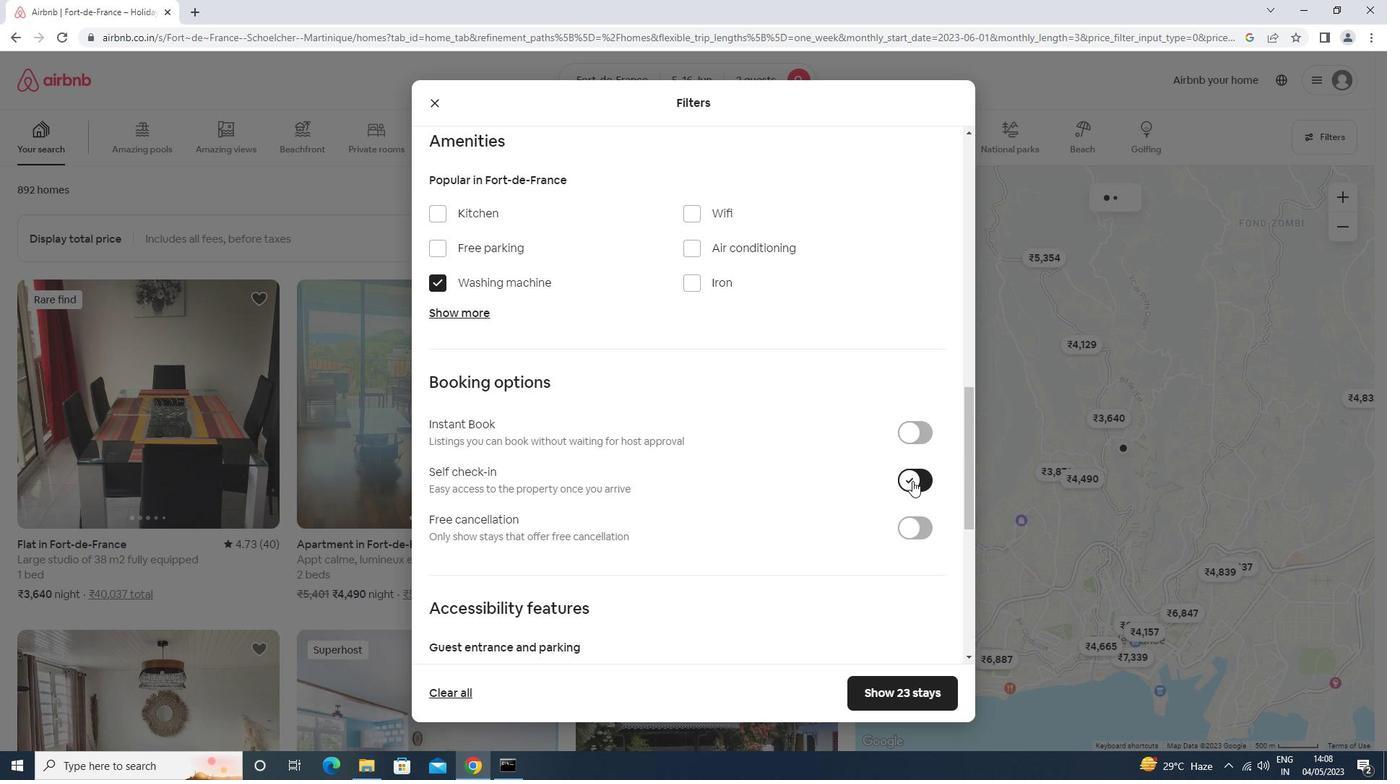 
Action: Mouse scrolled (888, 465) with delta (0, 0)
Screenshot: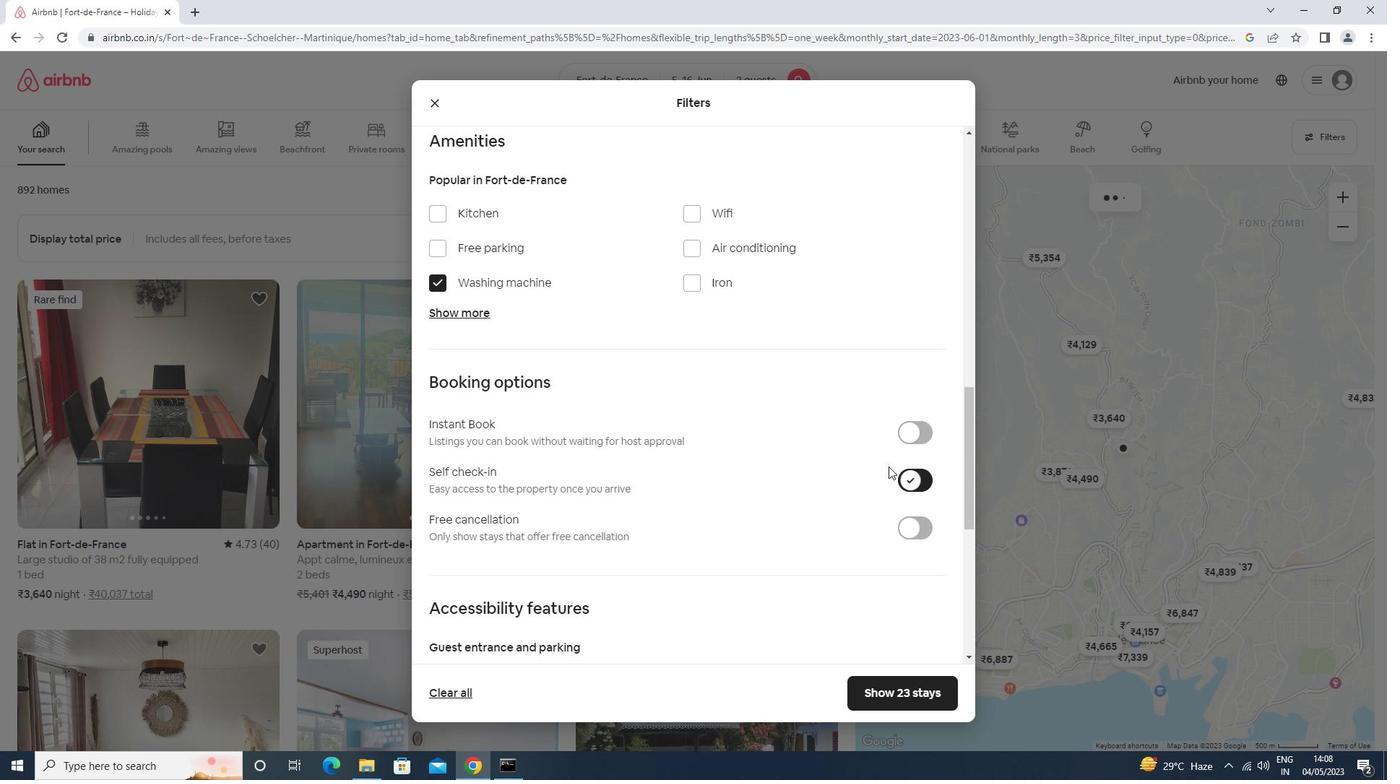 
Action: Mouse scrolled (888, 465) with delta (0, 0)
Screenshot: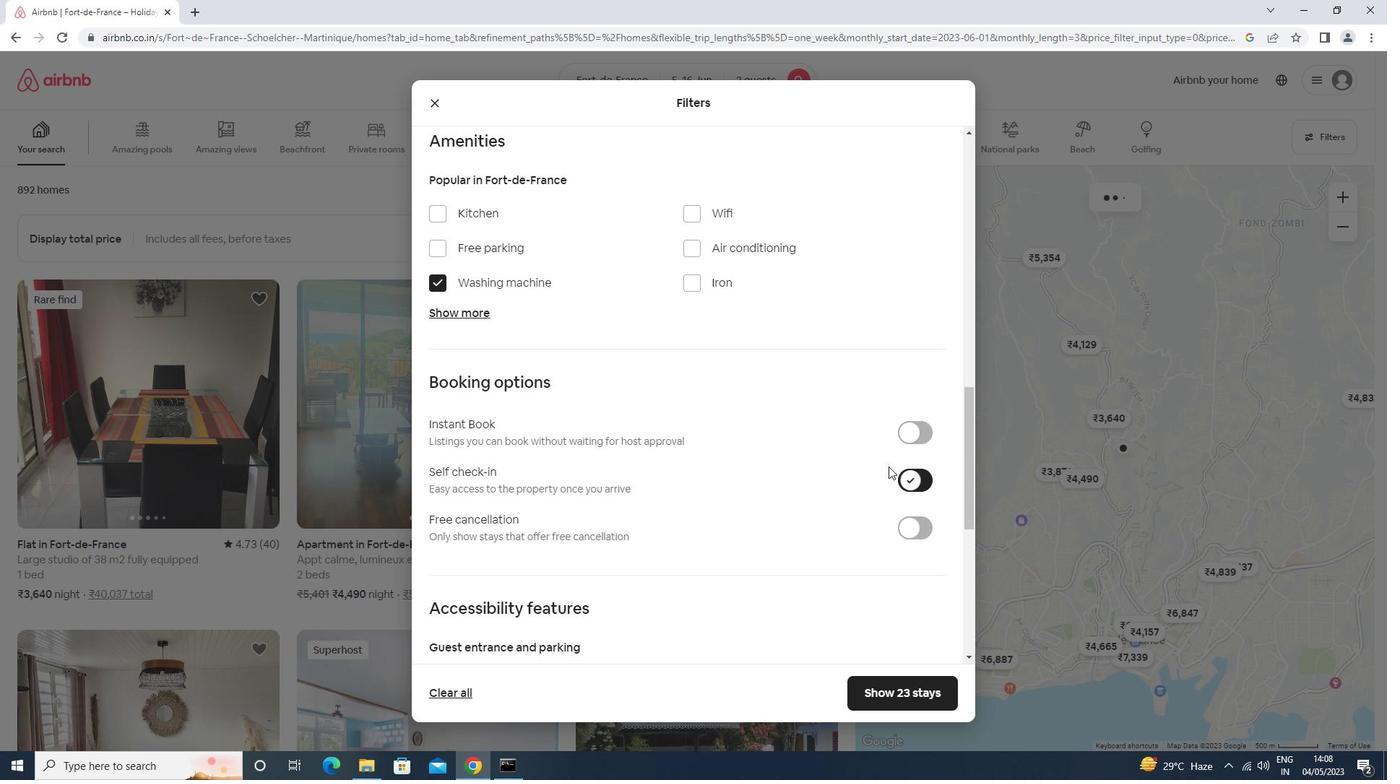 
Action: Mouse scrolled (888, 464) with delta (0, -1)
Screenshot: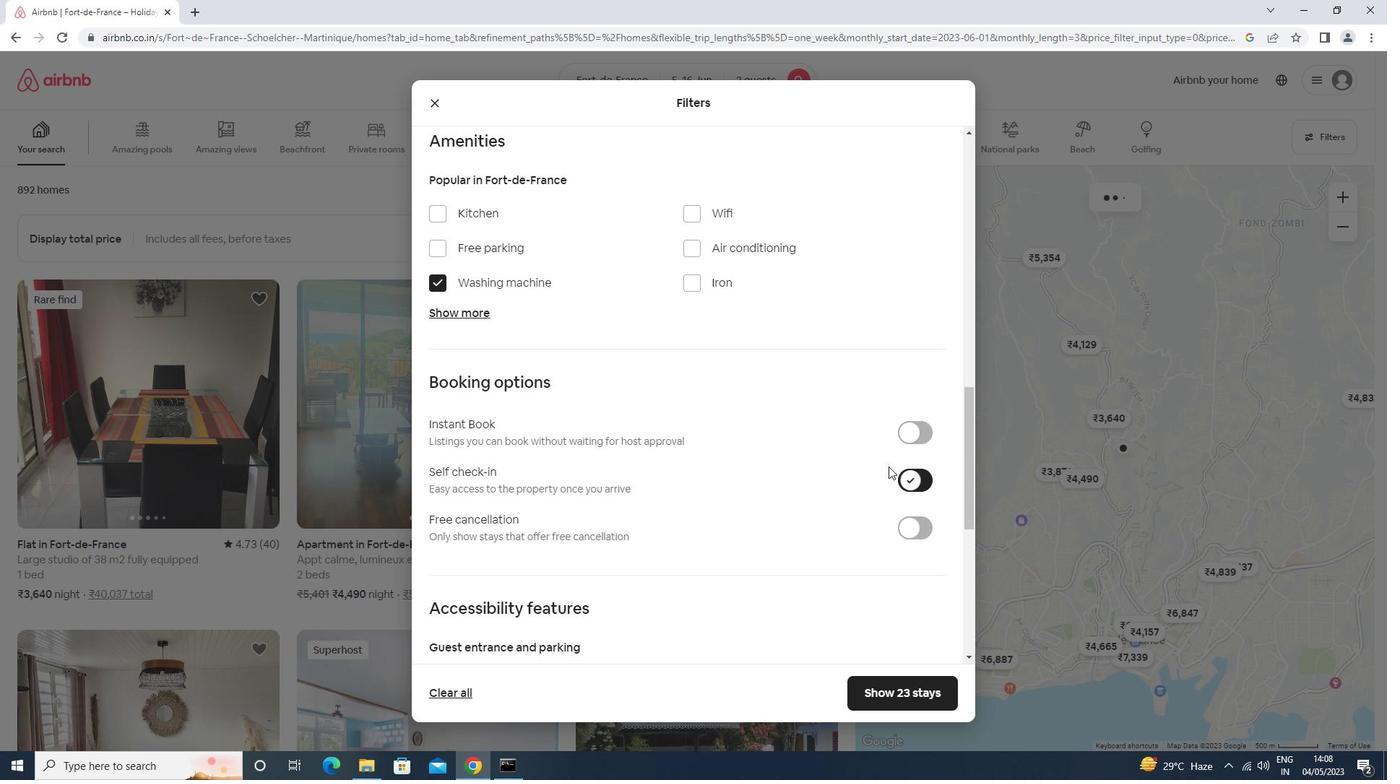 
Action: Mouse scrolled (888, 465) with delta (0, 0)
Screenshot: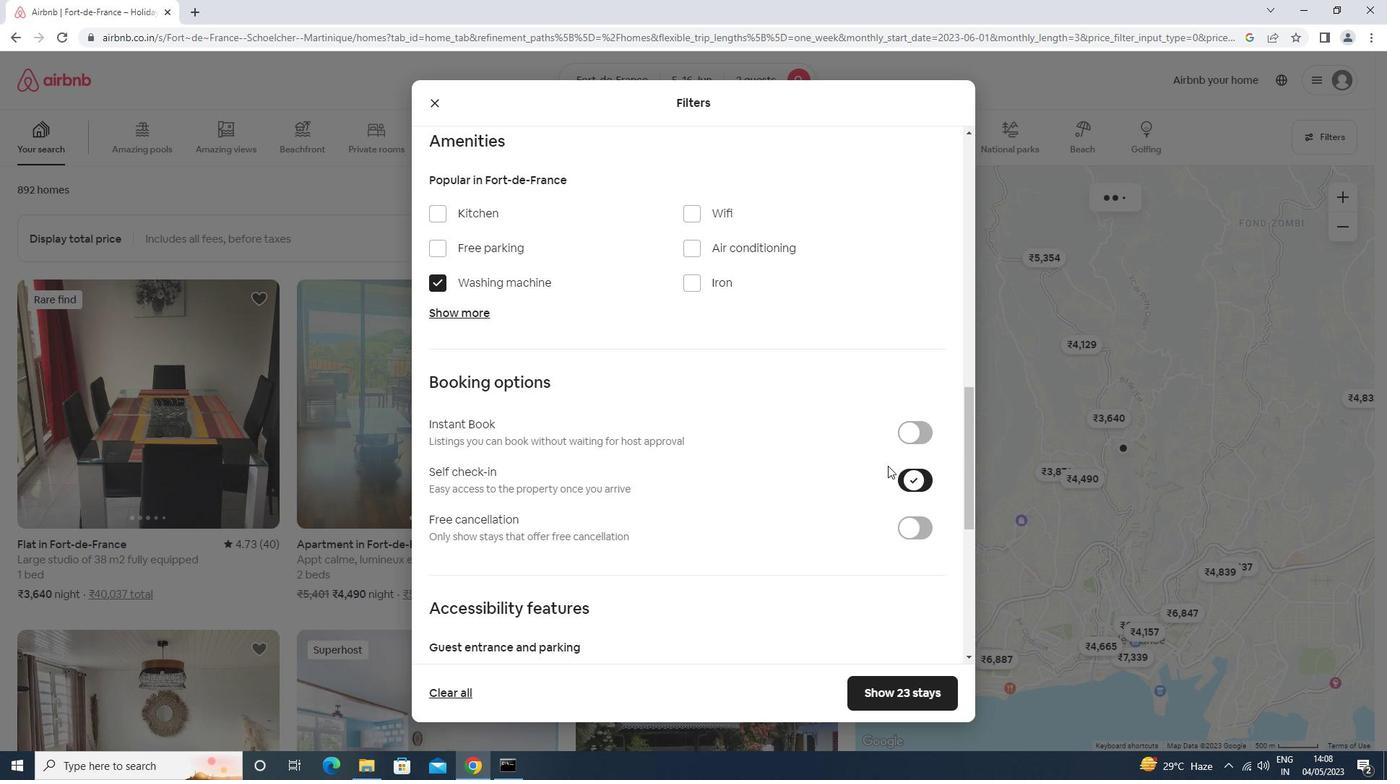 
Action: Mouse moved to (886, 466)
Screenshot: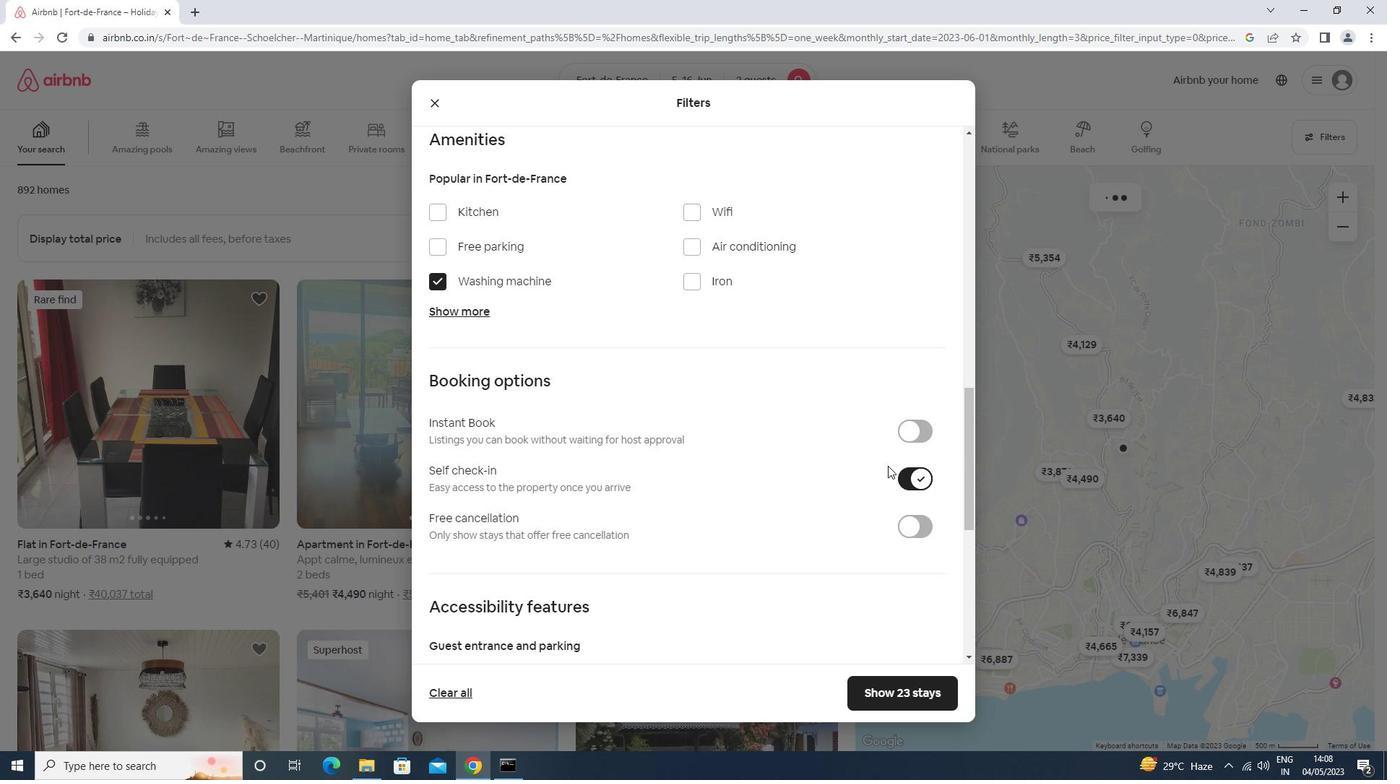 
Action: Mouse scrolled (886, 466) with delta (0, 0)
Screenshot: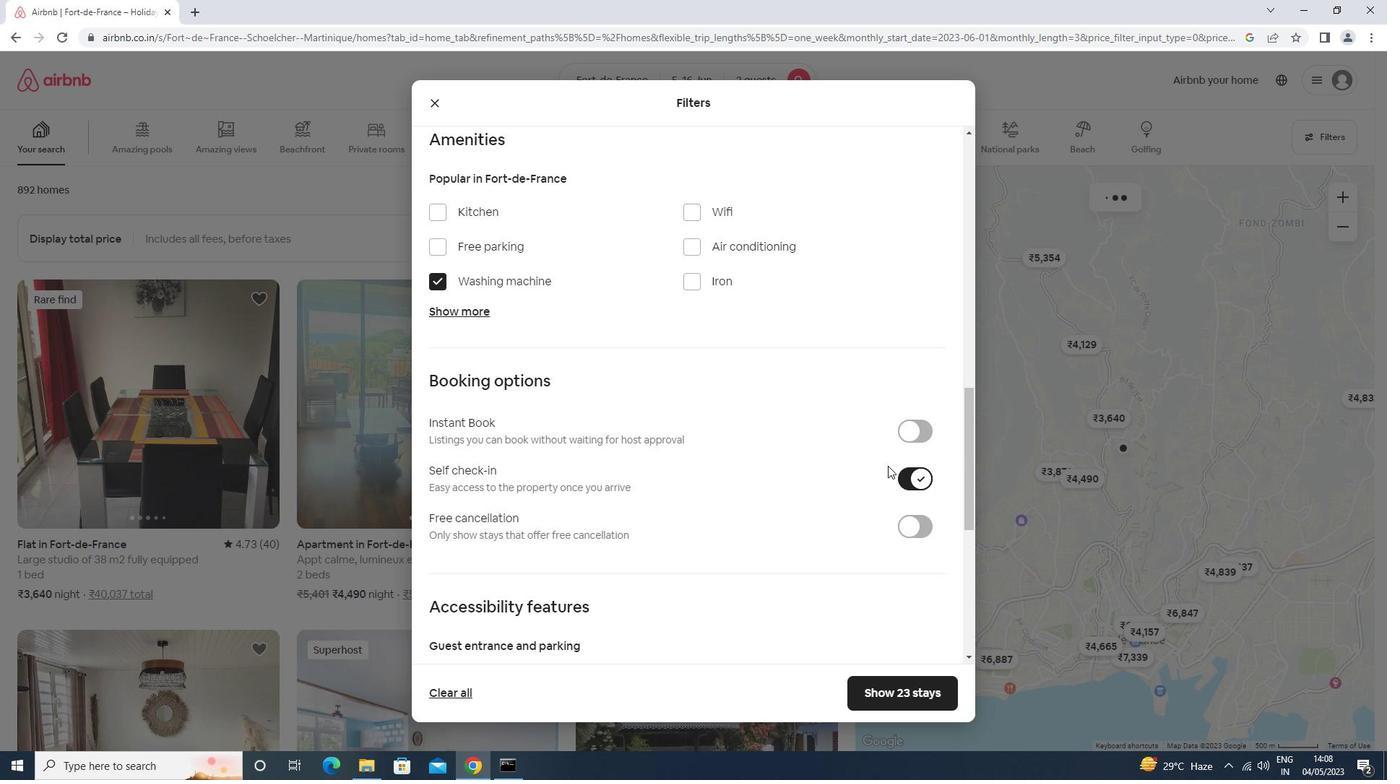 
Action: Mouse moved to (879, 471)
Screenshot: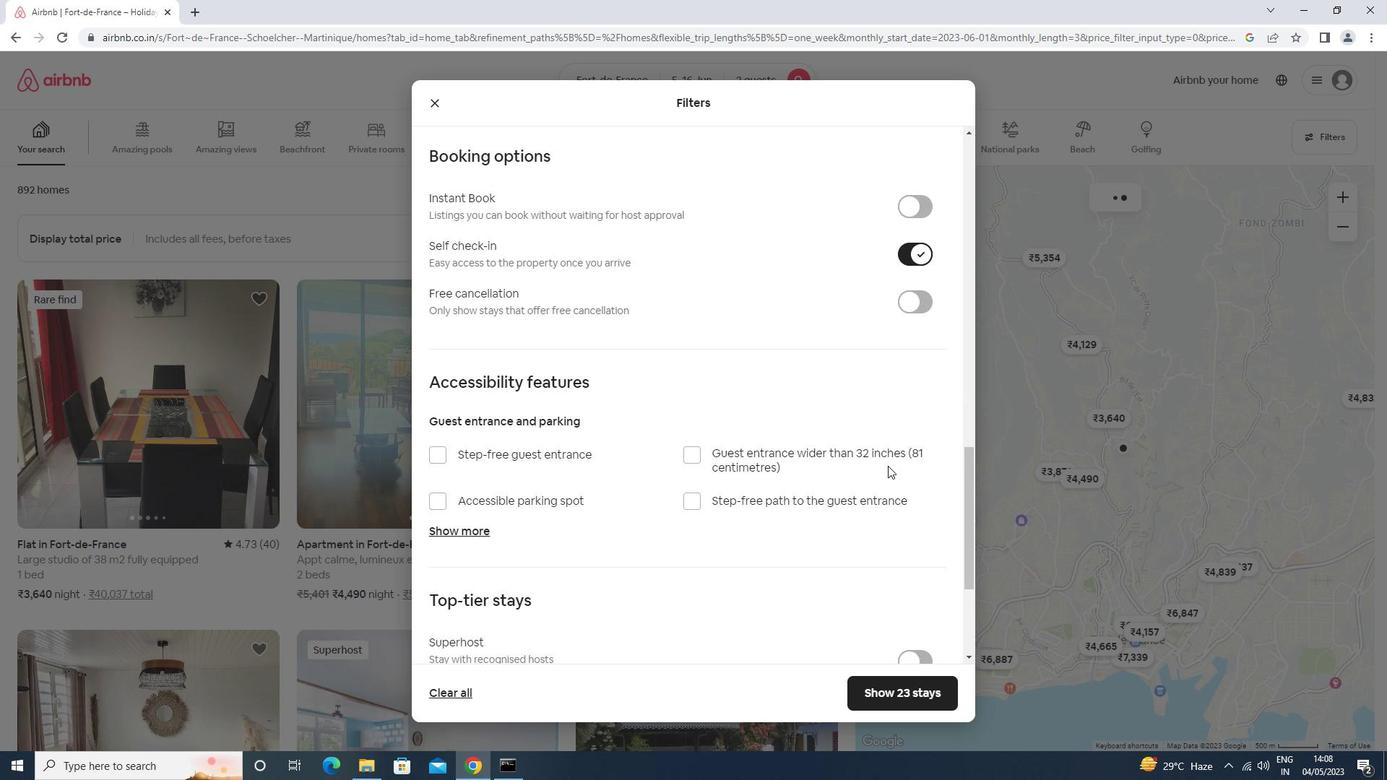 
Action: Mouse scrolled (879, 470) with delta (0, 0)
Screenshot: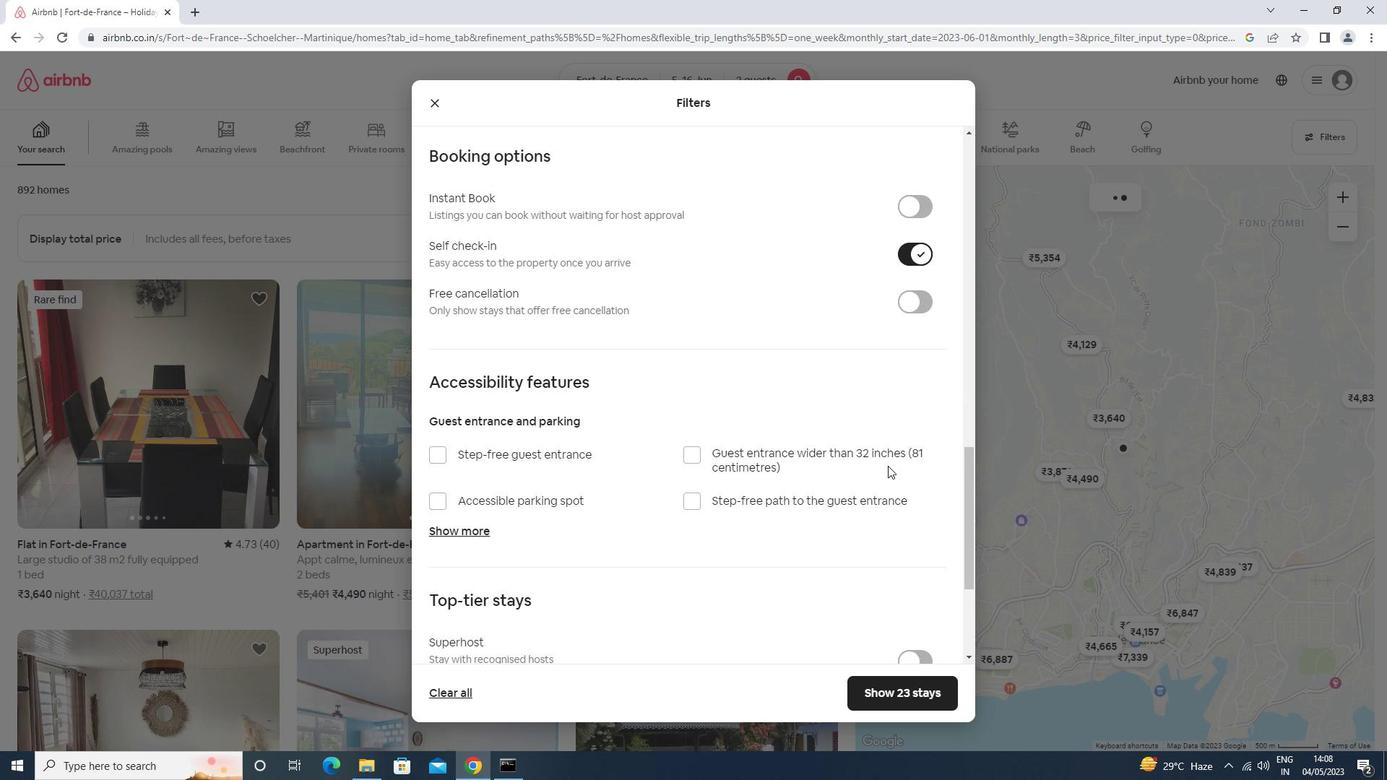
Action: Mouse moved to (879, 472)
Screenshot: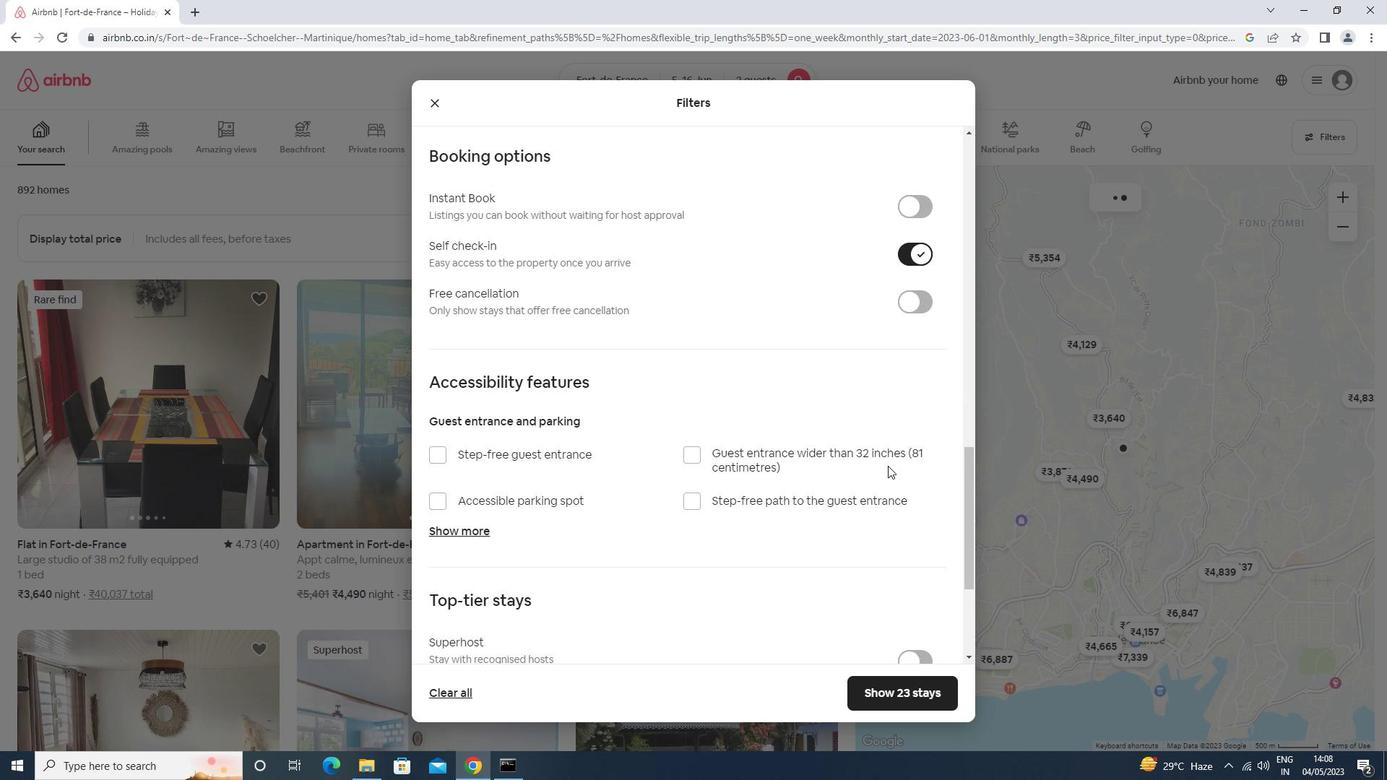 
Action: Mouse scrolled (879, 471) with delta (0, 0)
Screenshot: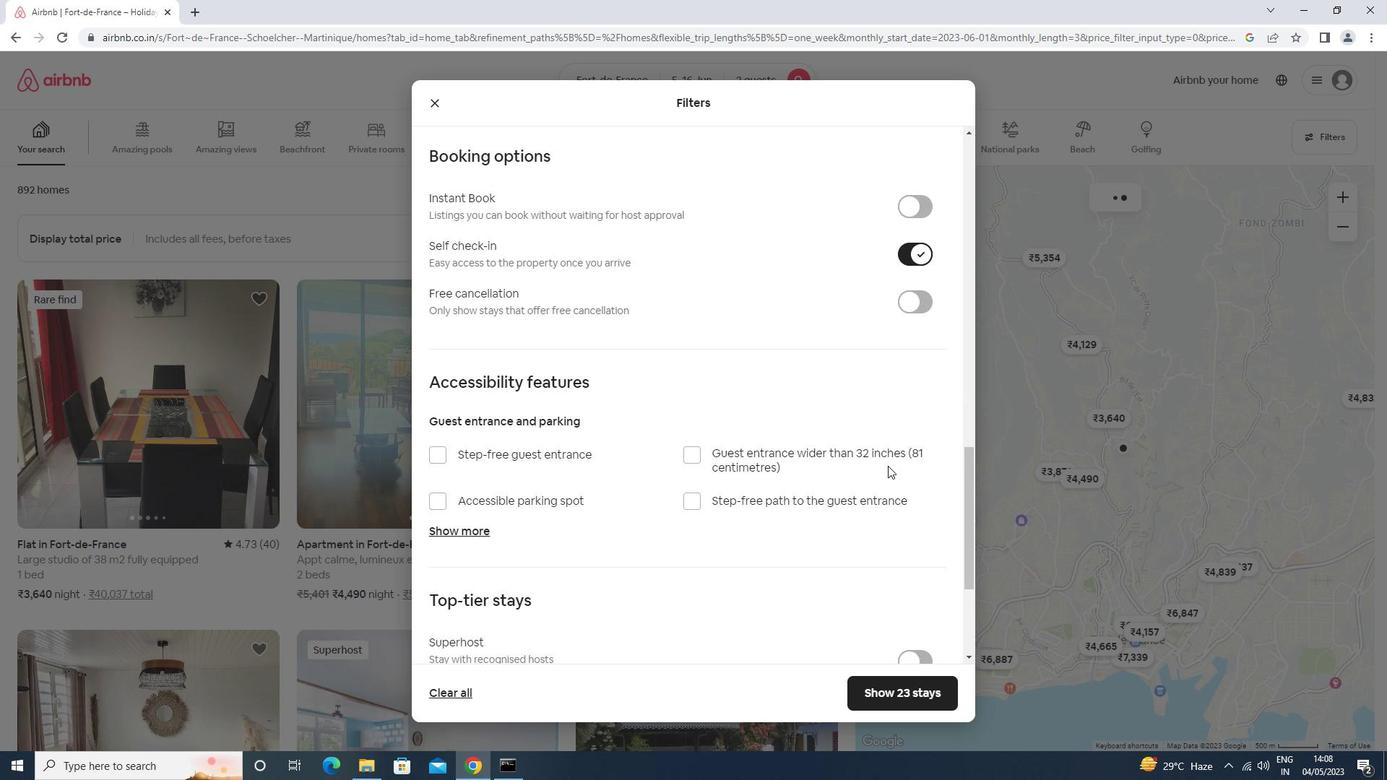 
Action: Mouse scrolled (879, 470) with delta (0, -1)
Screenshot: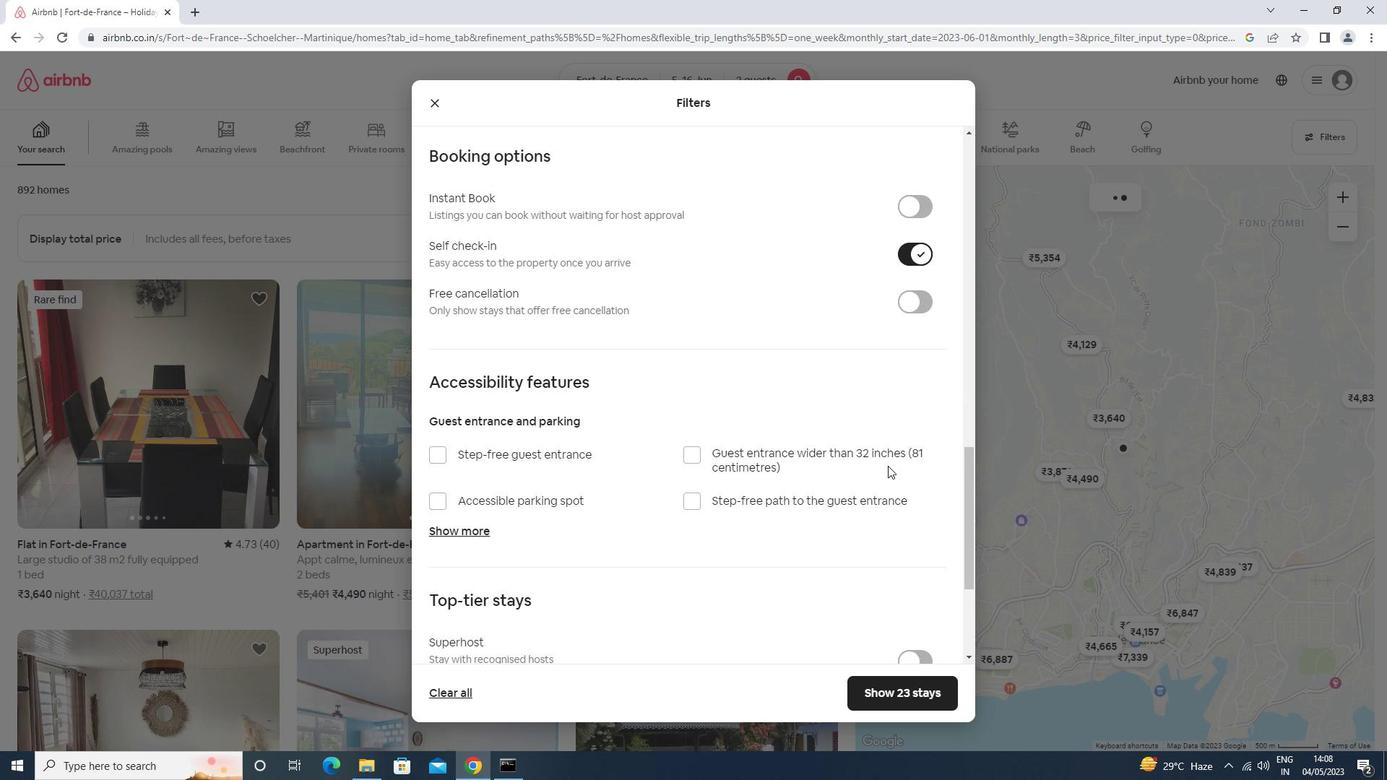 
Action: Mouse moved to (877, 472)
Screenshot: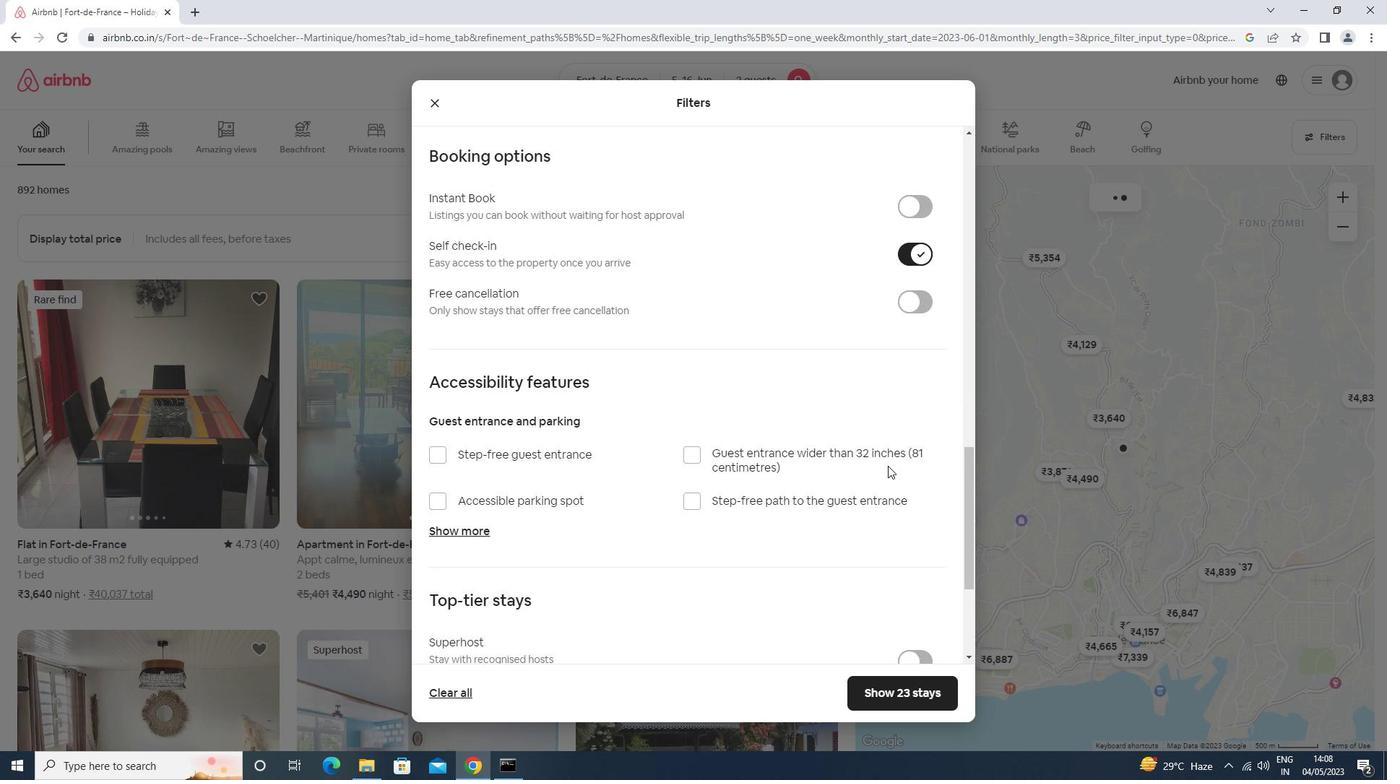 
Action: Mouse scrolled (877, 471) with delta (0, 0)
Screenshot: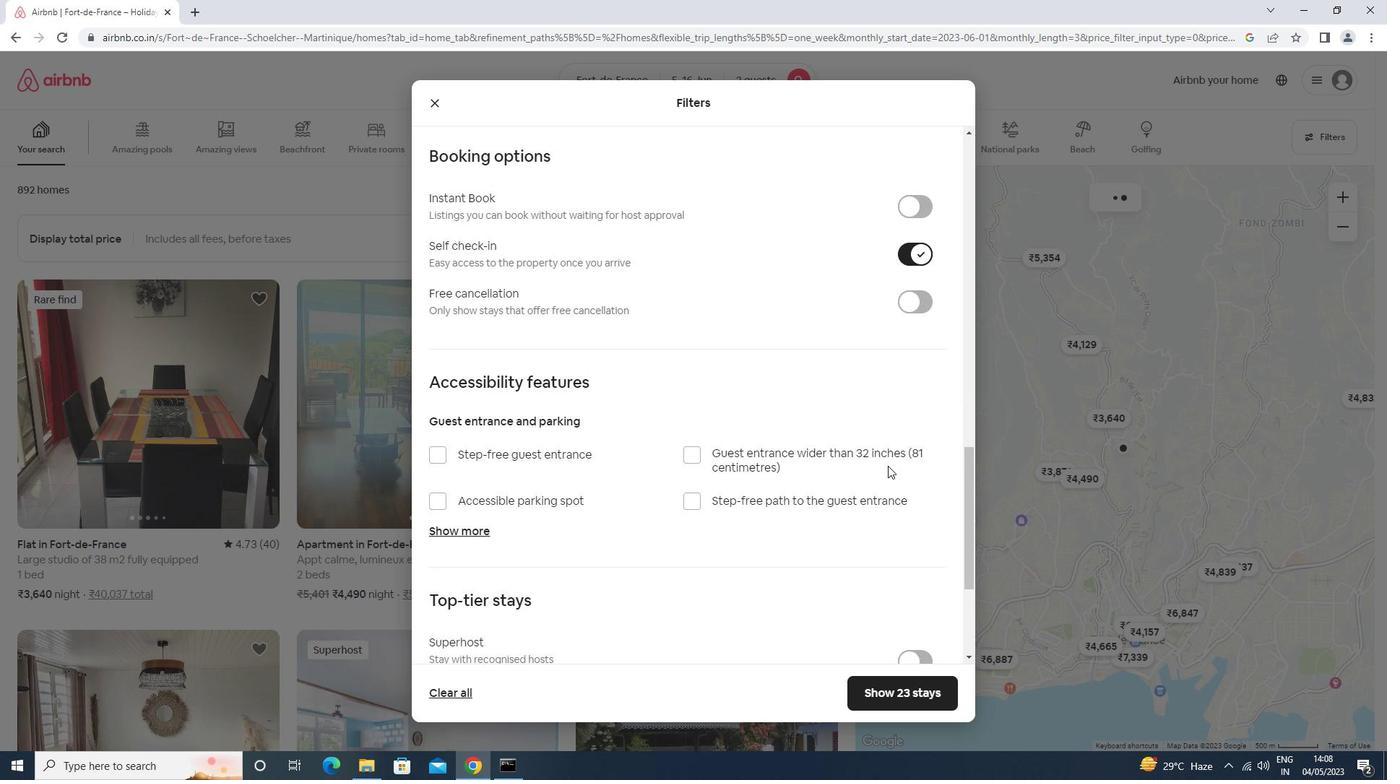 
Action: Mouse moved to (482, 550)
Screenshot: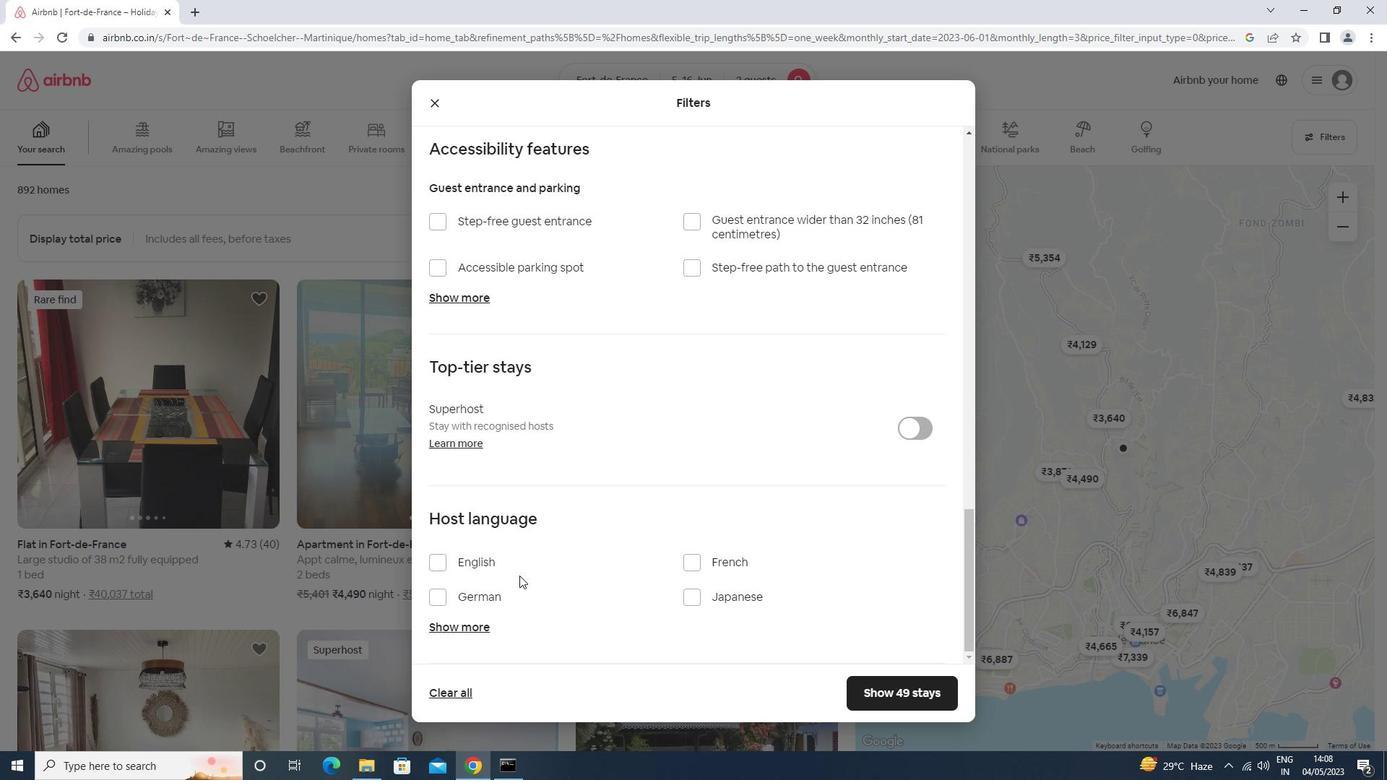 
Action: Mouse pressed left at (482, 550)
Screenshot: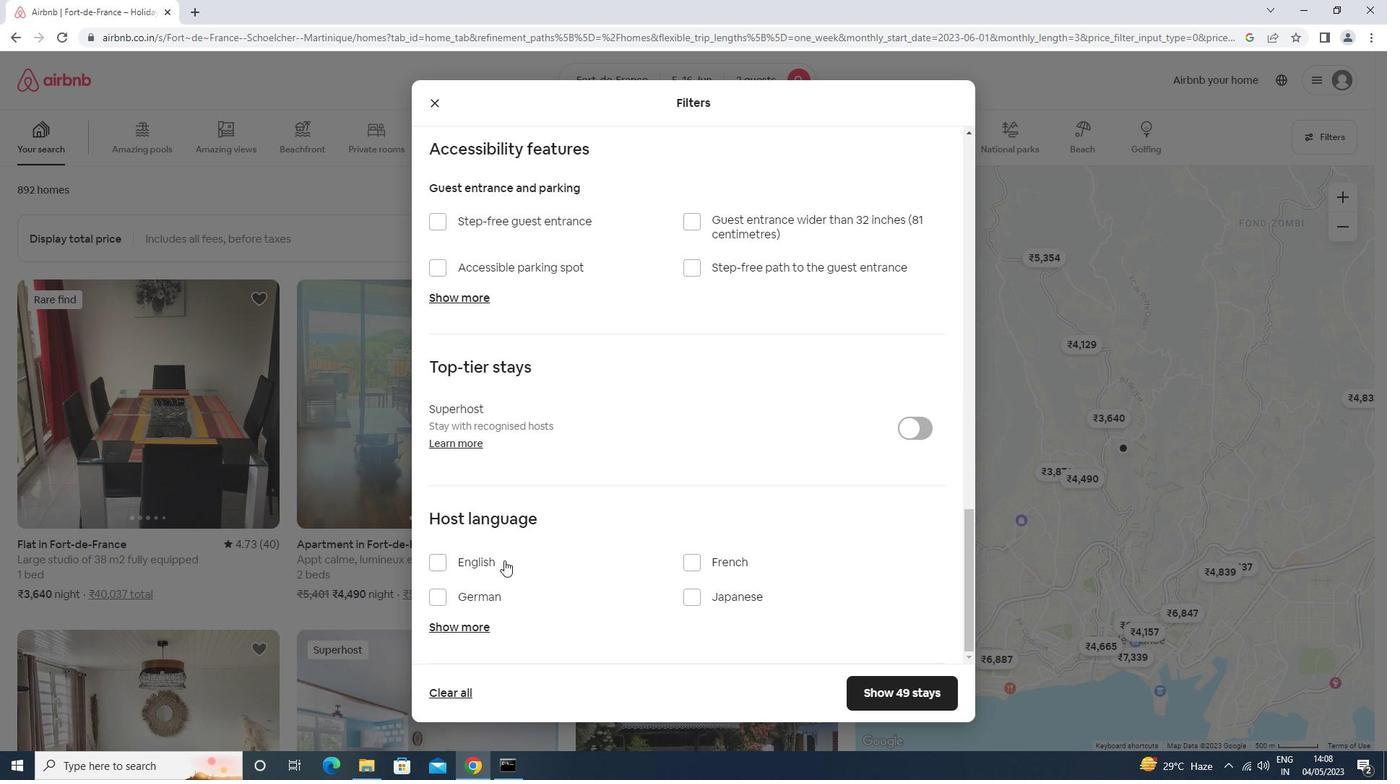 
Action: Mouse moved to (481, 559)
Screenshot: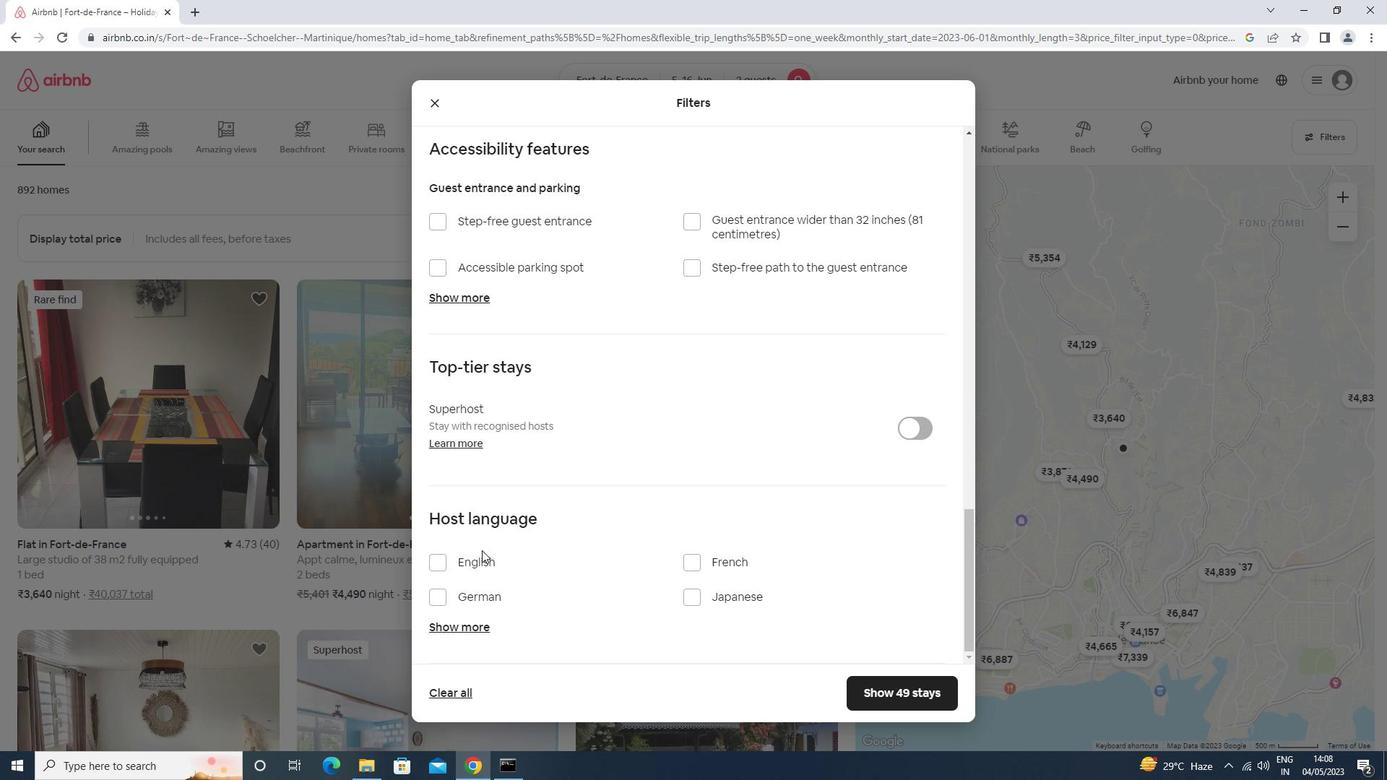 
Action: Mouse pressed left at (481, 559)
Screenshot: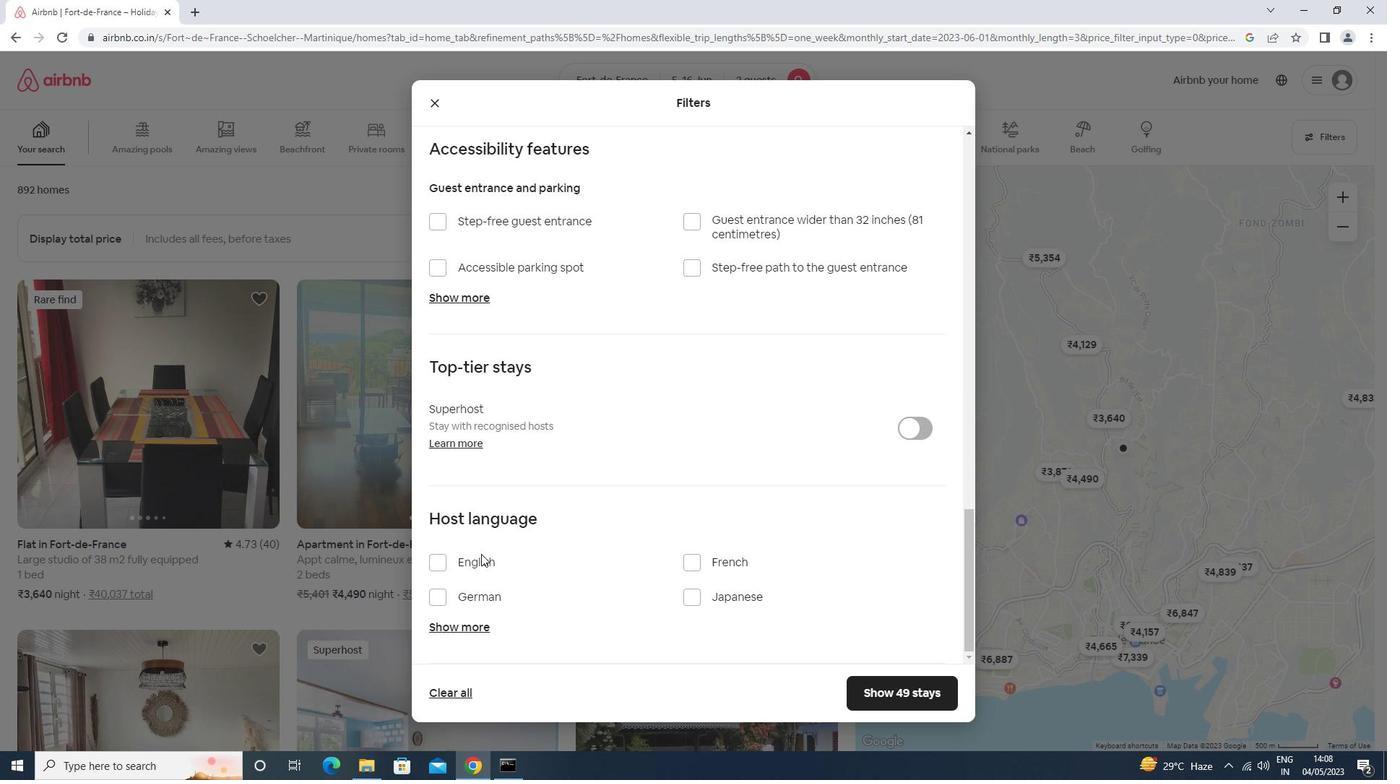 
Action: Mouse moved to (893, 693)
Screenshot: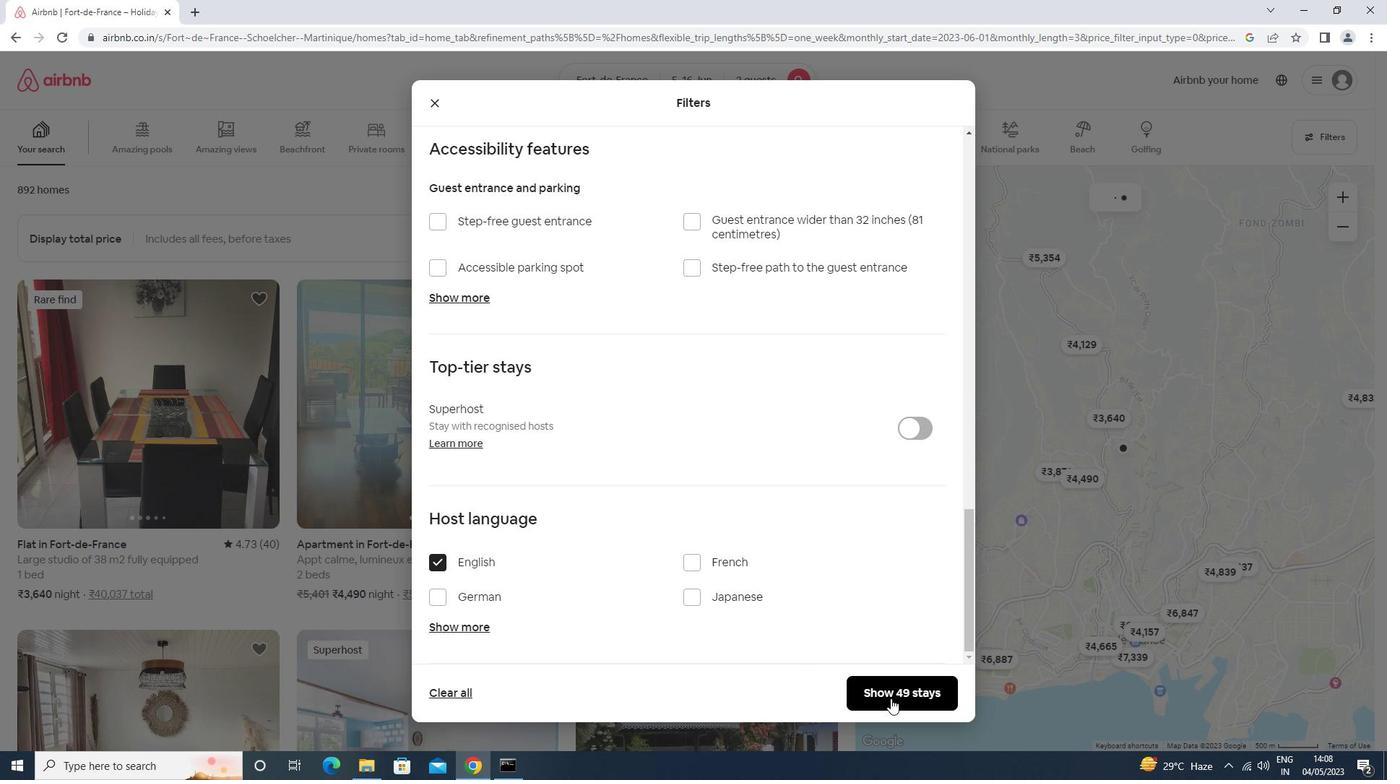 
Action: Mouse pressed left at (893, 693)
Screenshot: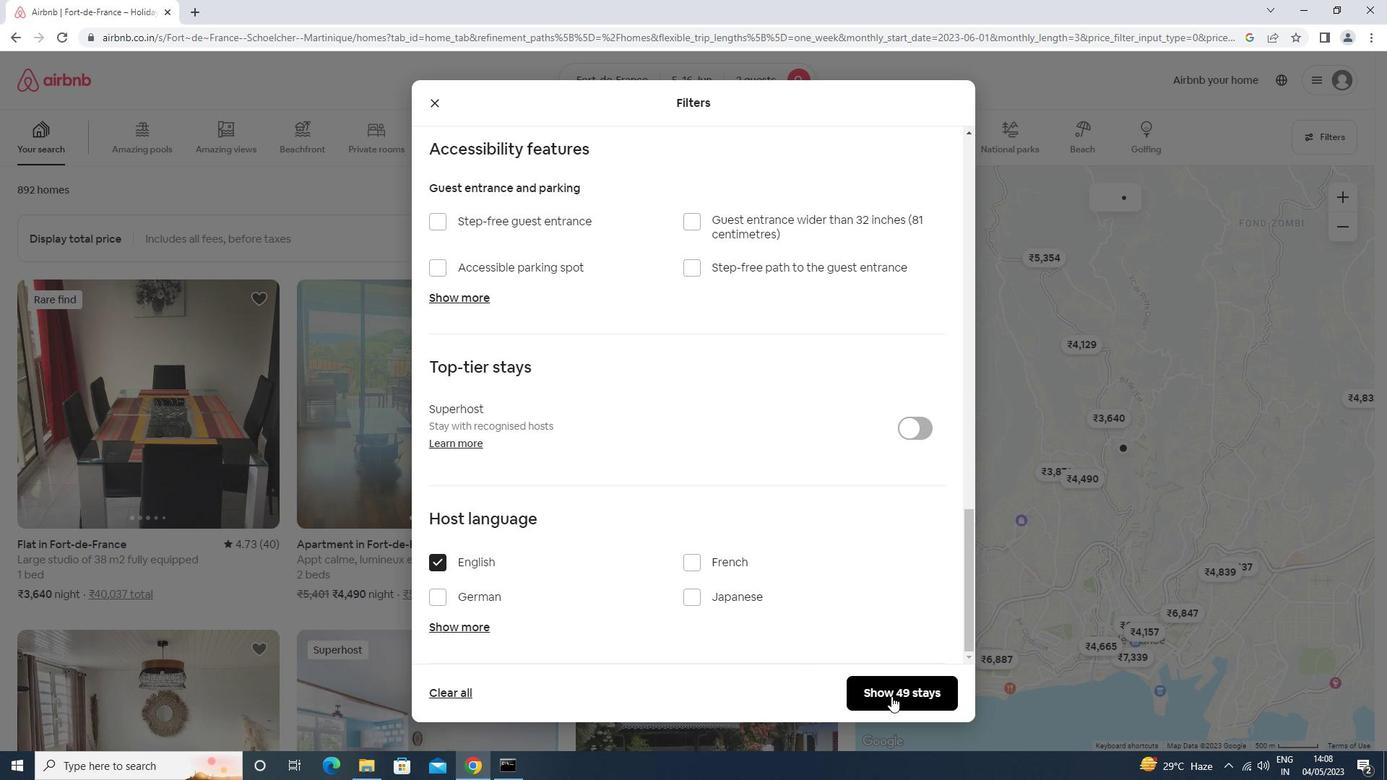 
